 Task: Change  the formatting of the data to Which is  Less than 5, In conditional formating, put the option 'Green Fill with Dark Green Text. . 'In the sheet   Navigate Sales templetes   book
Action: Mouse moved to (181, 103)
Screenshot: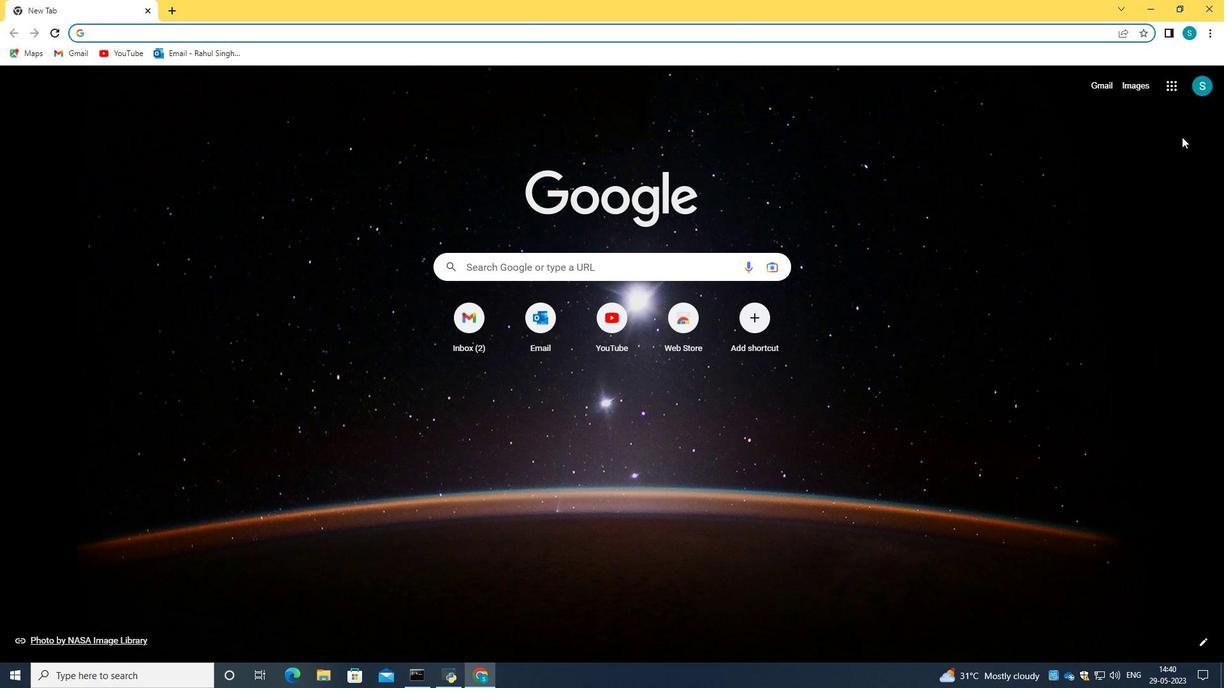
Action: Mouse pressed left at (181, 103)
Screenshot: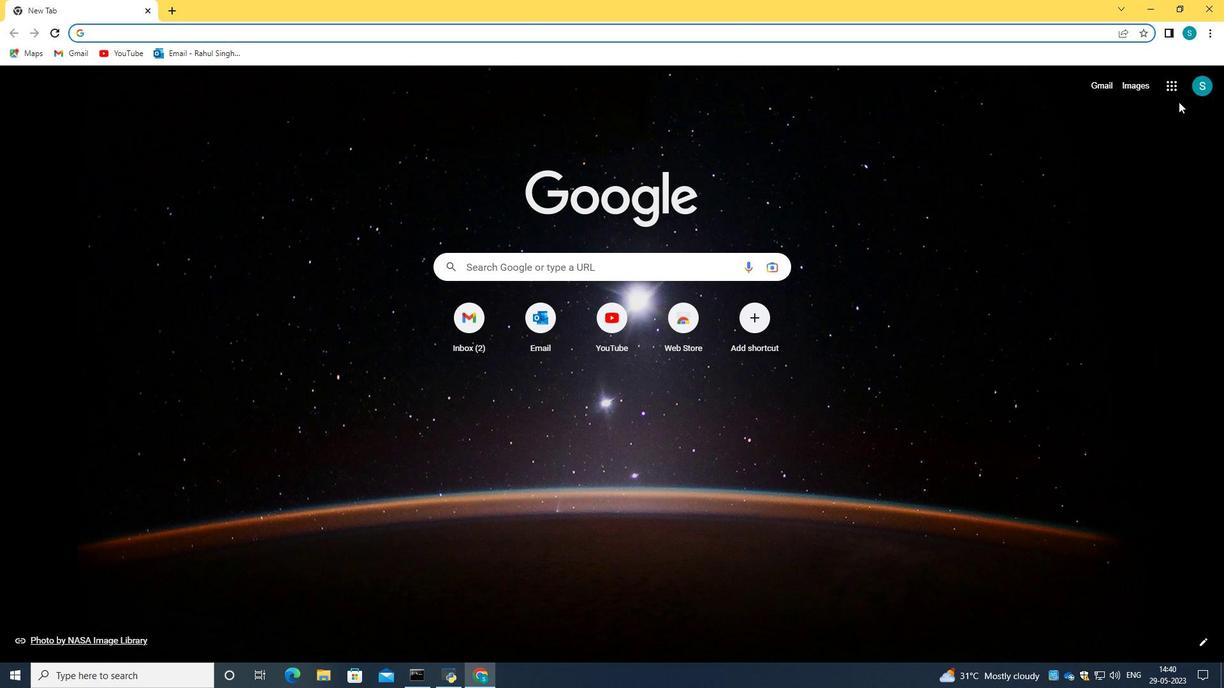 
Action: Mouse moved to (247, 323)
Screenshot: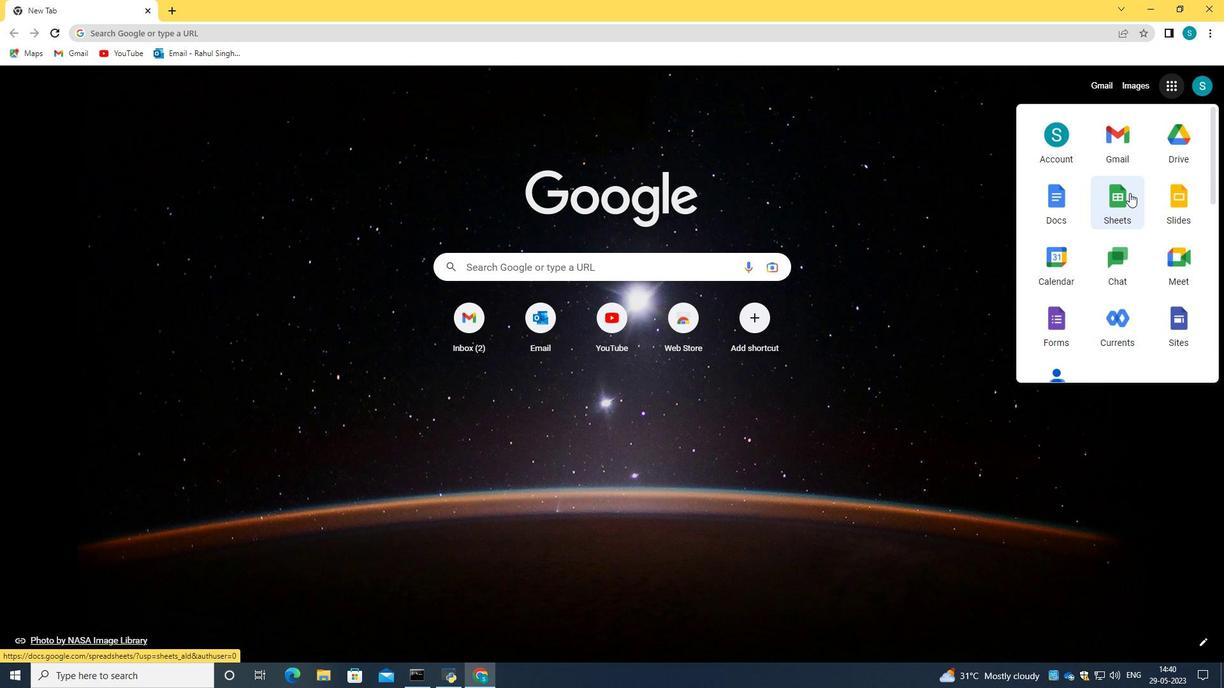 
Action: Mouse pressed left at (247, 323)
Screenshot: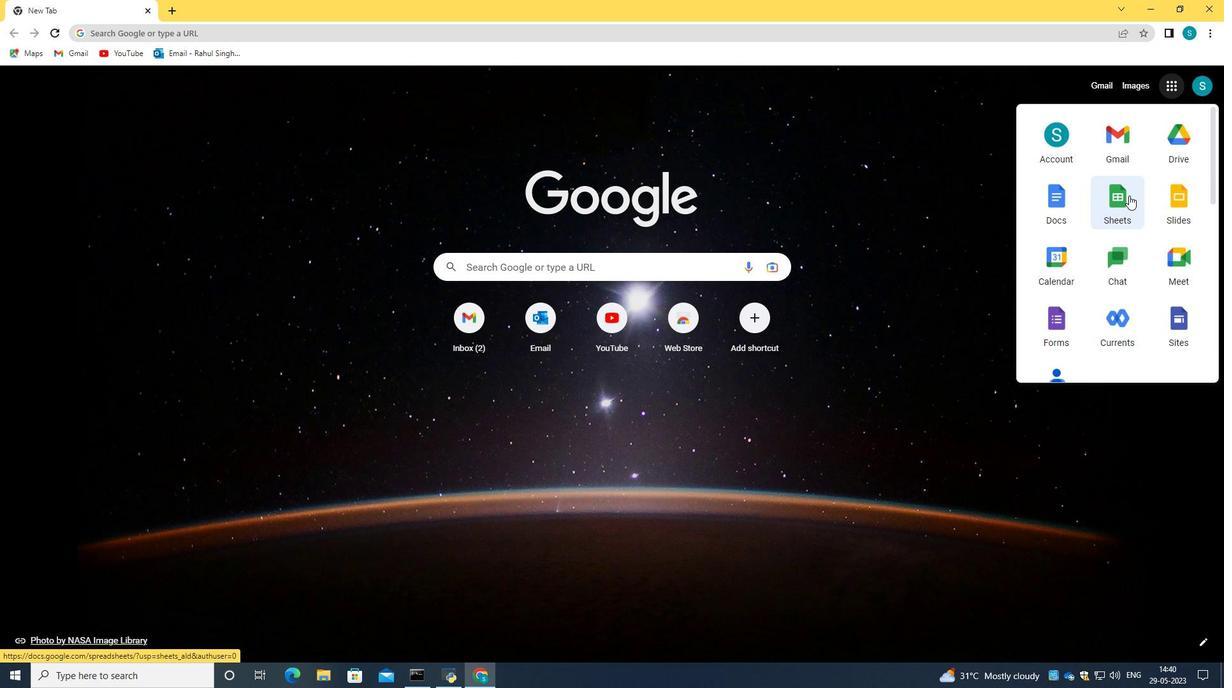 
Action: Mouse moved to (1091, 301)
Screenshot: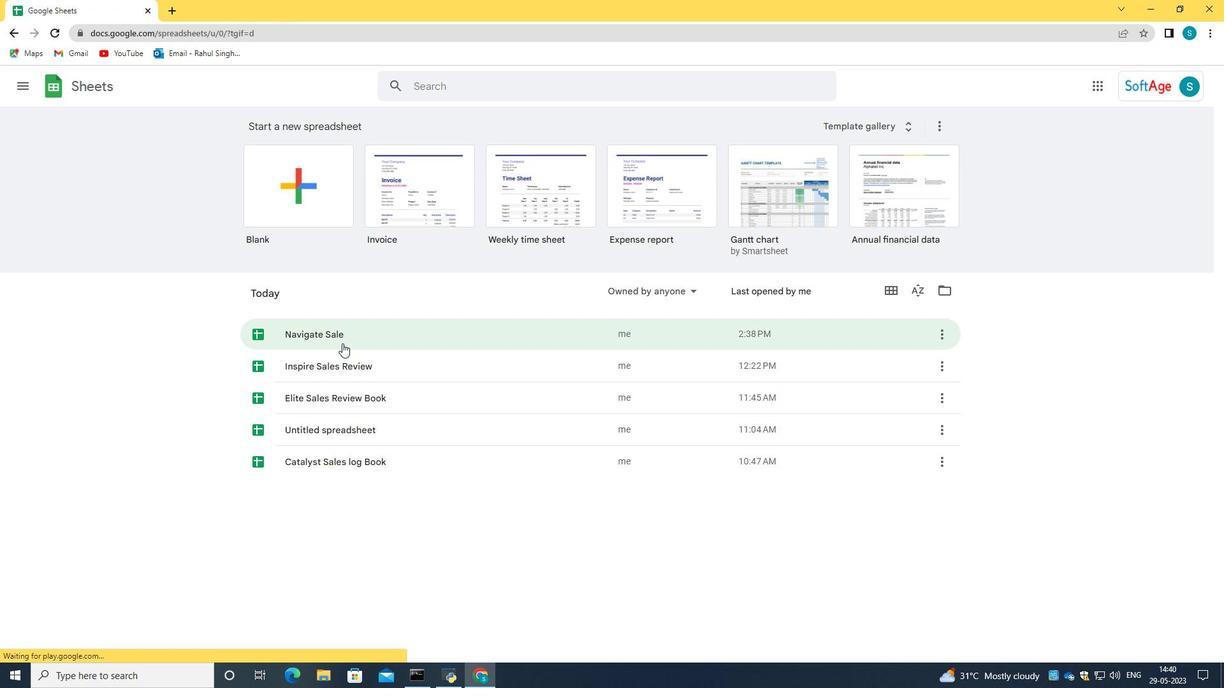 
Action: Mouse pressed left at (1091, 301)
Screenshot: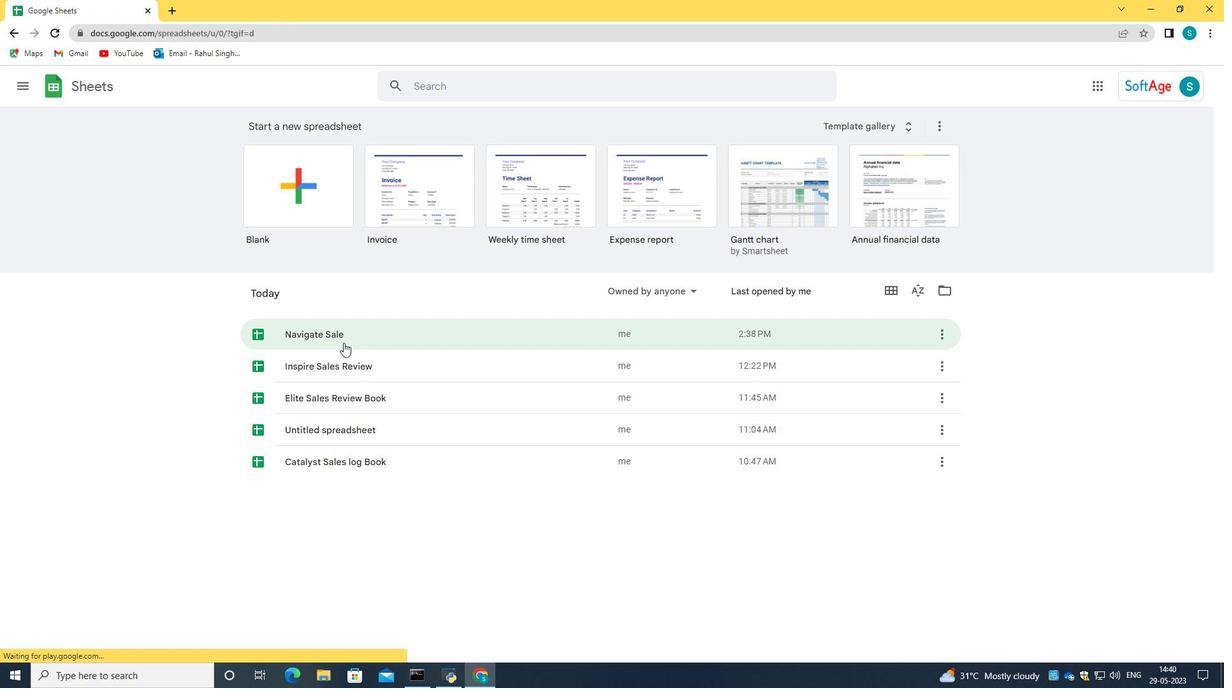 
Action: Mouse moved to (1081, 548)
Screenshot: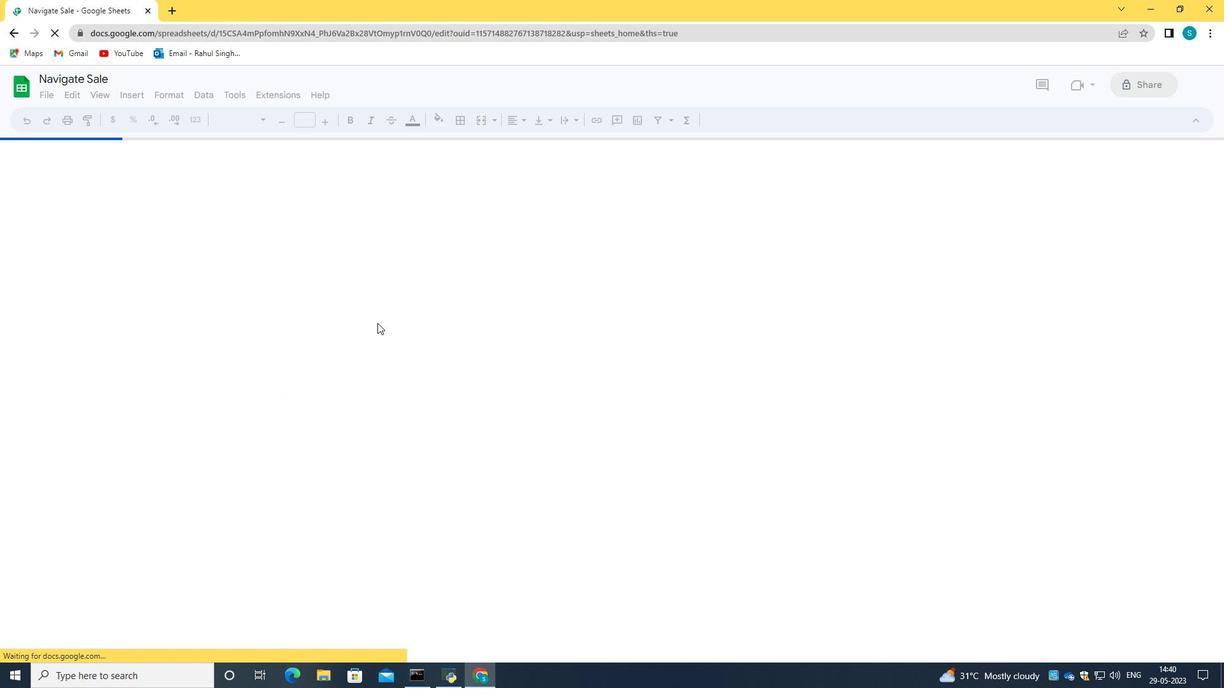 
Action: Mouse pressed left at (1081, 548)
Screenshot: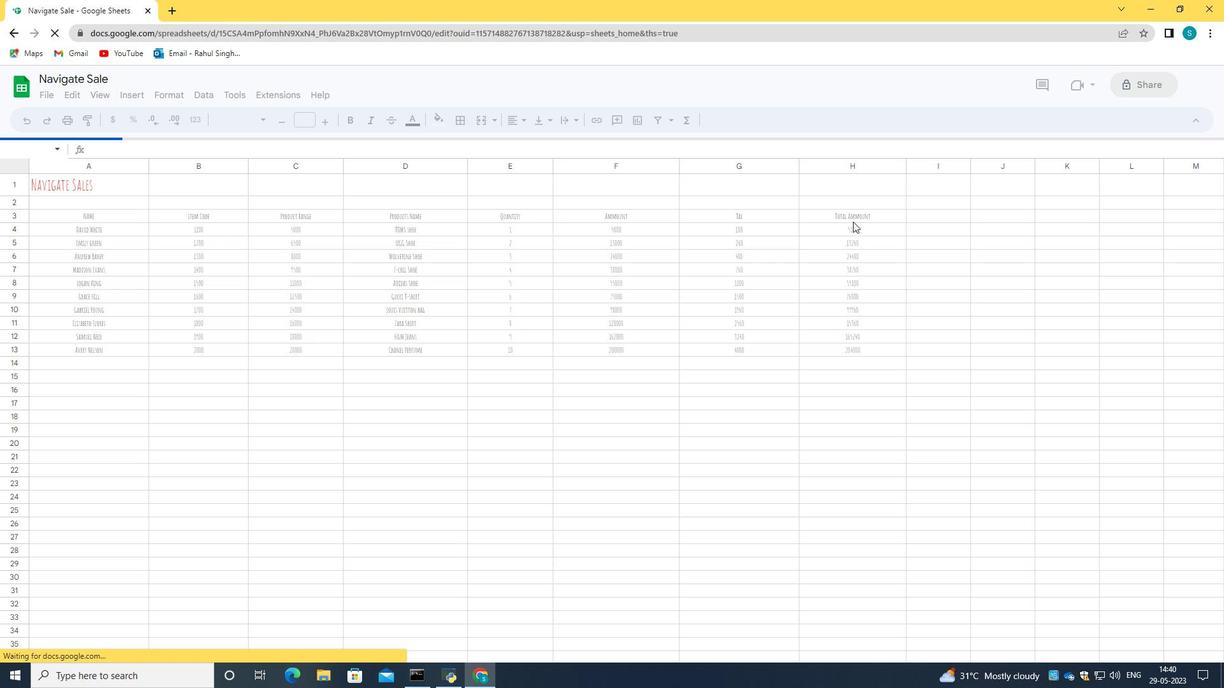 
Action: Mouse moved to (1053, 324)
Screenshot: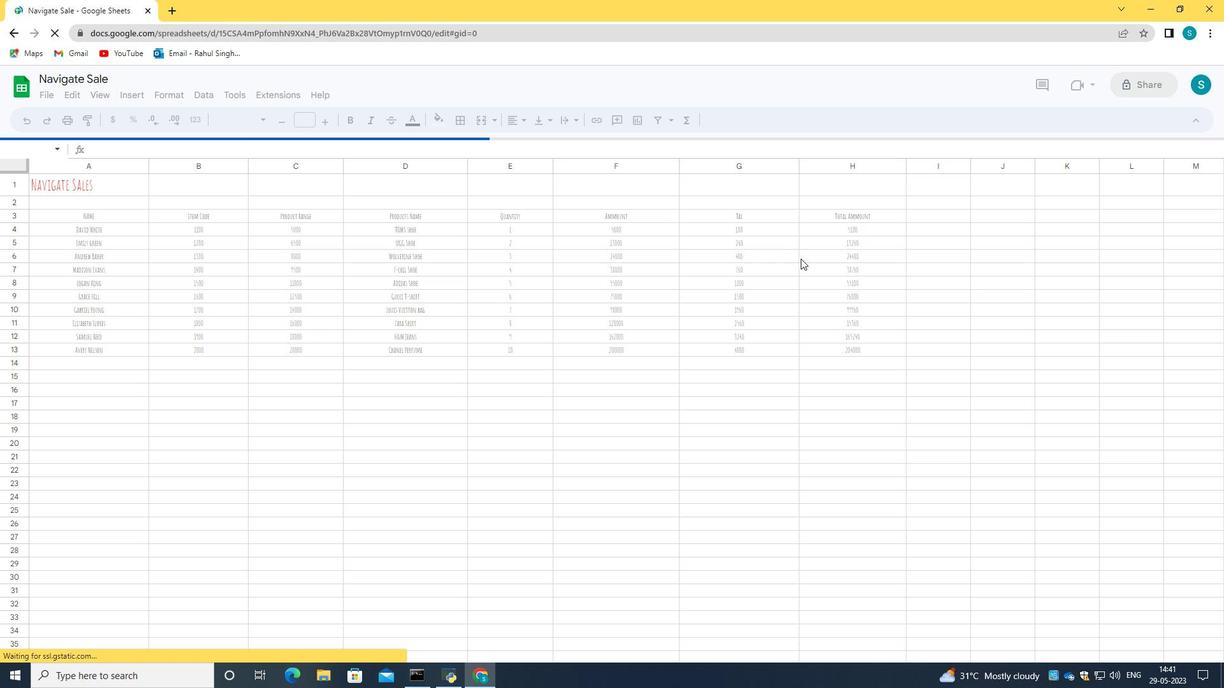 
Action: Mouse pressed left at (1053, 324)
Screenshot: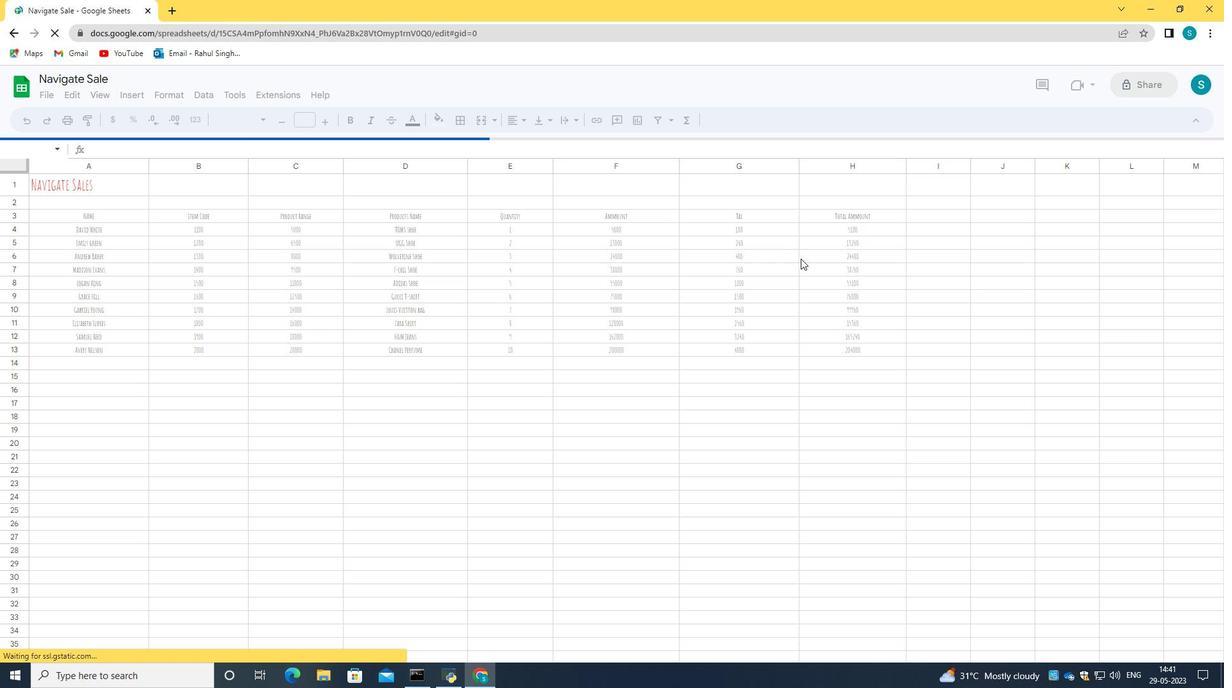 
Action: Key pressed 5
Screenshot: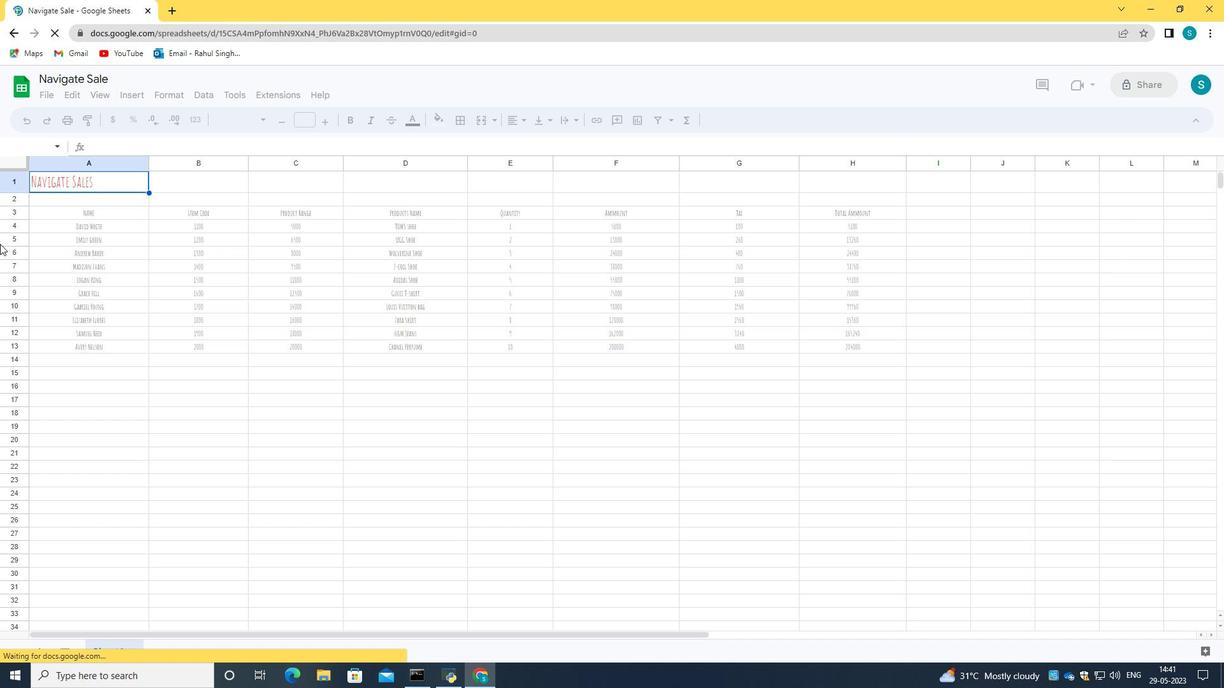 
Action: Mouse moved to (105, 193)
Screenshot: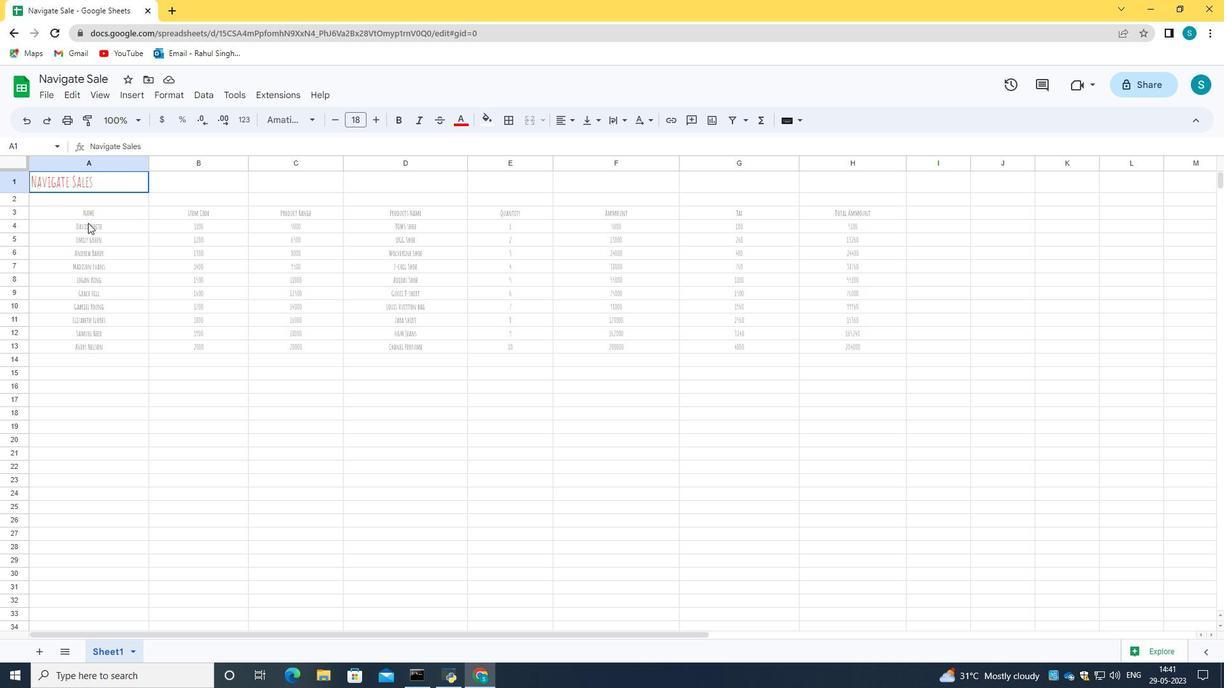 
Action: Mouse pressed left at (105, 193)
Screenshot: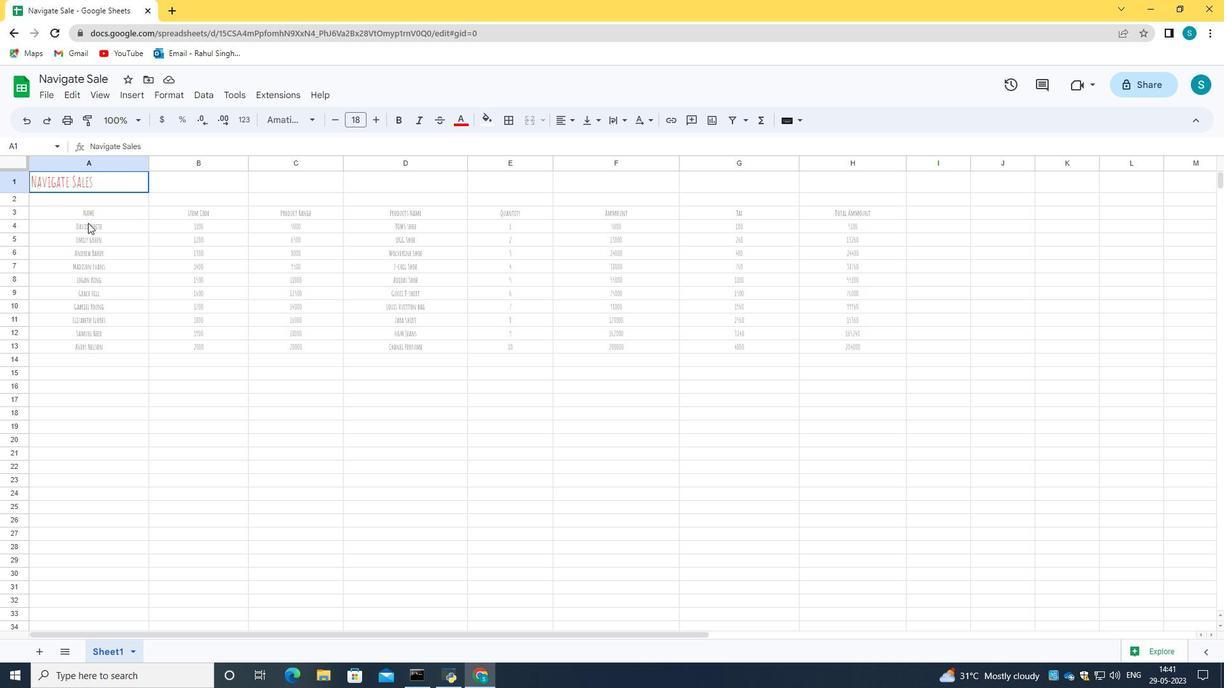 
Action: Mouse moved to (102, 187)
Screenshot: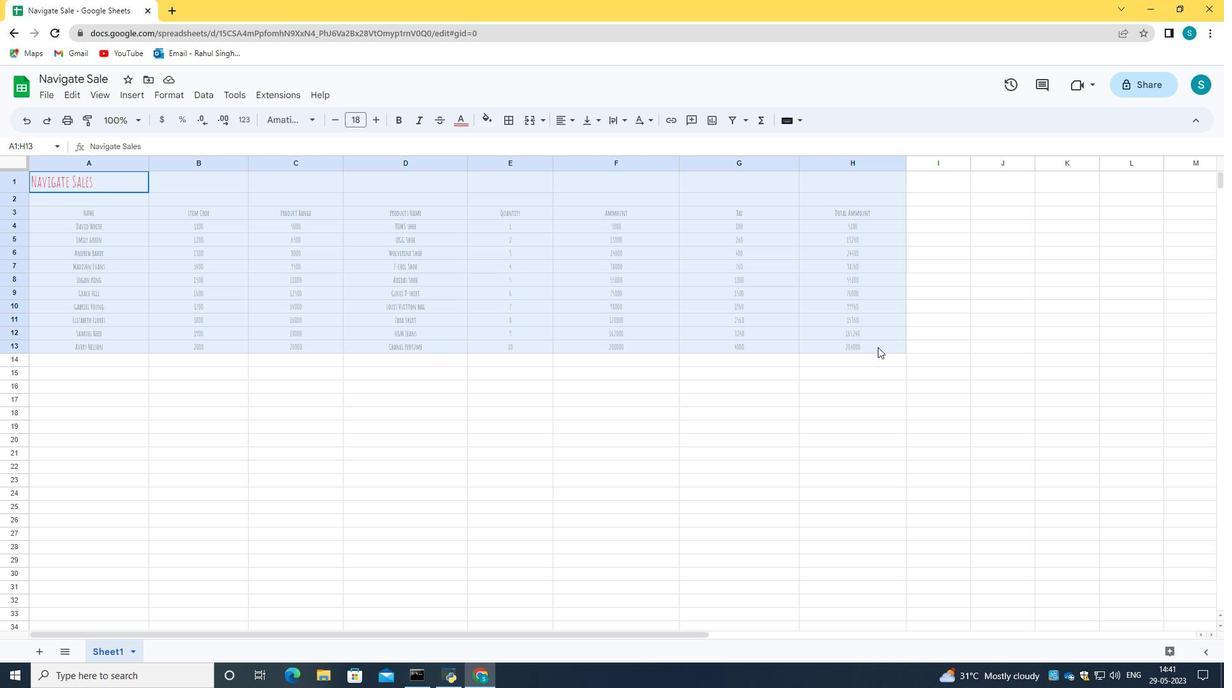 
Action: Mouse pressed left at (102, 187)
Screenshot: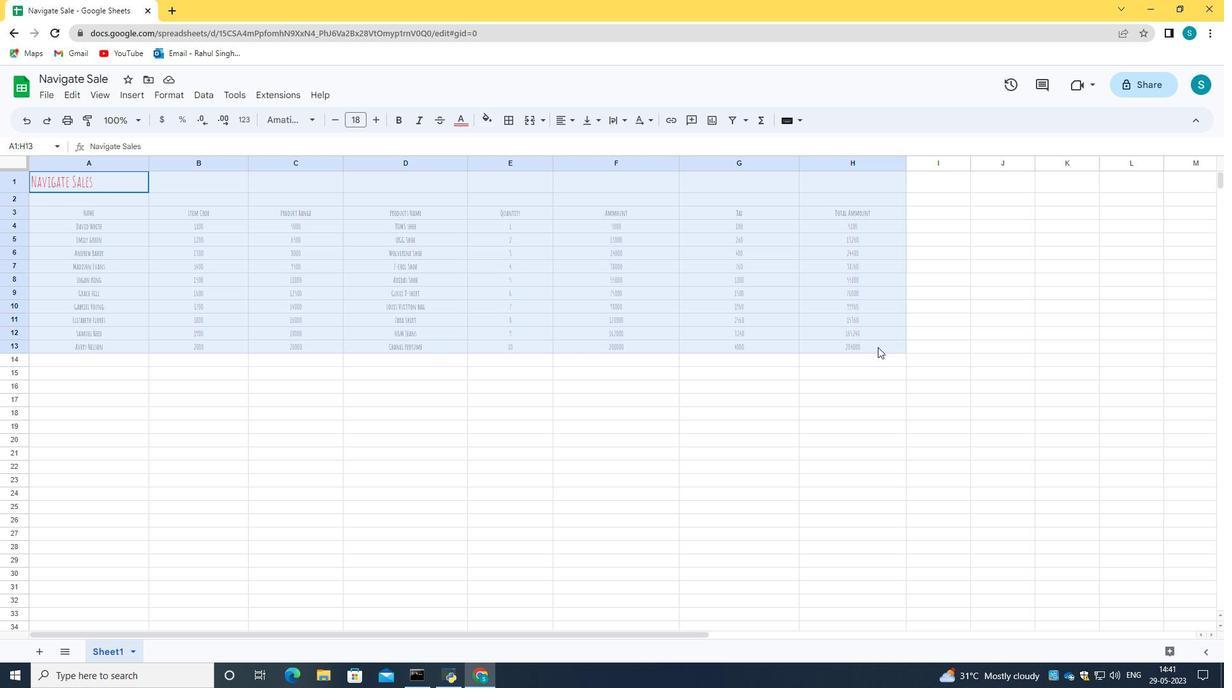 
Action: Mouse moved to (102, 188)
Screenshot: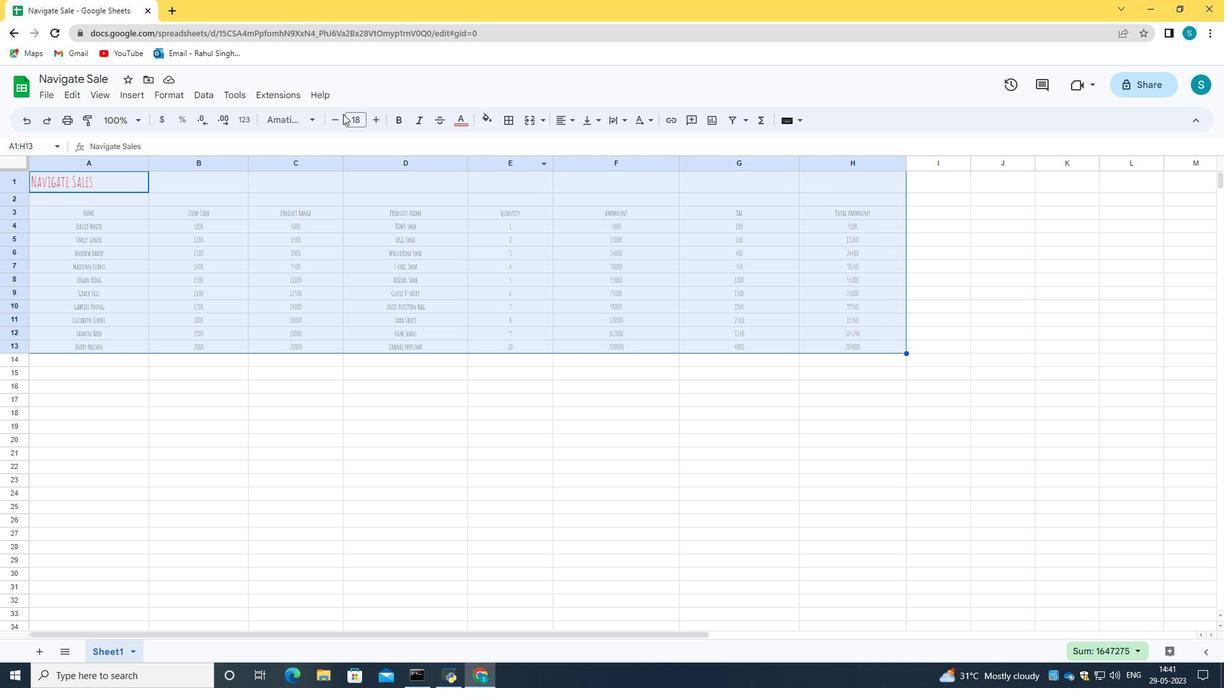 
Action: Mouse pressed left at (102, 188)
Screenshot: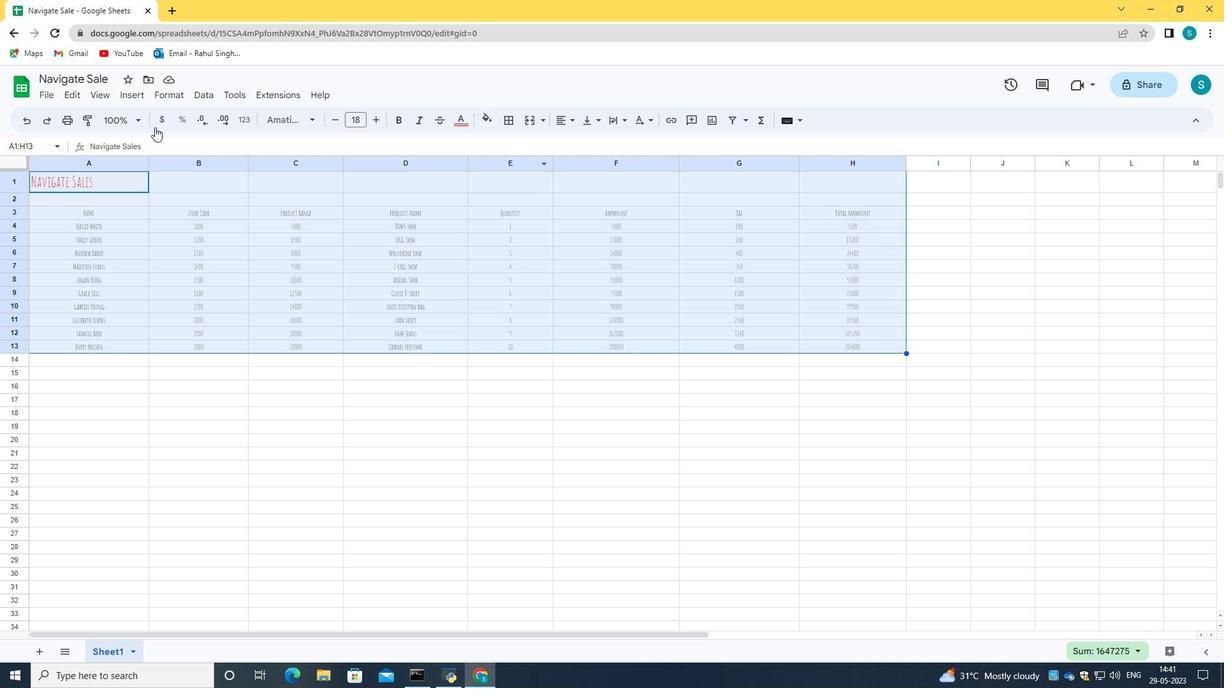 
Action: Mouse moved to (121, 181)
Screenshot: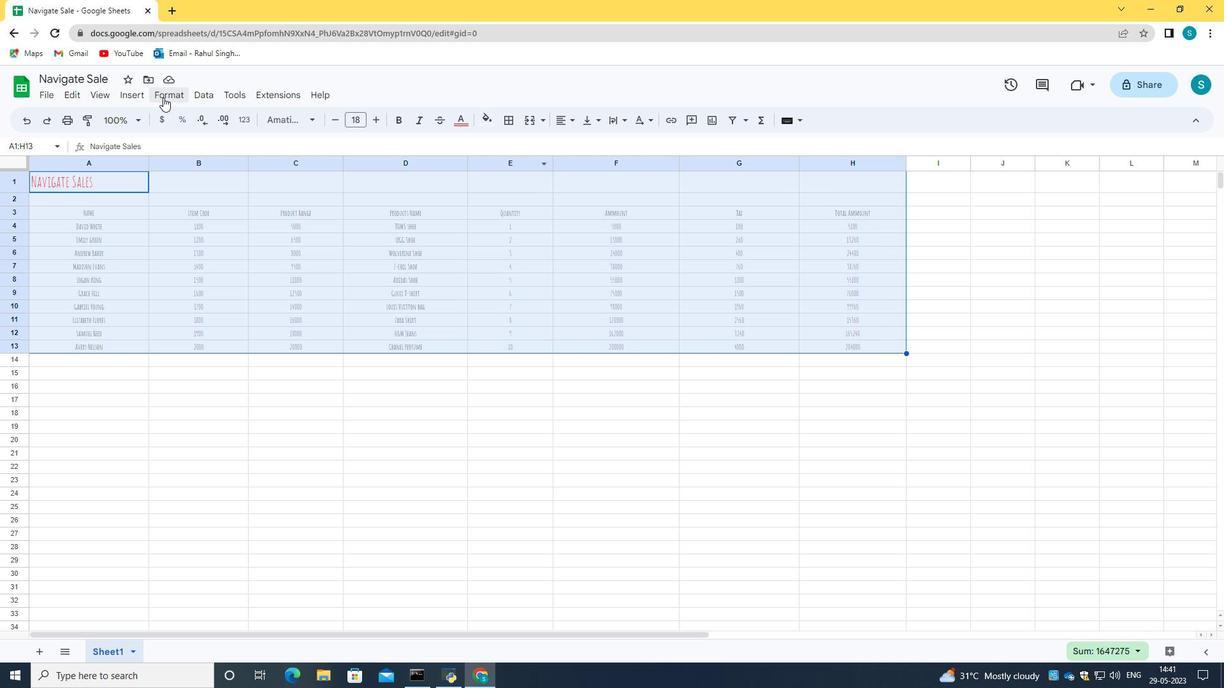 
Action: Mouse pressed left at (121, 181)
Screenshot: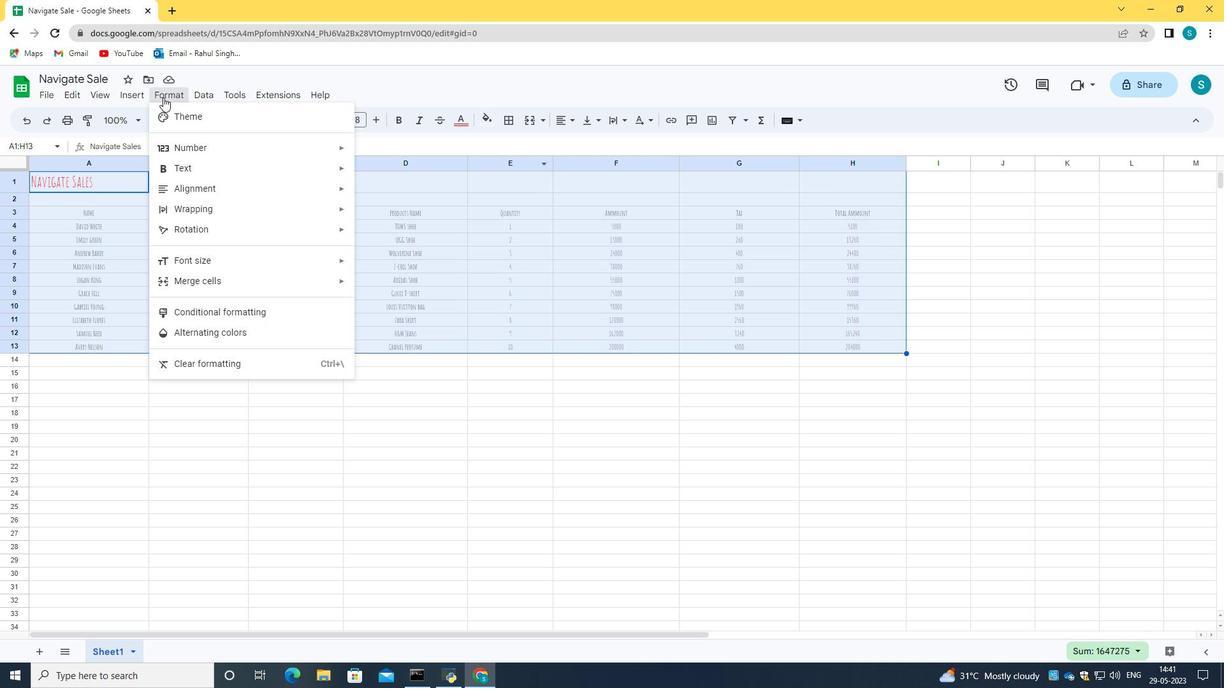
Action: Mouse pressed left at (121, 181)
Screenshot: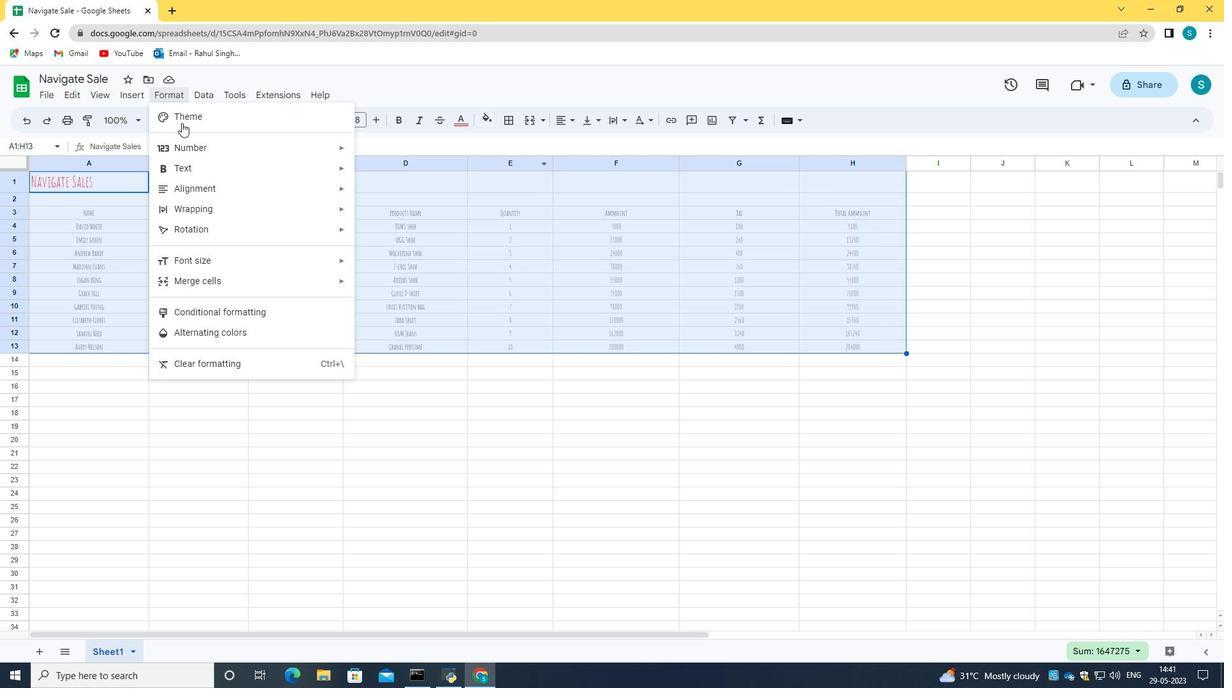 
Action: Mouse moved to (118, 186)
Screenshot: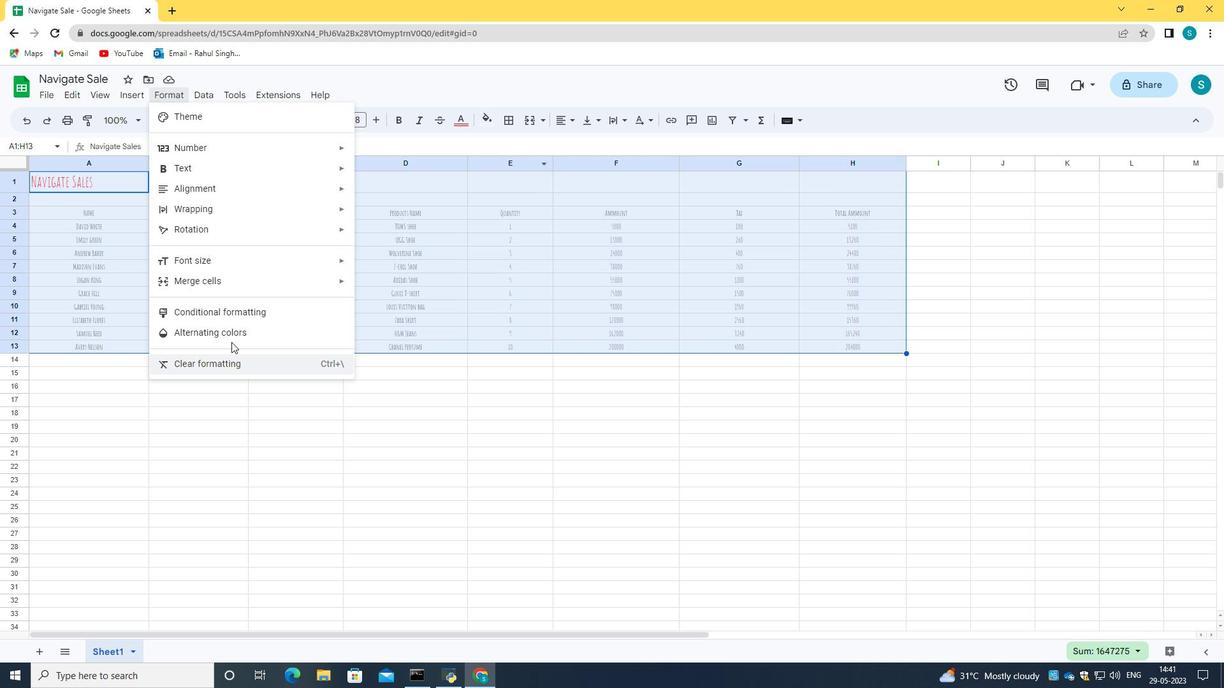 
Action: Mouse pressed left at (118, 186)
Screenshot: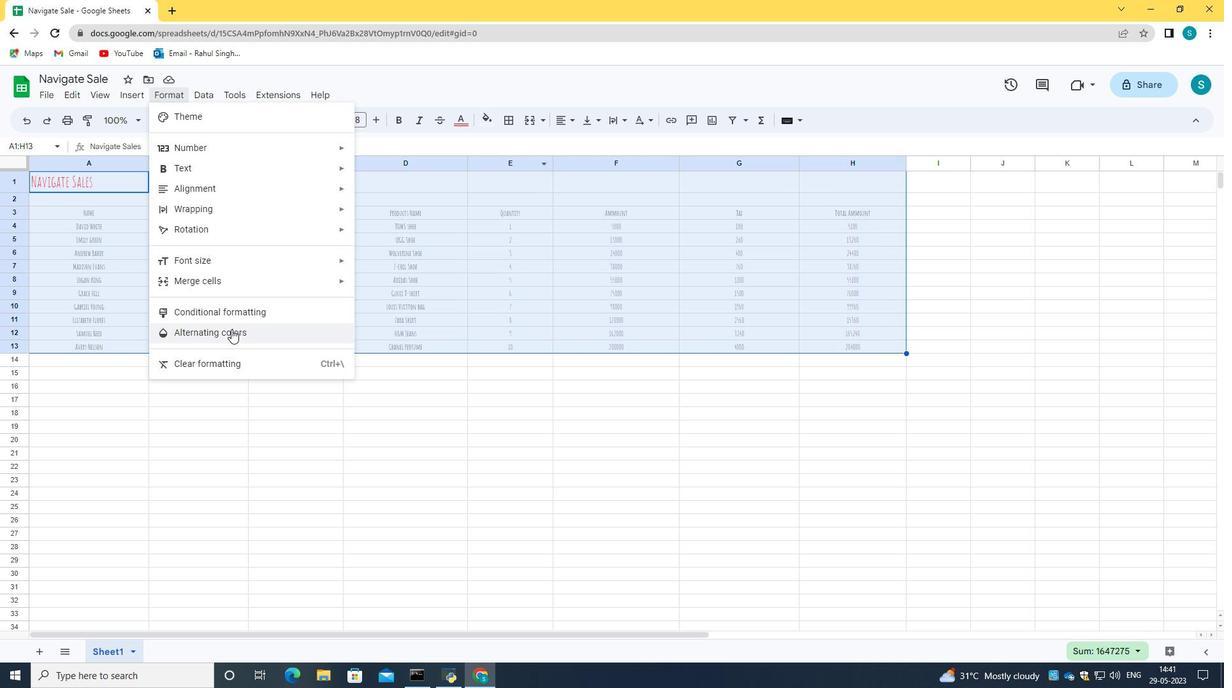 
Action: Mouse moved to (1147, 405)
Screenshot: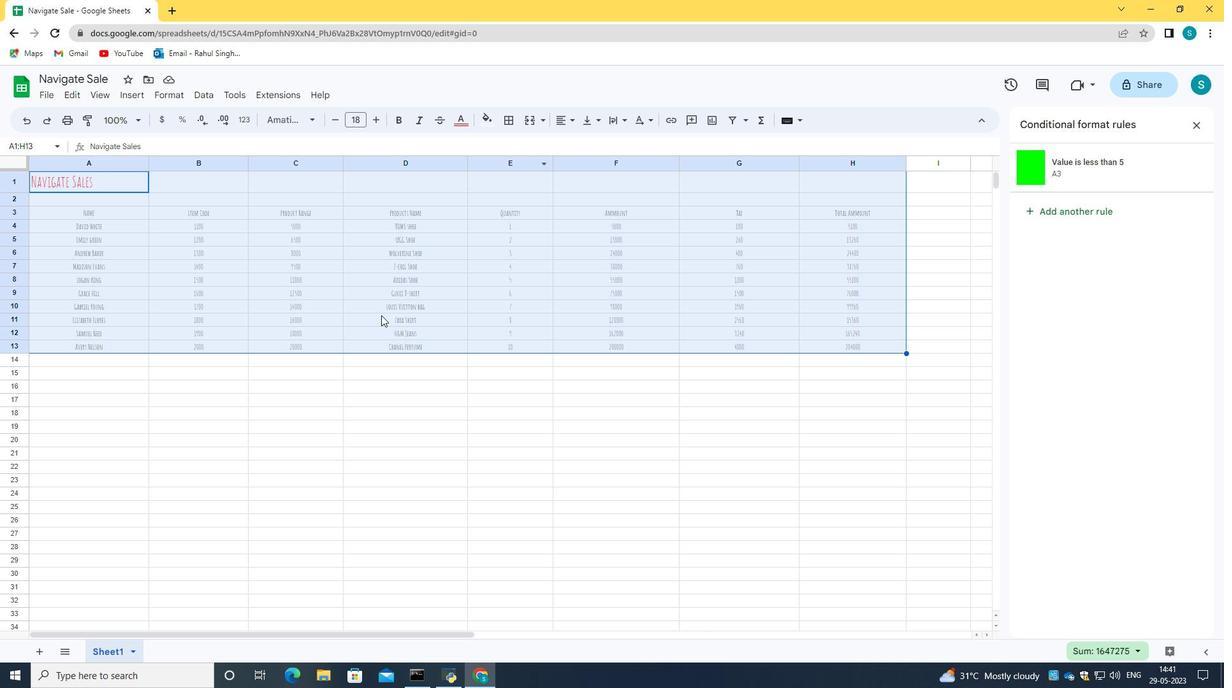 
Action: Mouse pressed left at (1147, 405)
Screenshot: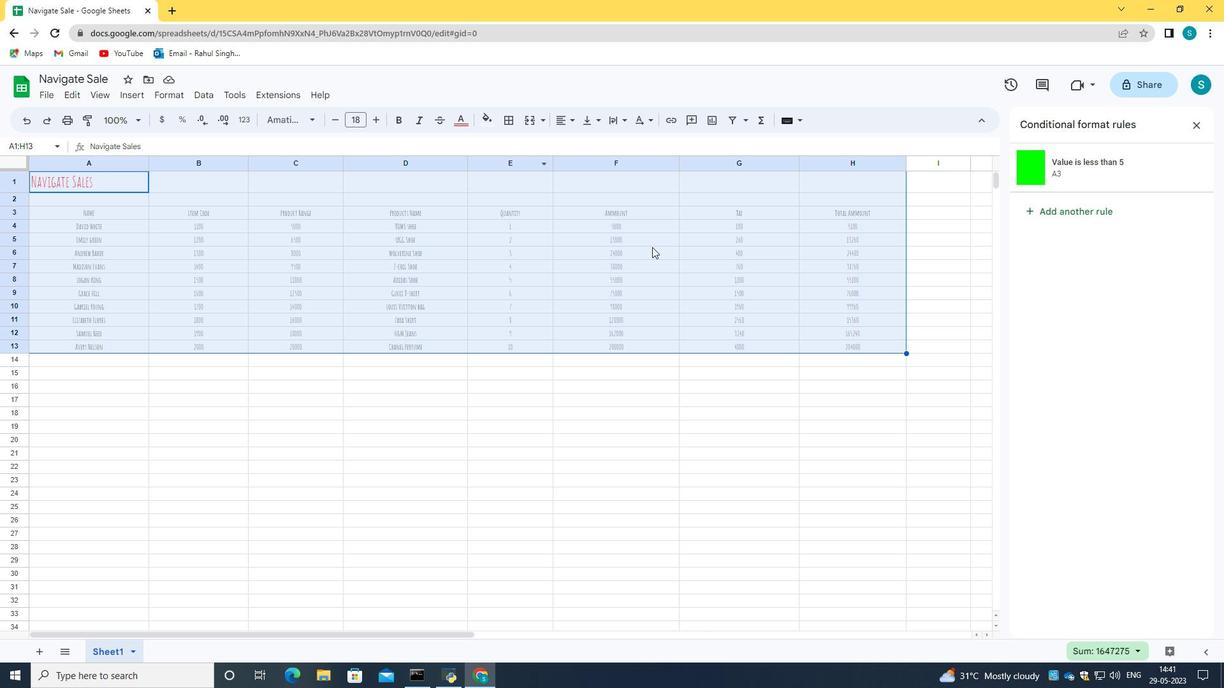 
Action: Mouse moved to (1068, 516)
Screenshot: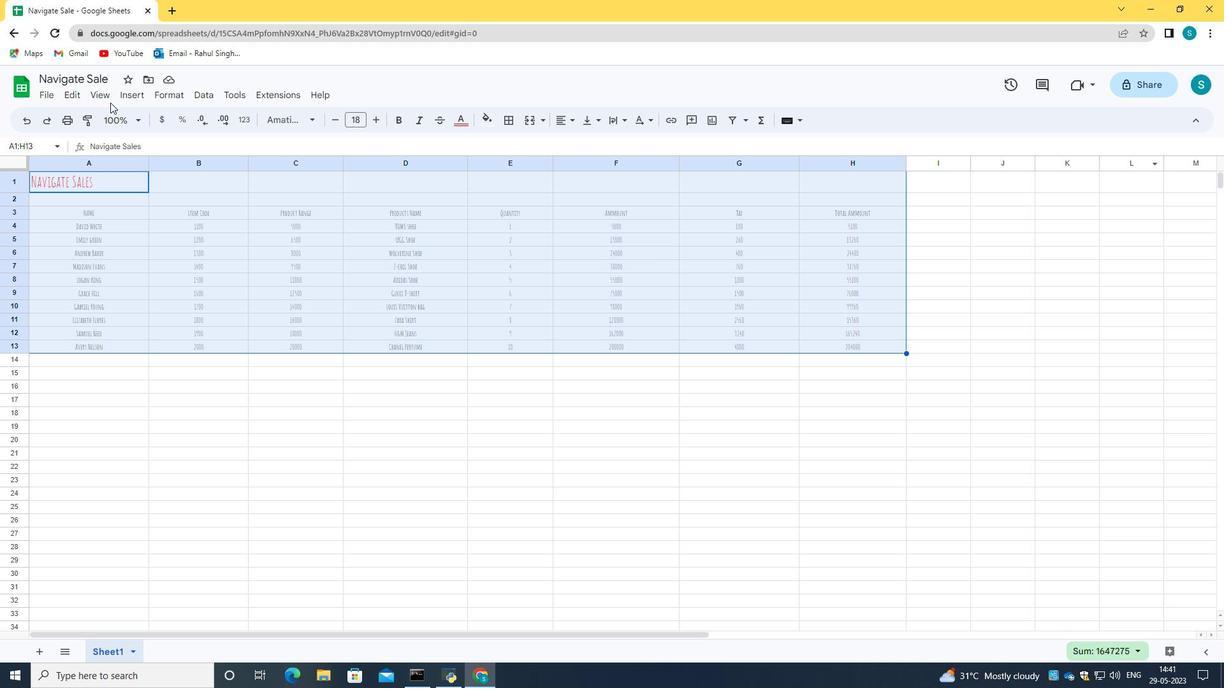 
Action: Mouse pressed left at (1068, 516)
Screenshot: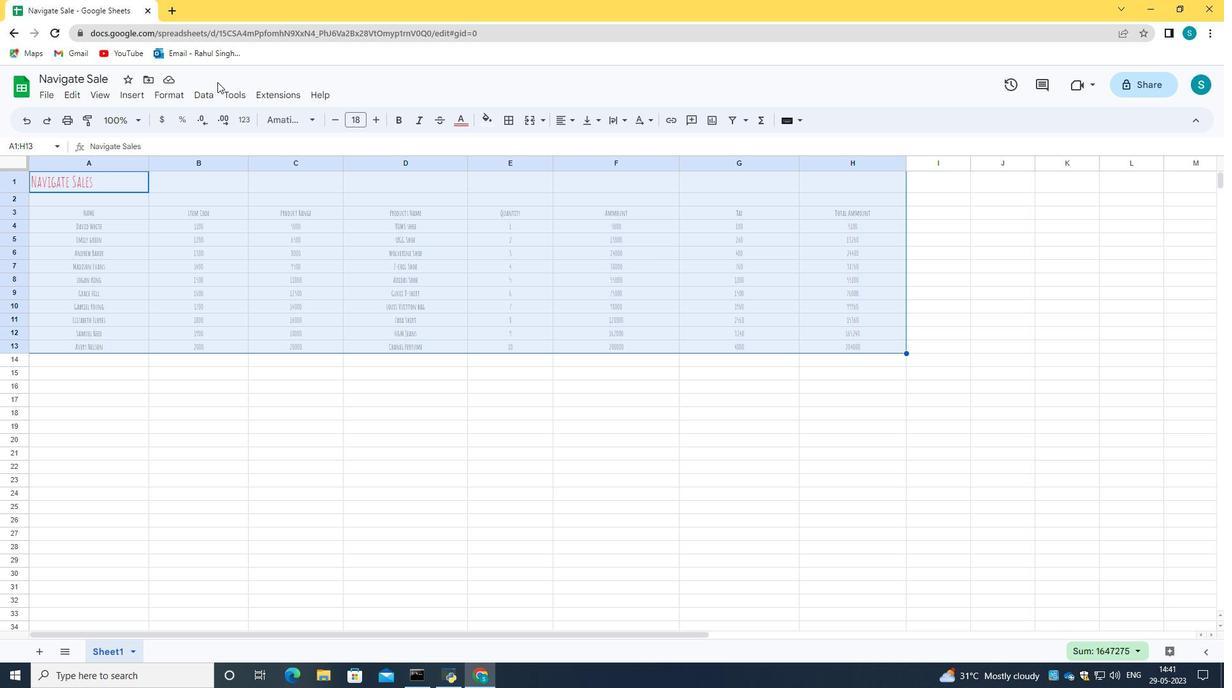 
Action: Mouse moved to (142, 184)
Screenshot: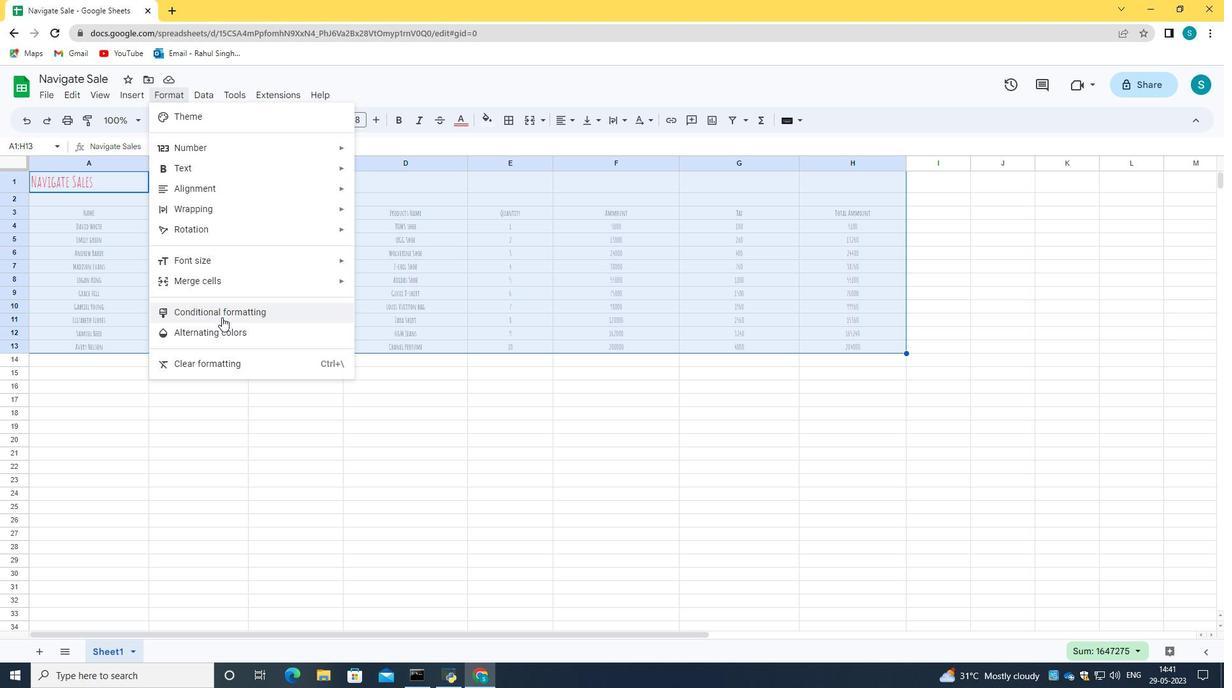 
Action: Mouse pressed left at (142, 184)
Screenshot: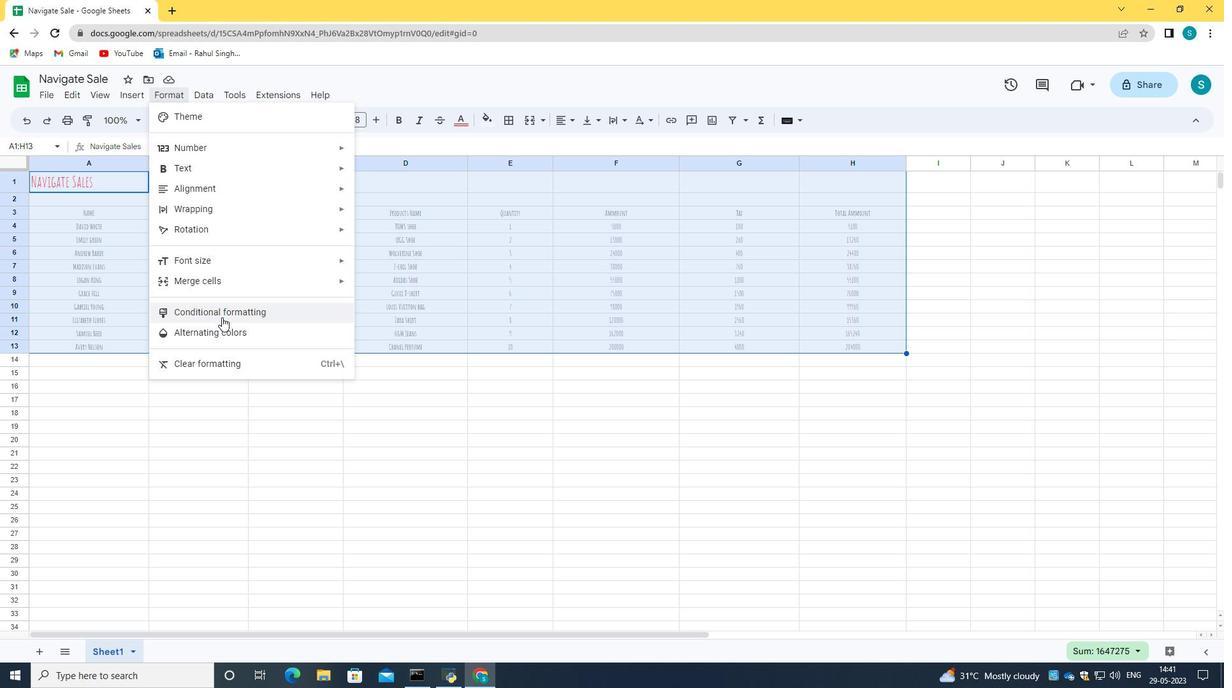 
Action: Mouse pressed left at (142, 184)
Screenshot: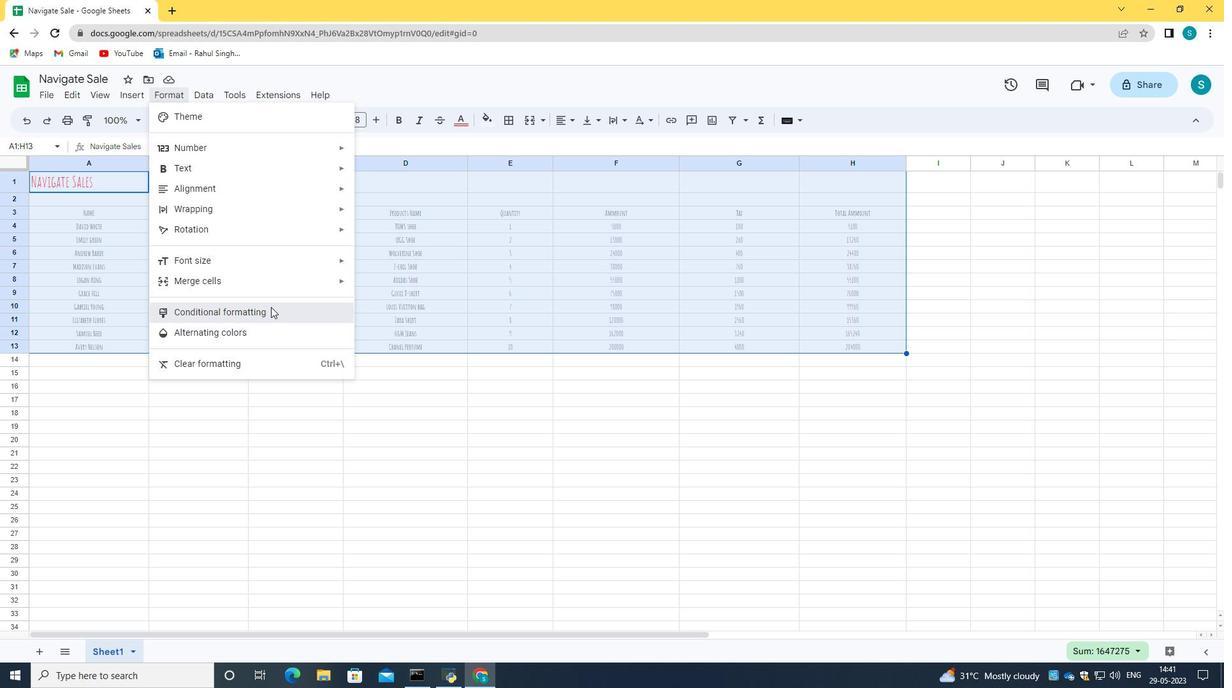 
Action: Mouse moved to (1119, 403)
Screenshot: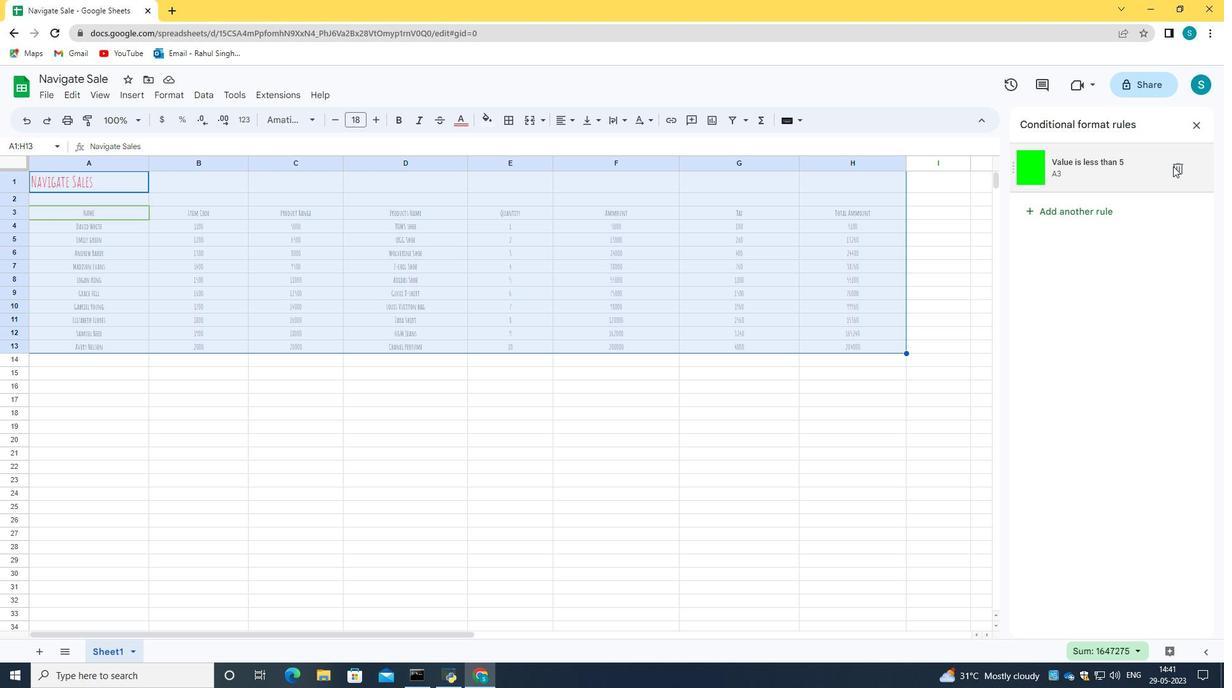 
Action: Mouse pressed left at (1119, 403)
Screenshot: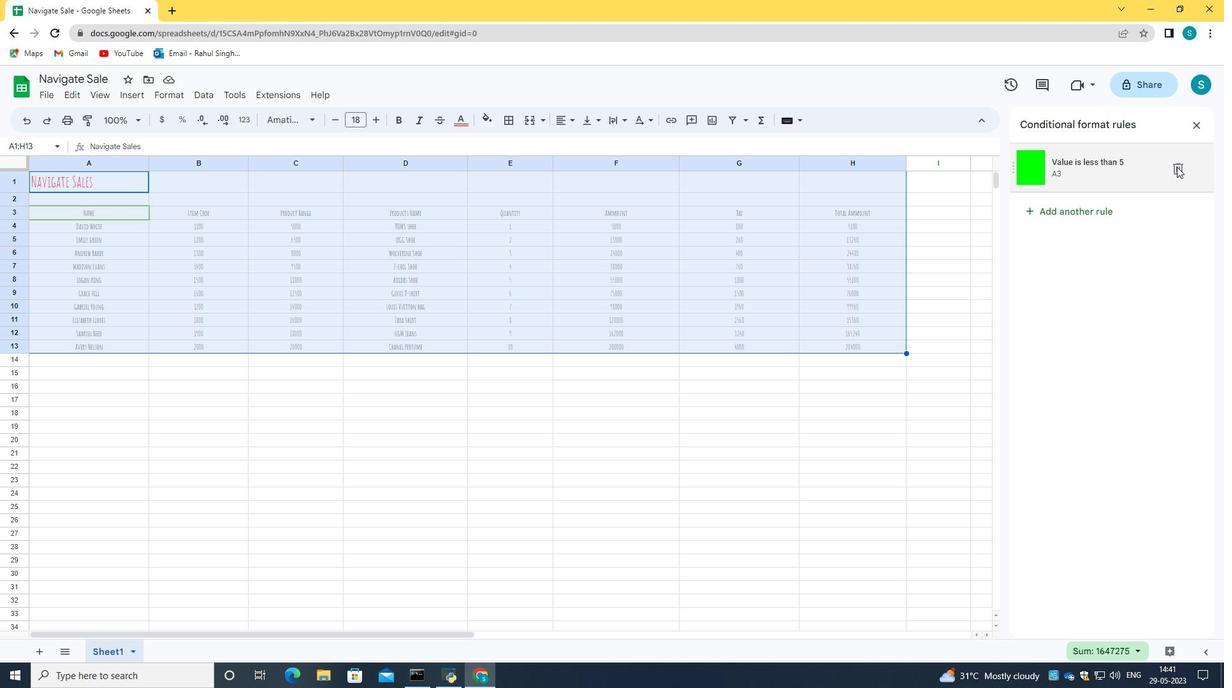 
Action: Mouse moved to (1044, 462)
Screenshot: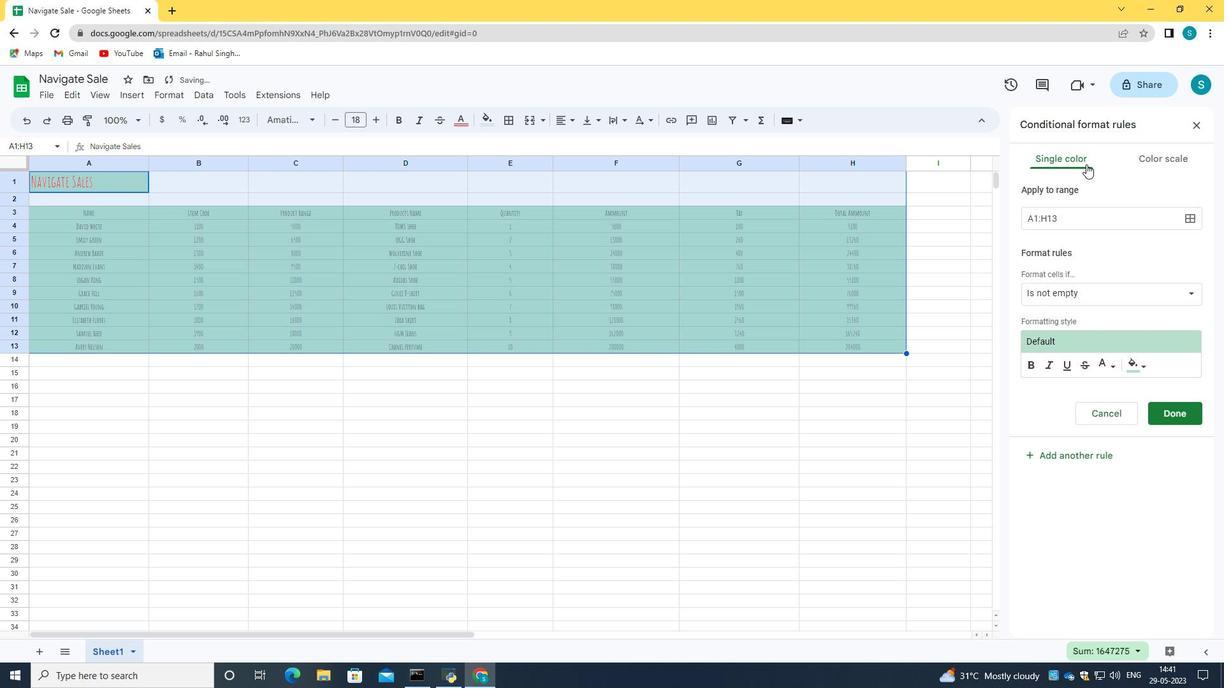 
Action: Mouse pressed left at (1044, 462)
Screenshot: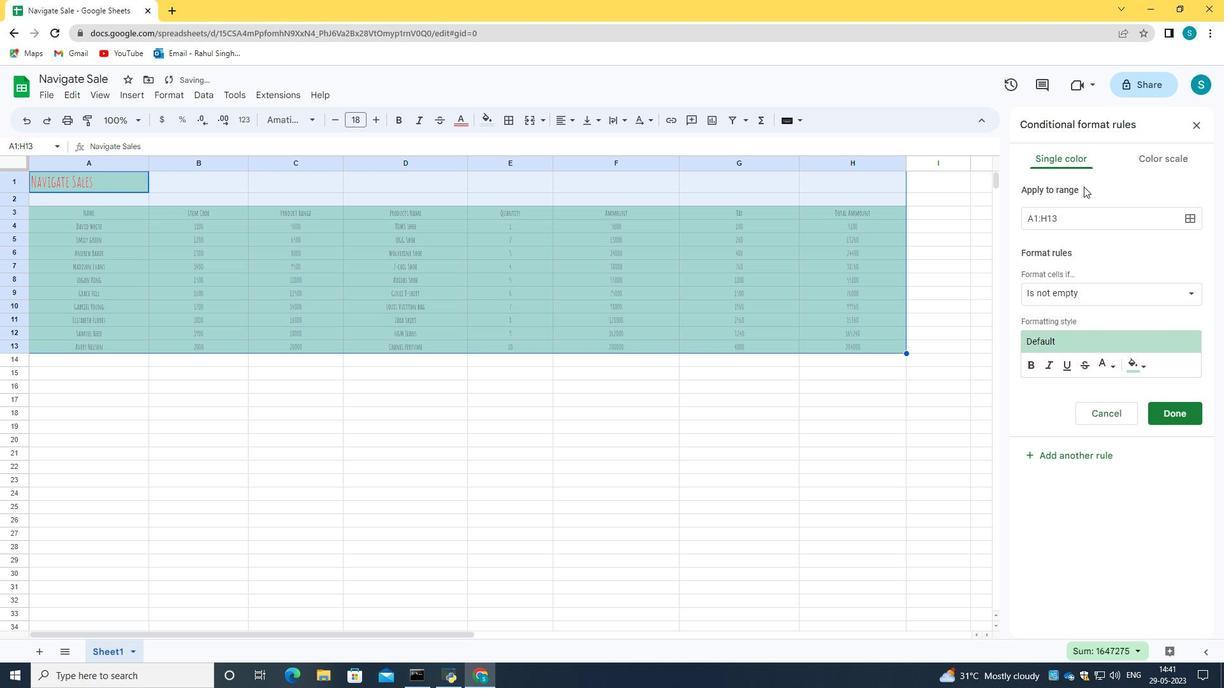 
Action: Mouse moved to (109, 183)
Screenshot: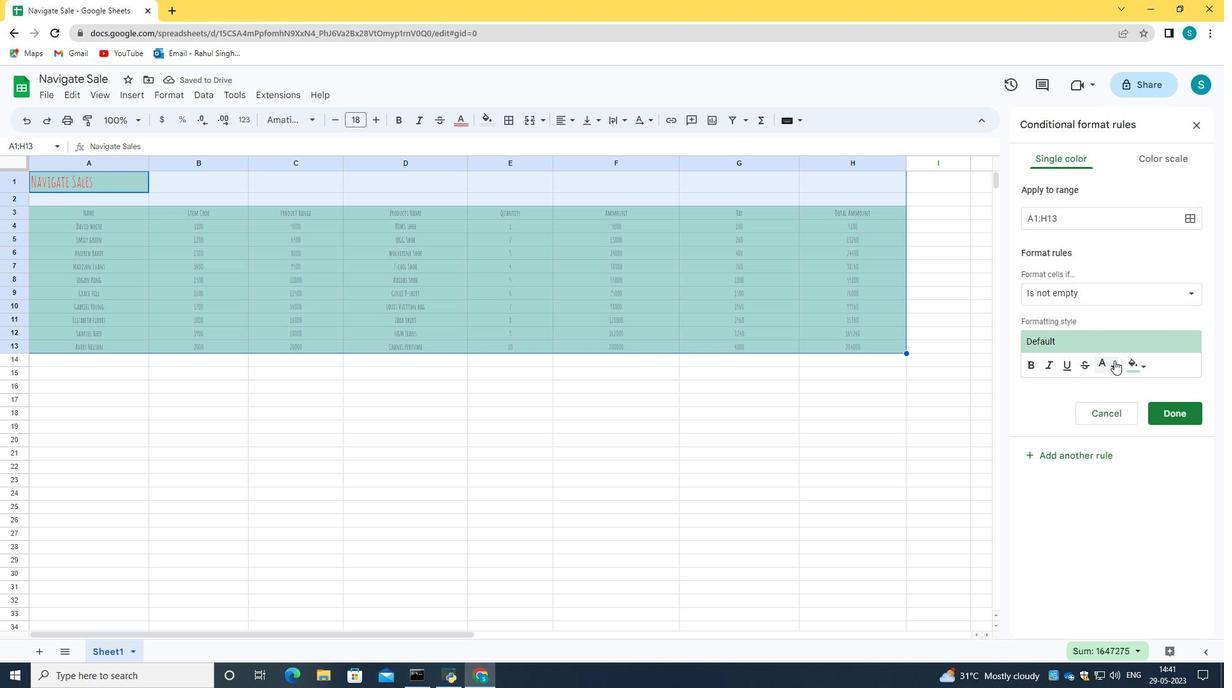 
Action: Mouse pressed left at (109, 183)
Screenshot: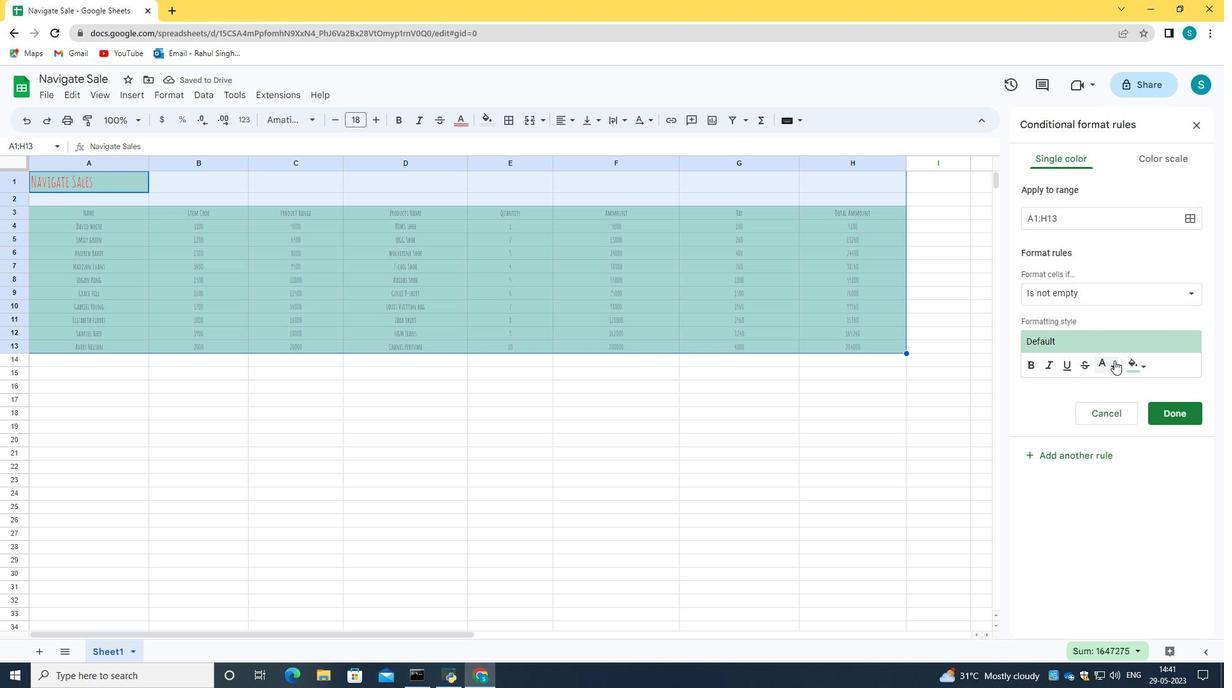 
Action: Mouse pressed left at (109, 183)
Screenshot: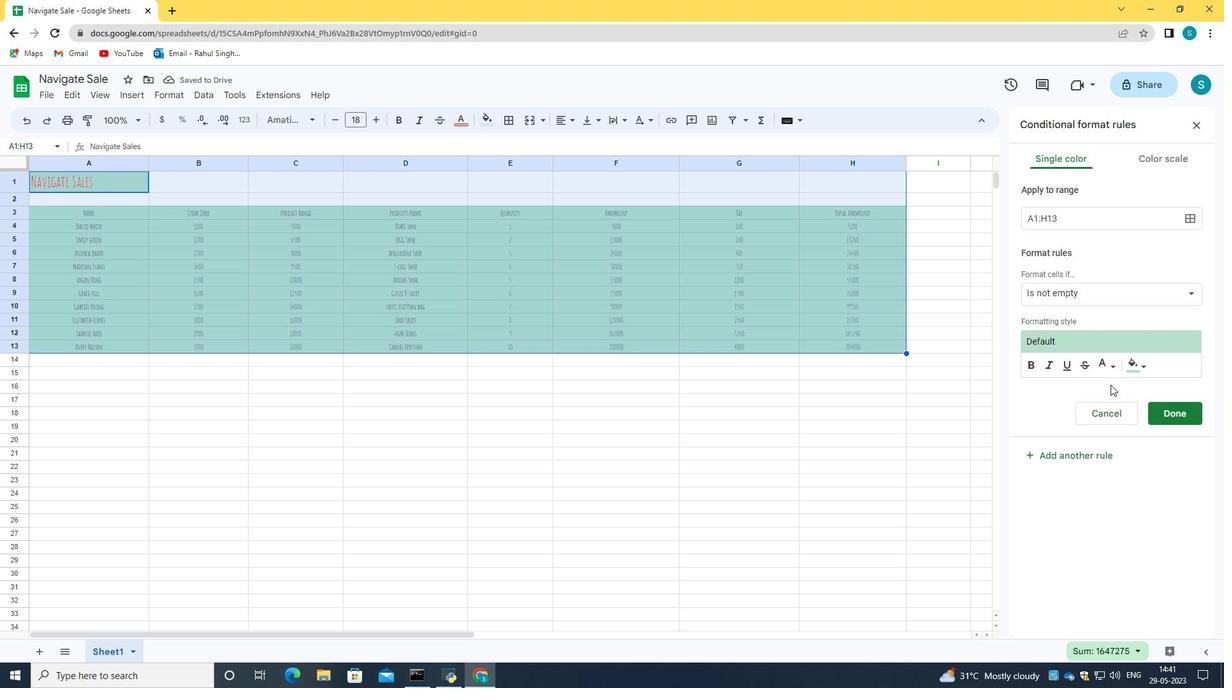 
Action: Mouse moved to (1112, 405)
Screenshot: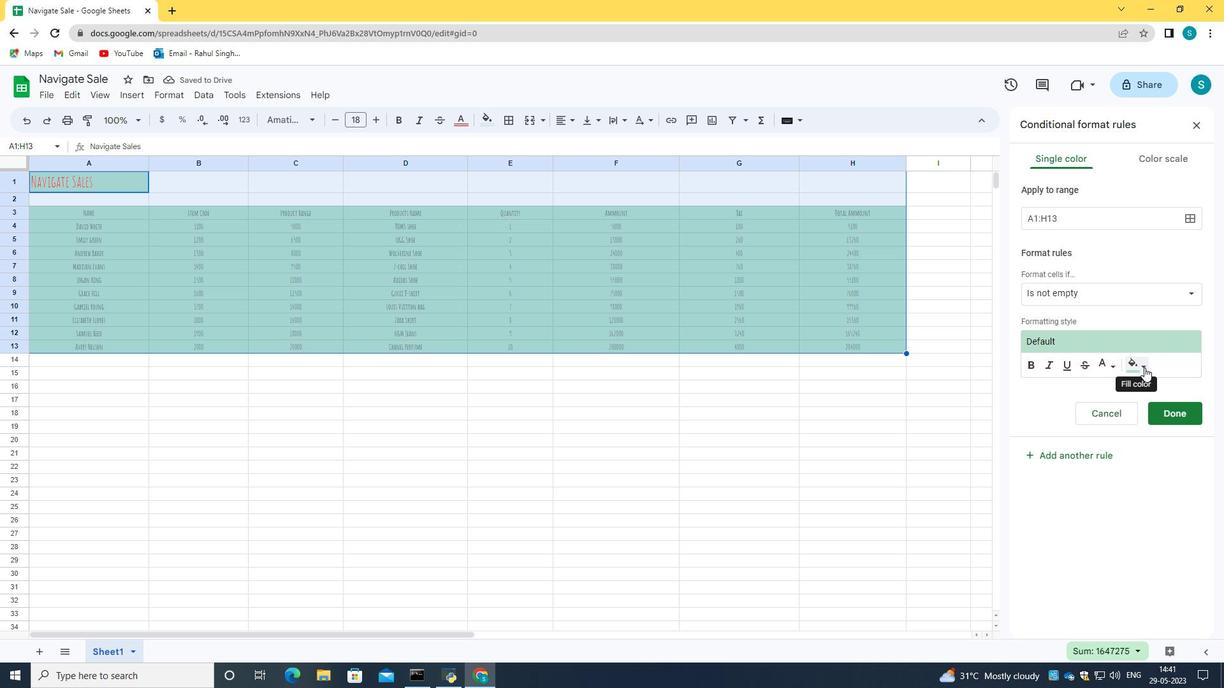 
Action: Mouse pressed left at (1112, 405)
Screenshot: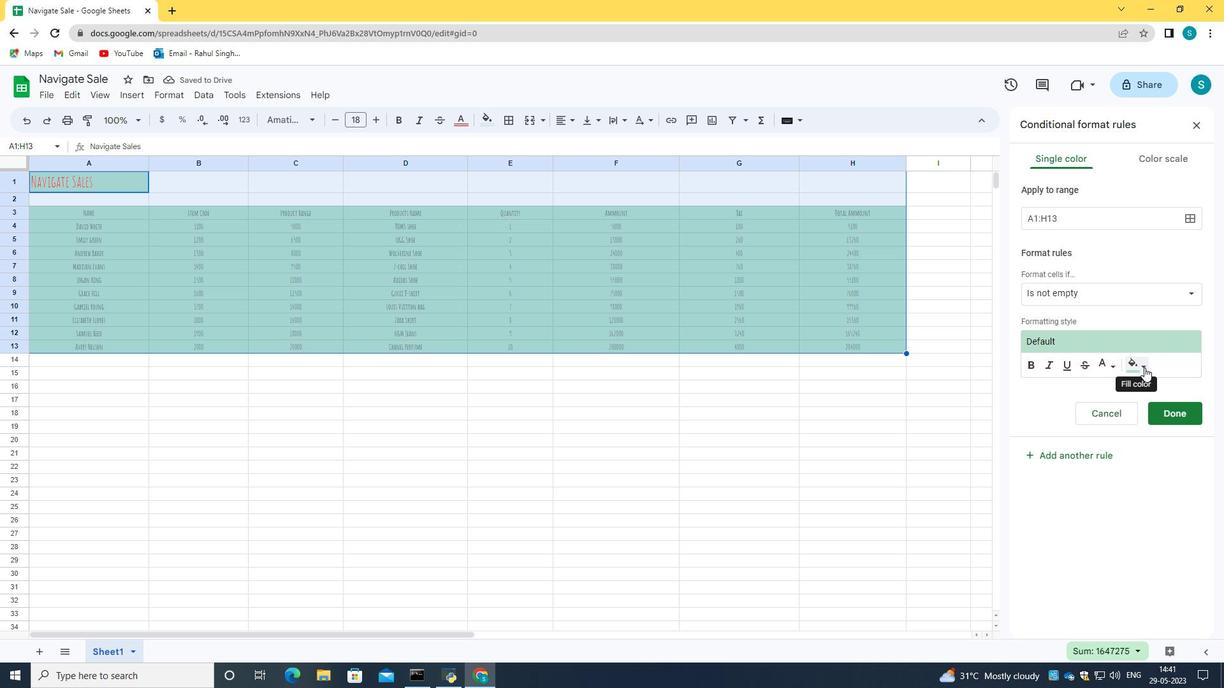 
Action: Mouse moved to (1039, 461)
Screenshot: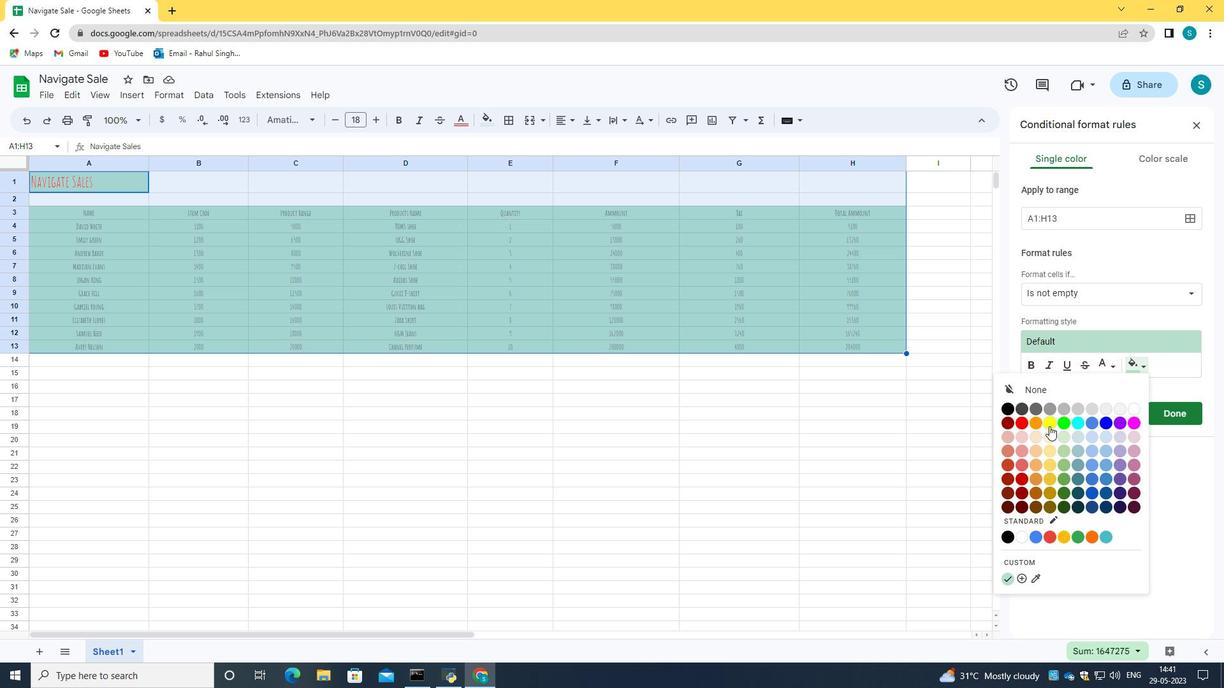 
Action: Mouse pressed left at (1039, 461)
Screenshot: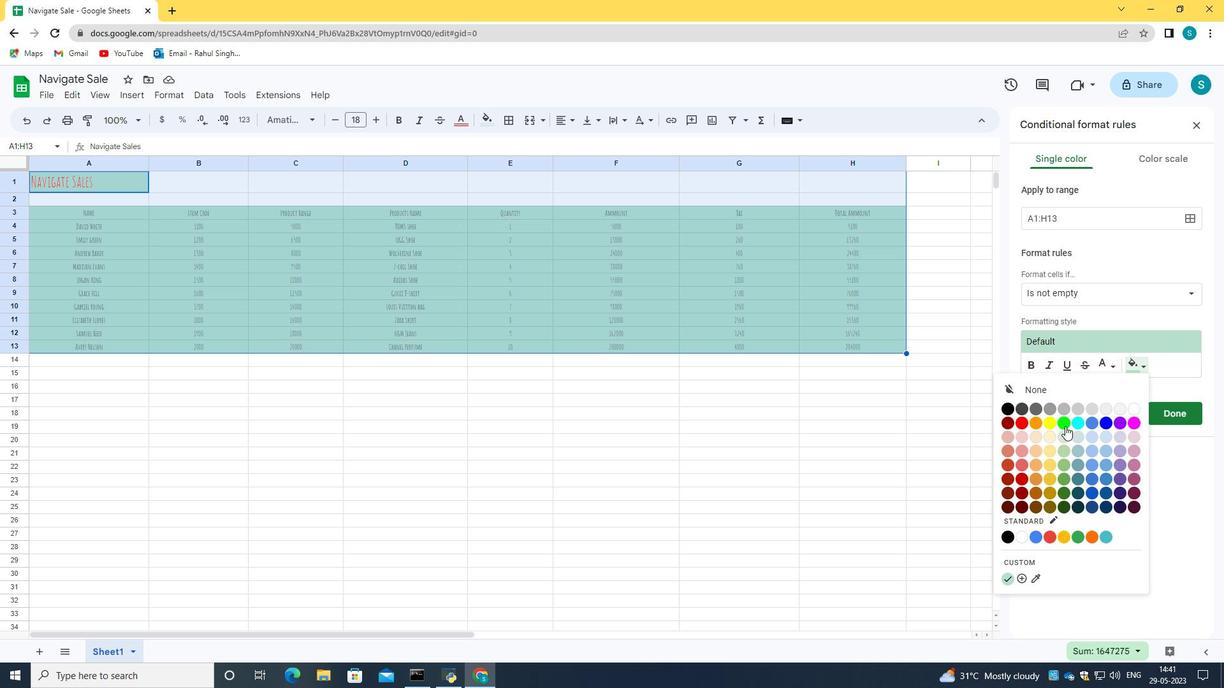 
Action: Mouse moved to (221, 209)
Screenshot: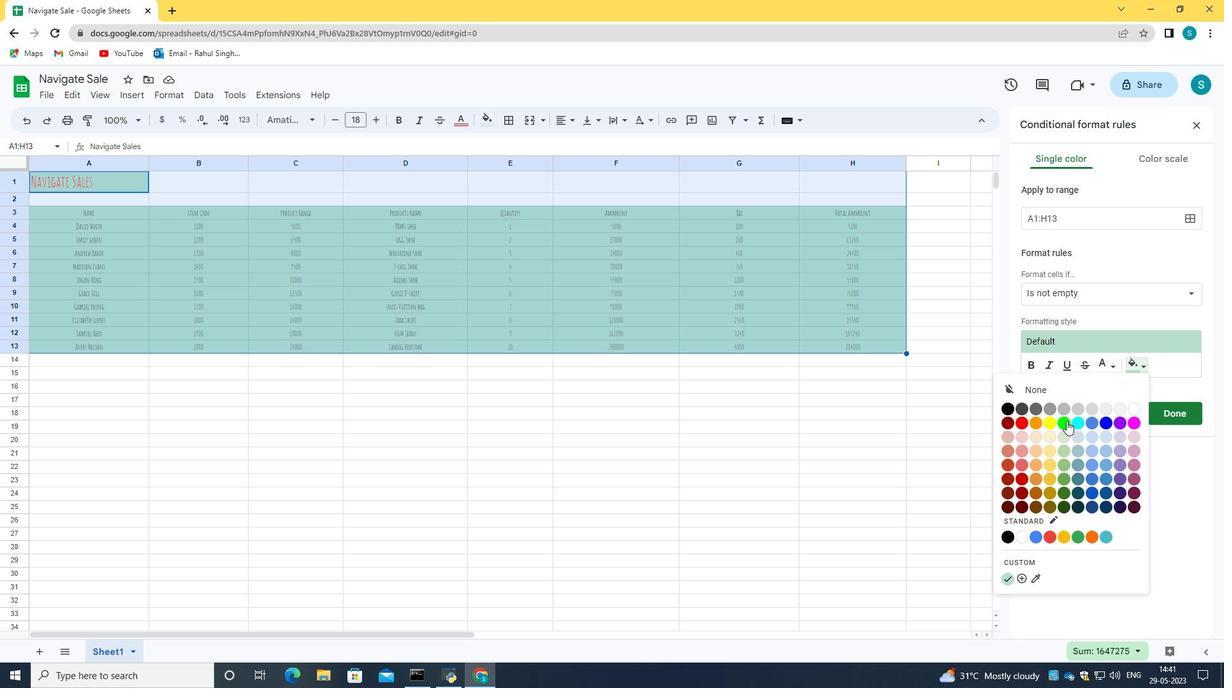 
Action: Mouse pressed left at (221, 209)
Screenshot: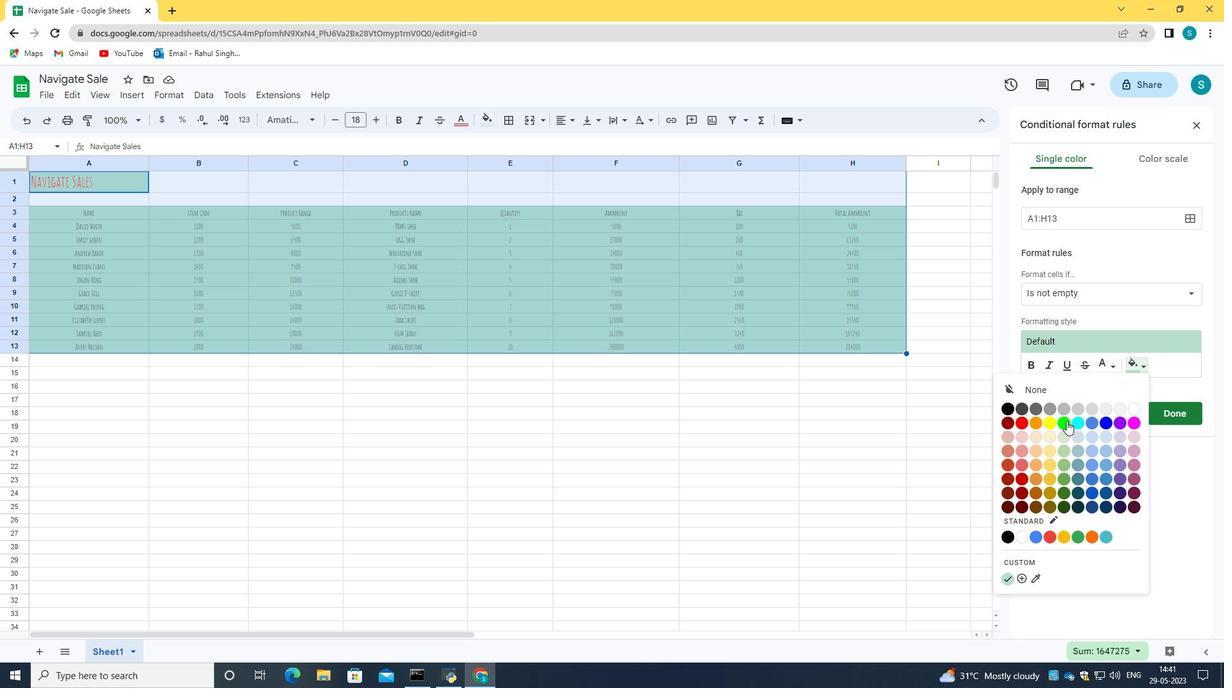 
Action: Mouse moved to (98, 174)
Screenshot: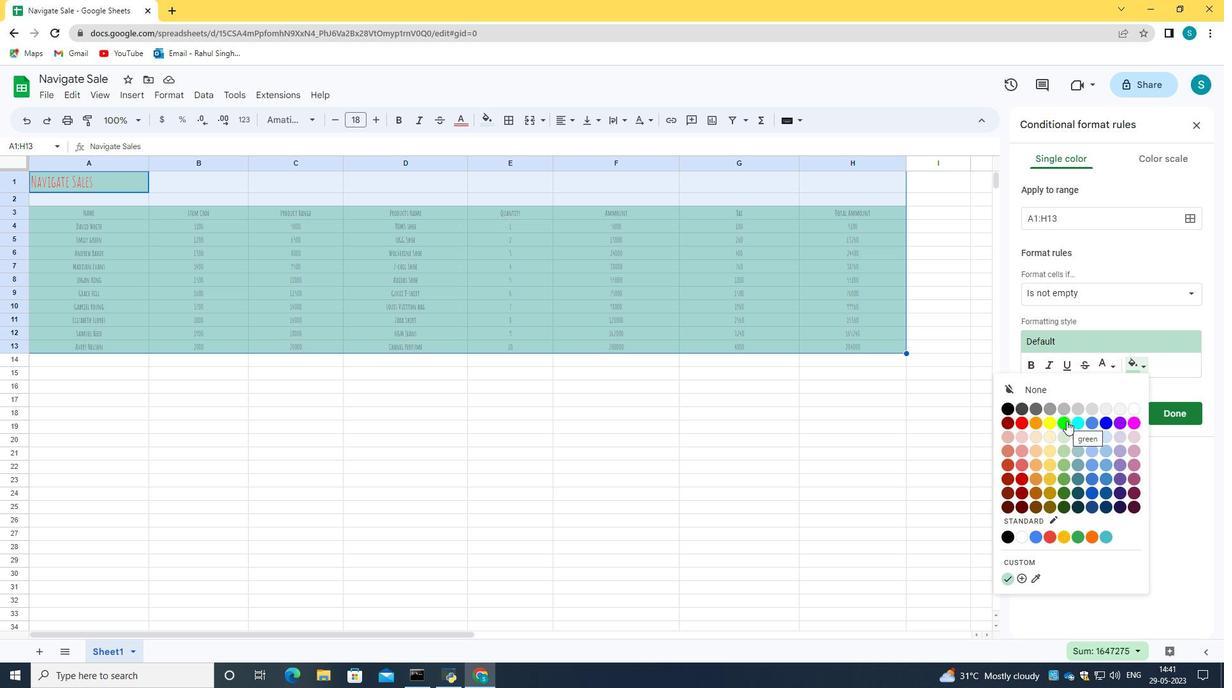 
Action: Mouse pressed left at (98, 174)
Screenshot: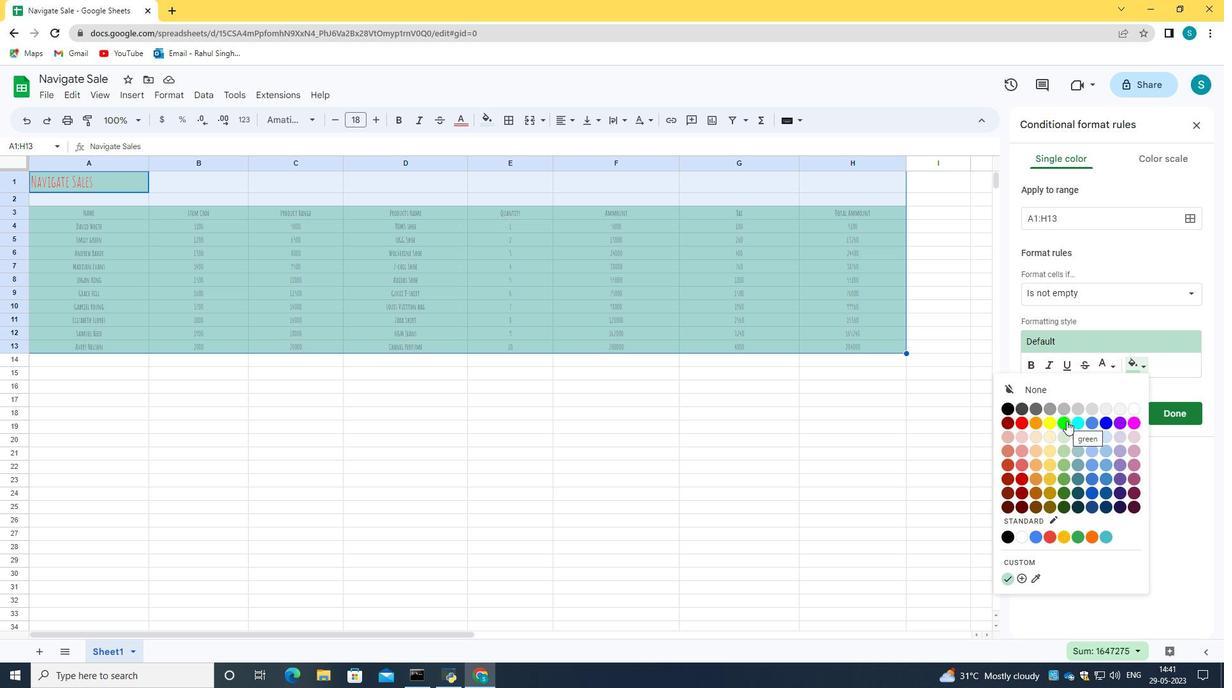 
Action: Mouse moved to (98, 184)
Screenshot: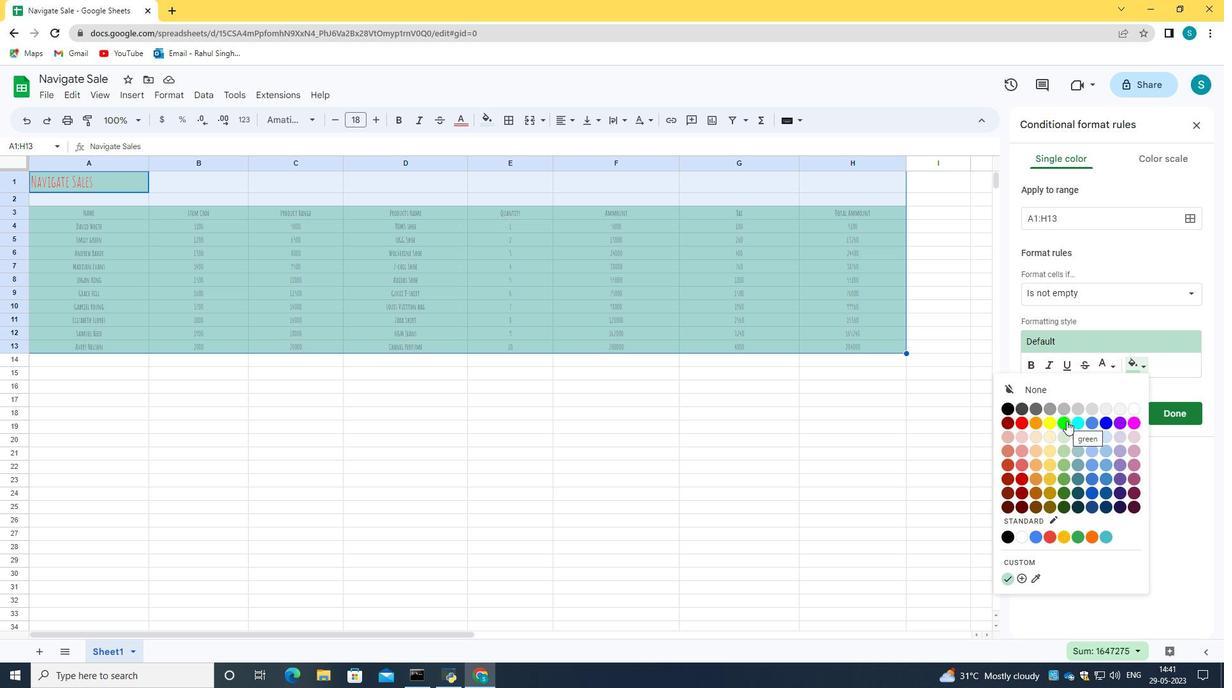 
Action: Mouse pressed left at (98, 184)
Screenshot: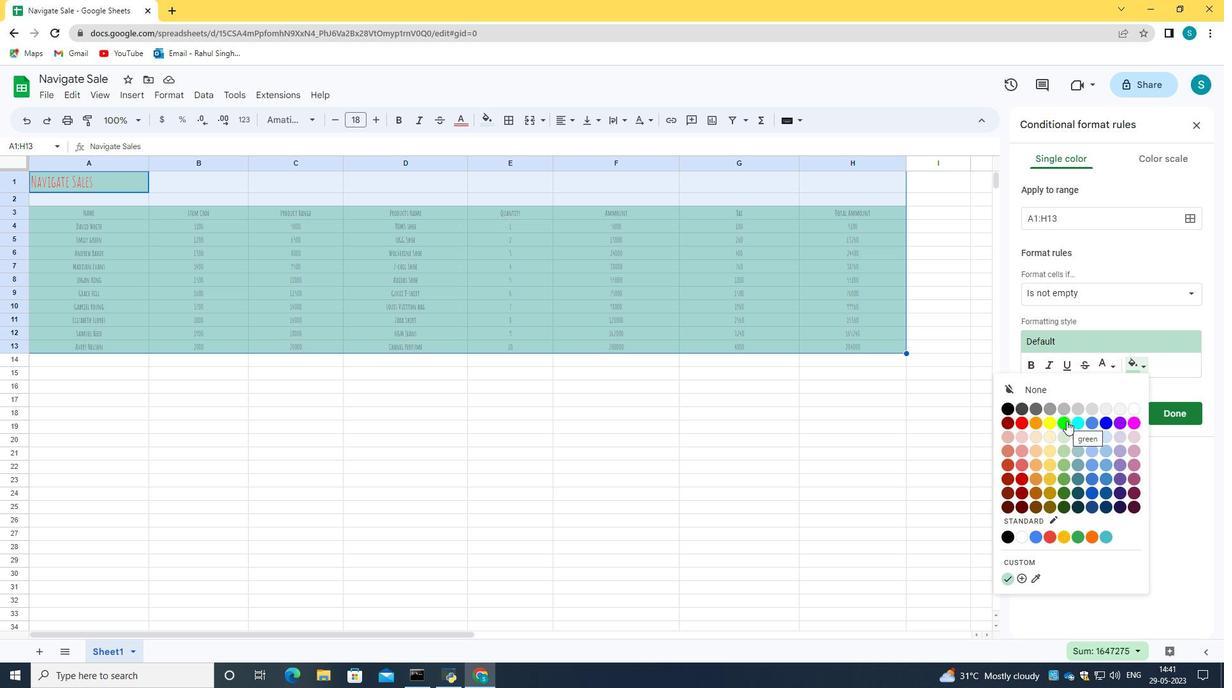 
Action: Mouse pressed left at (98, 184)
Screenshot: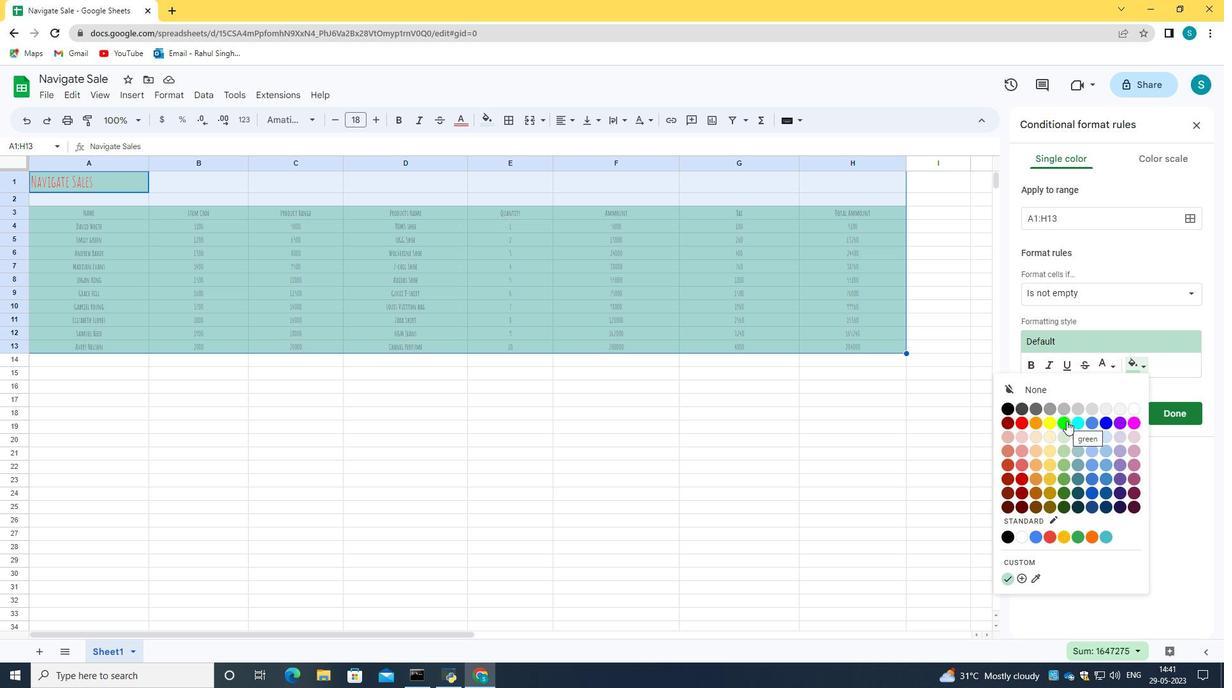 
Action: Mouse moved to (102, 186)
Screenshot: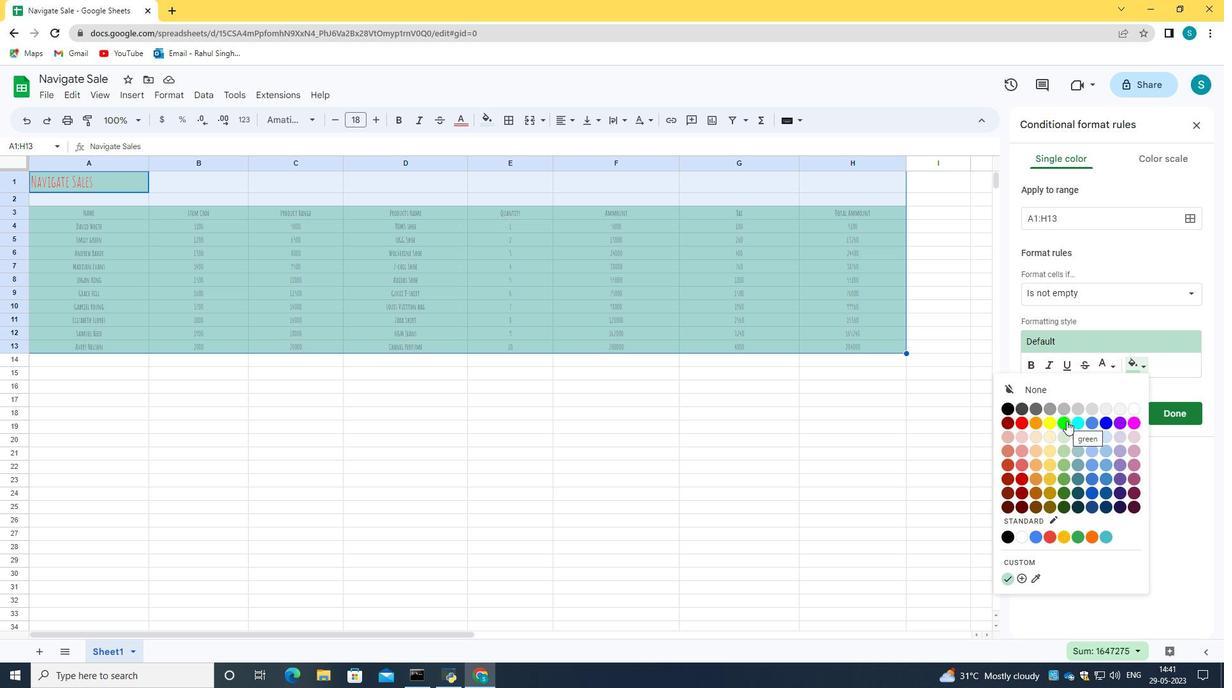 
Action: Mouse pressed left at (102, 186)
Screenshot: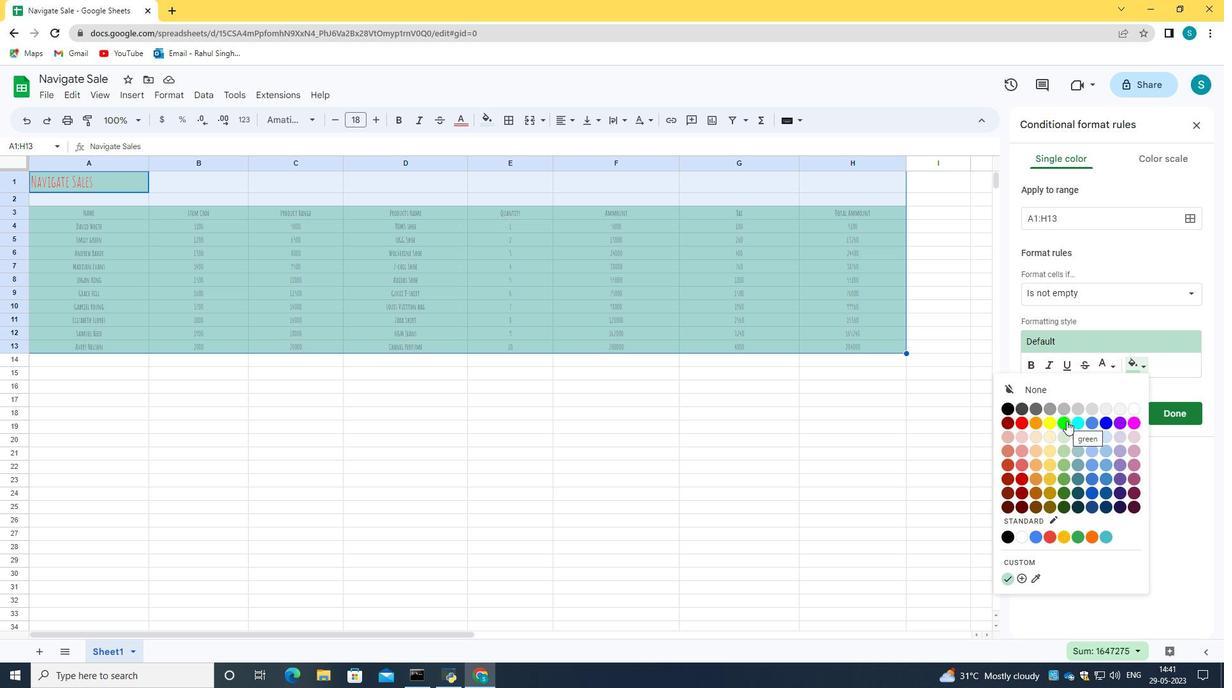 
Action: Mouse moved to (1089, 341)
Screenshot: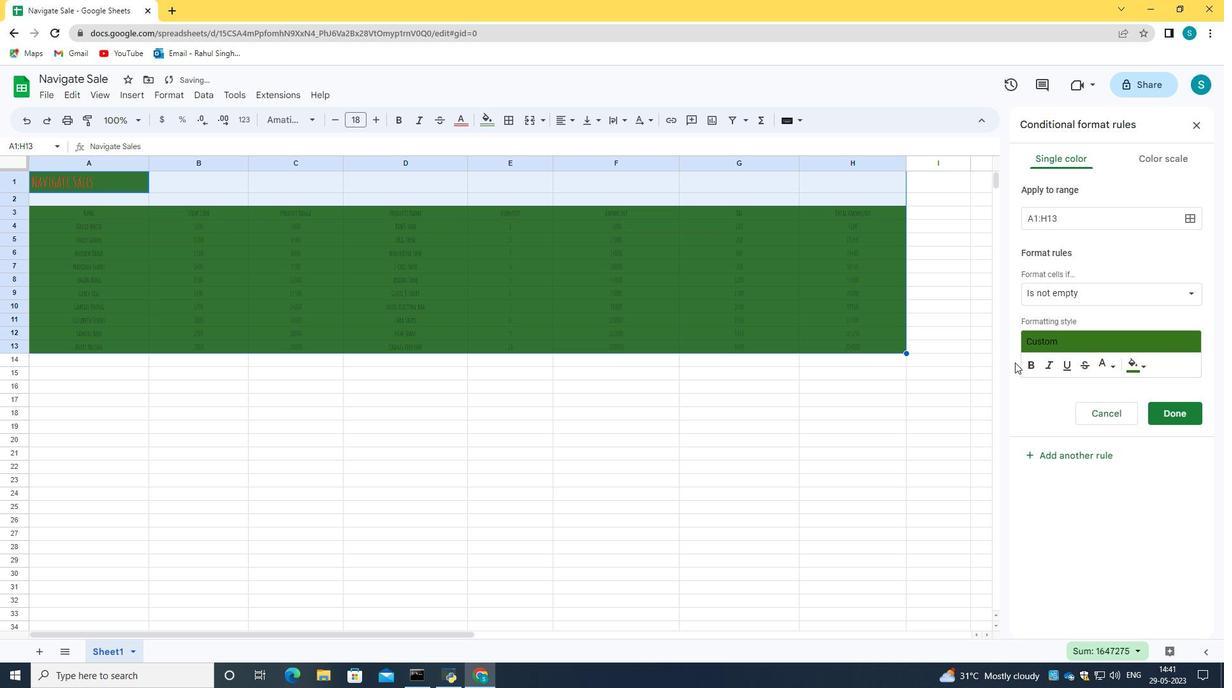 
Action: Mouse pressed left at (1089, 341)
Screenshot: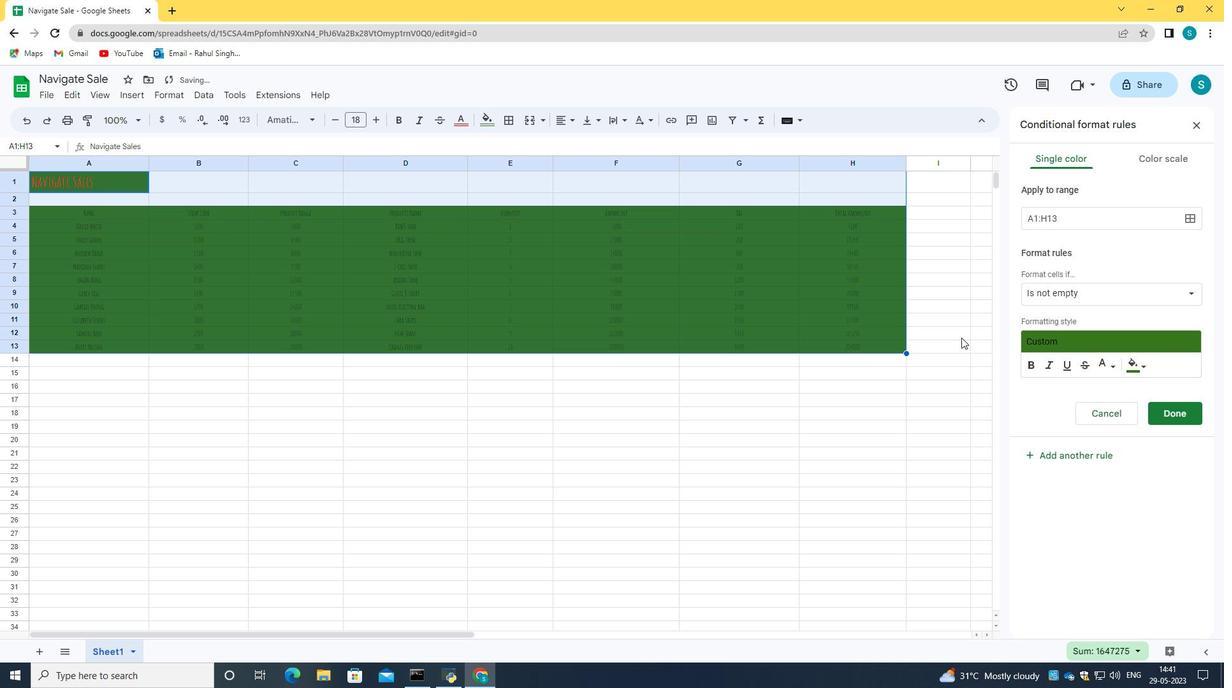 
Action: Mouse moved to (1065, 379)
Screenshot: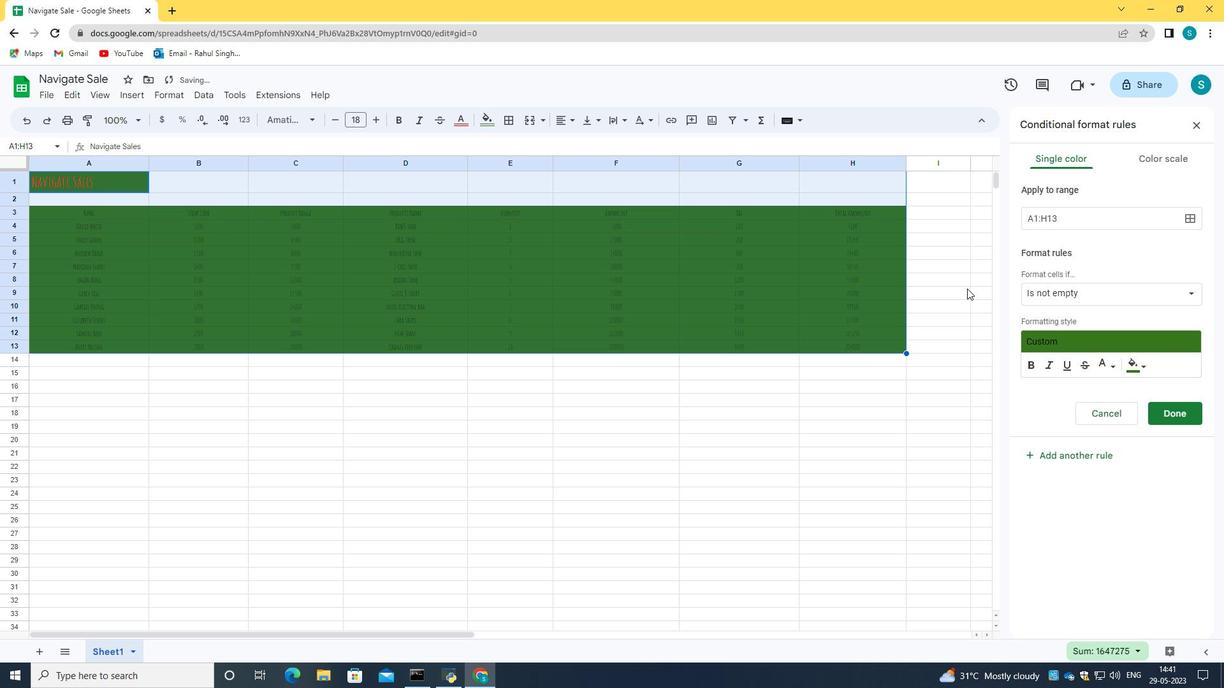 
Action: Mouse pressed left at (1065, 379)
Screenshot: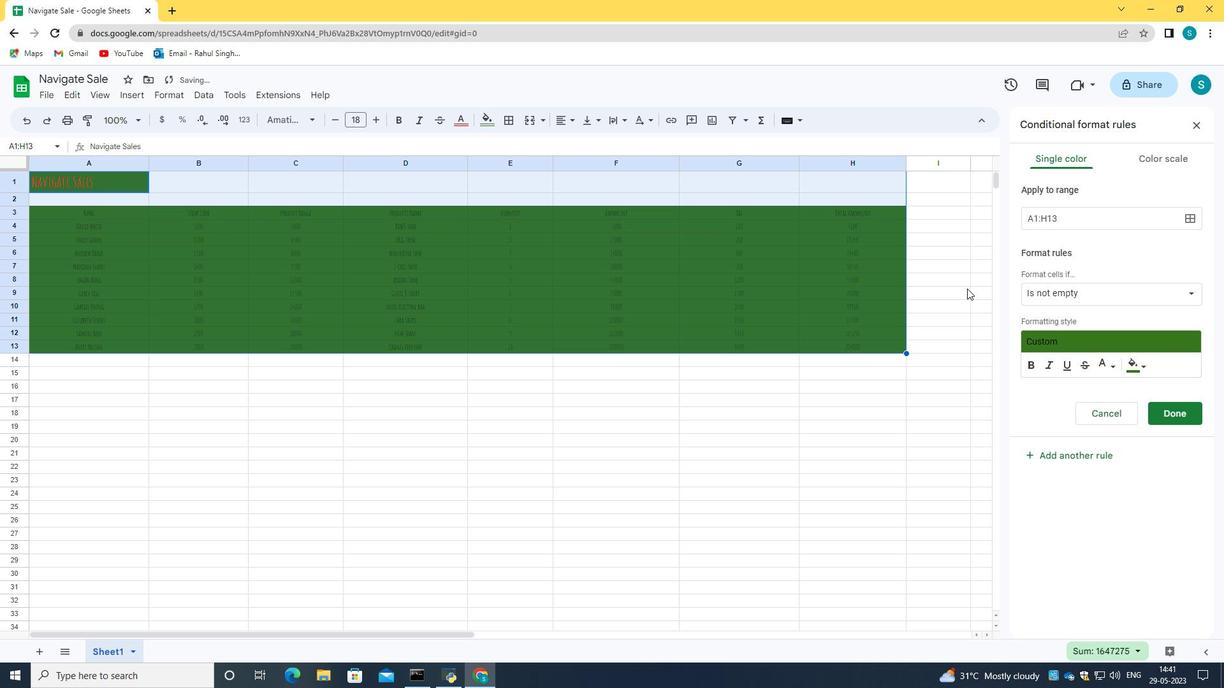 
Action: Mouse moved to (1078, 498)
Screenshot: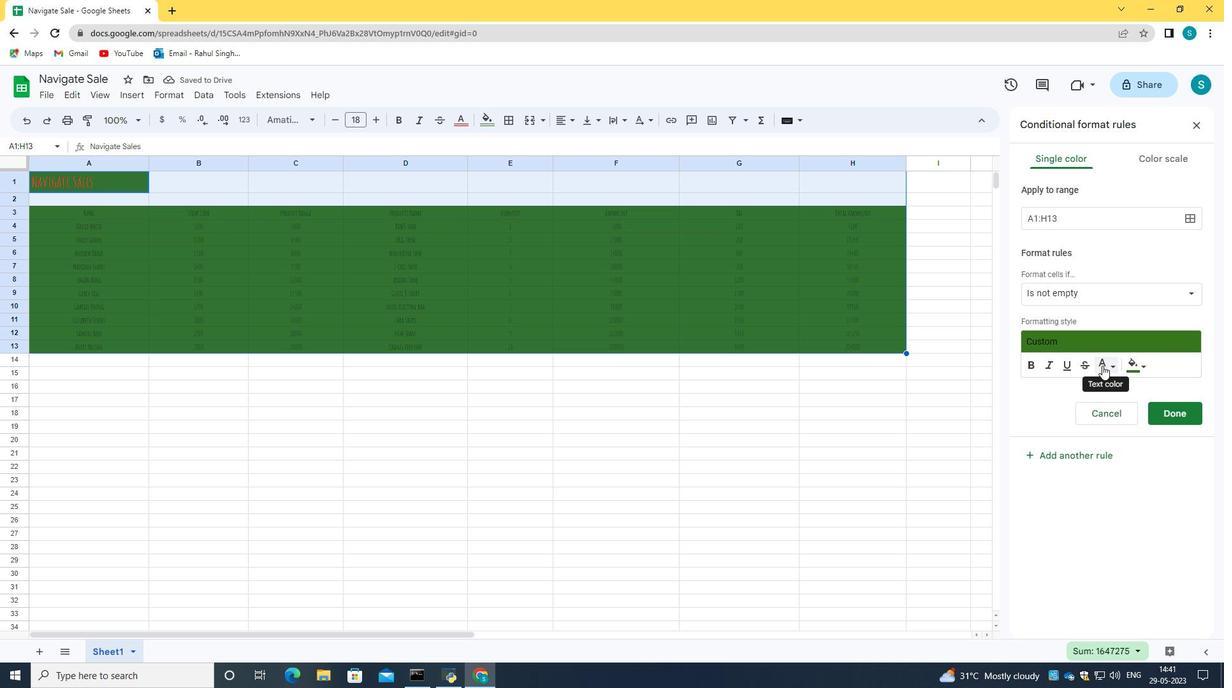
Action: Mouse pressed left at (1078, 498)
Screenshot: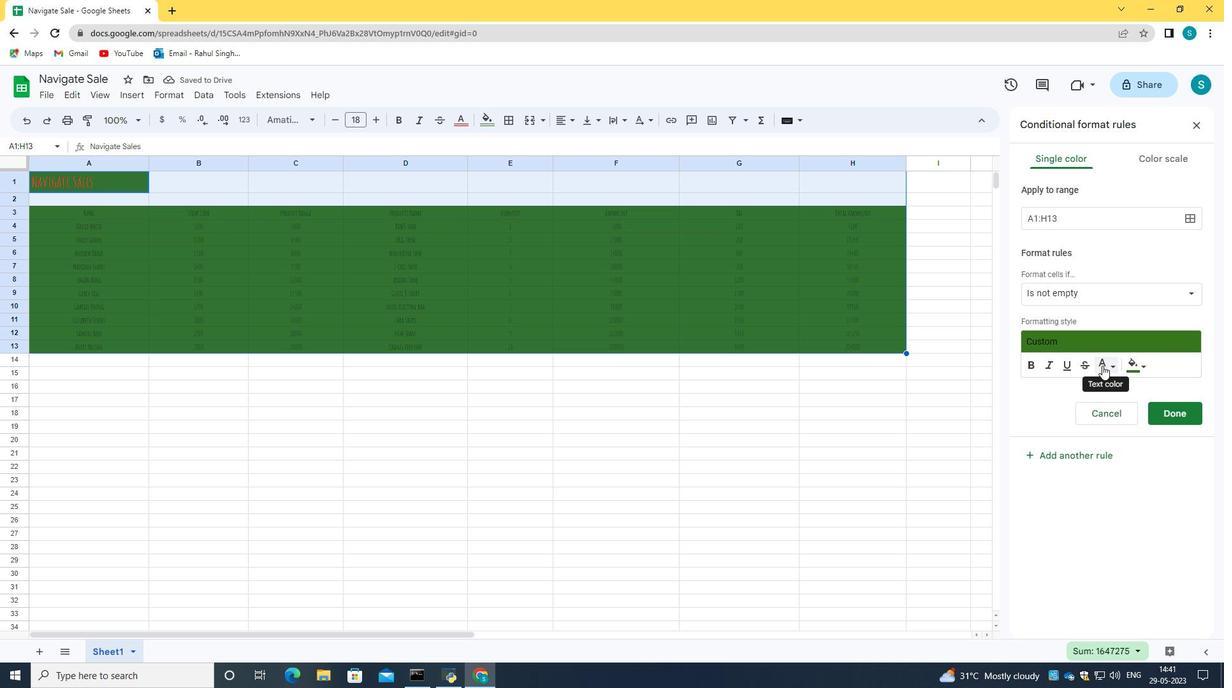 
Action: Mouse moved to (108, 187)
Screenshot: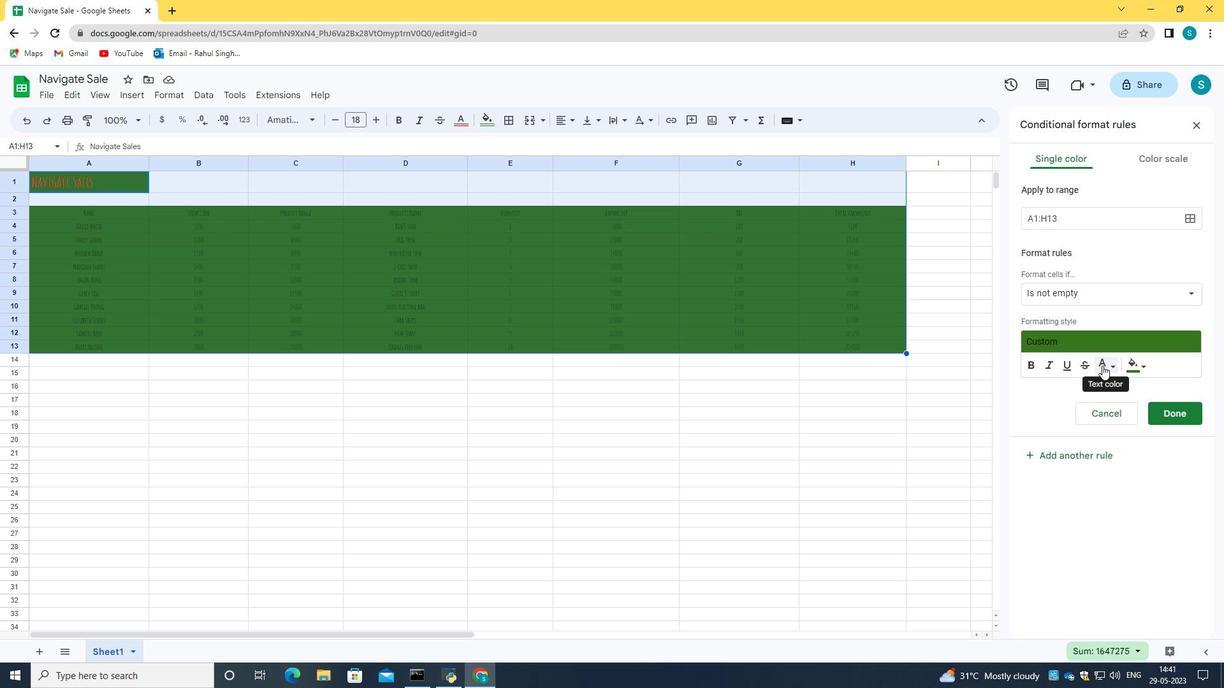 
Action: Mouse pressed left at (108, 187)
Screenshot: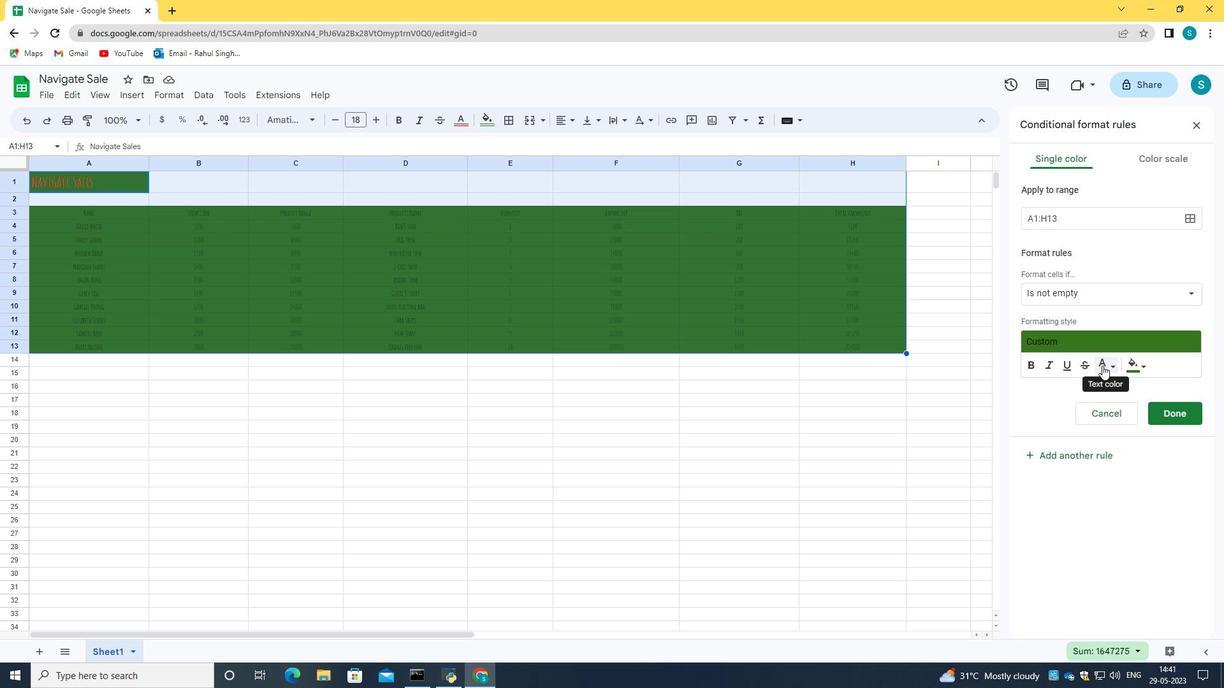 
Action: Mouse pressed left at (108, 187)
Screenshot: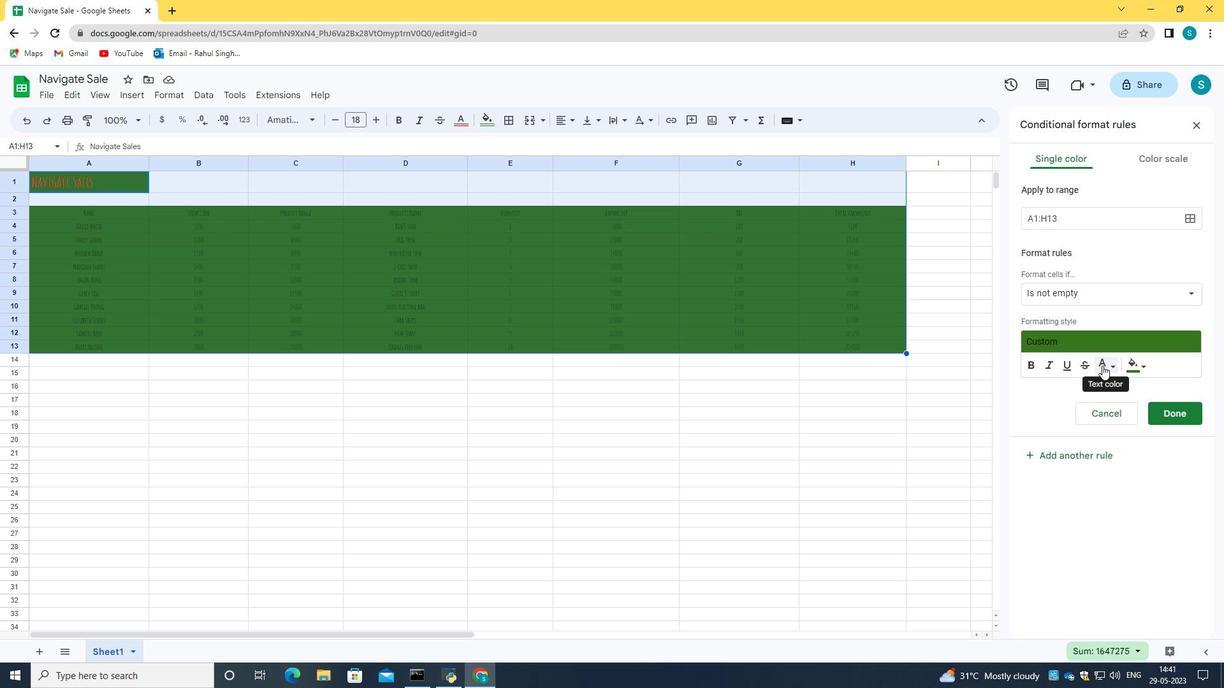 
Action: Mouse moved to (1136, 403)
Screenshot: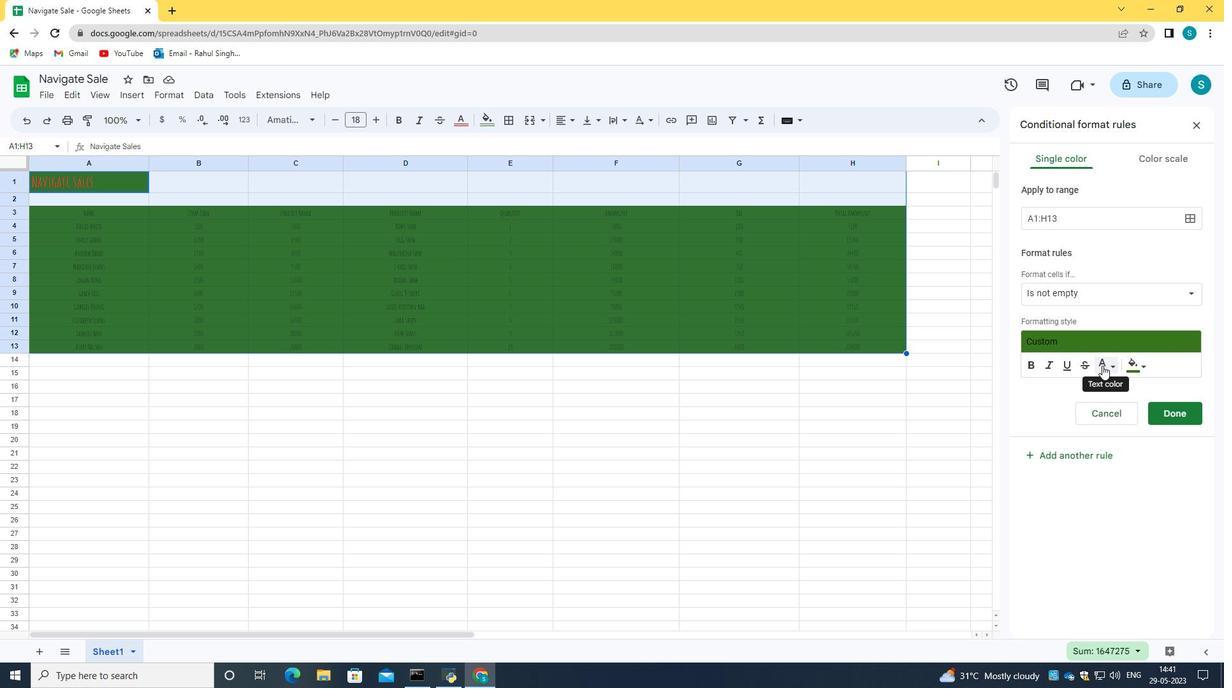 
Action: Mouse pressed left at (1136, 403)
Screenshot: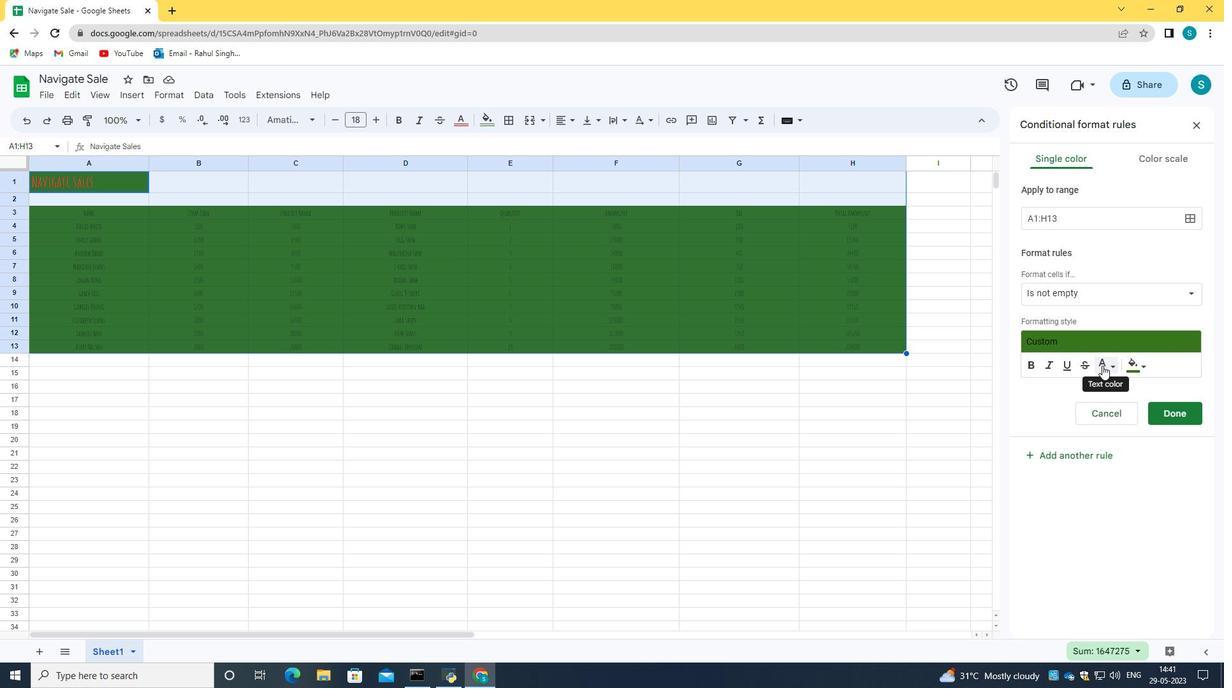 
Action: Mouse moved to (1065, 455)
Screenshot: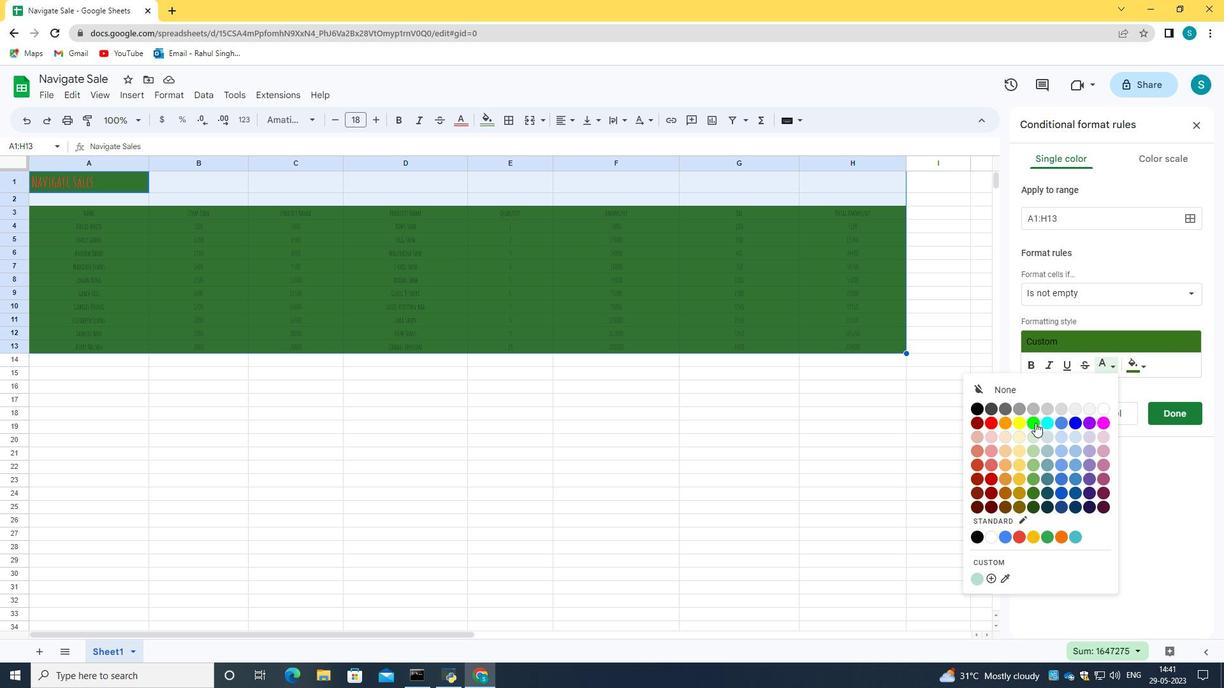 
Action: Mouse pressed left at (1065, 455)
Screenshot: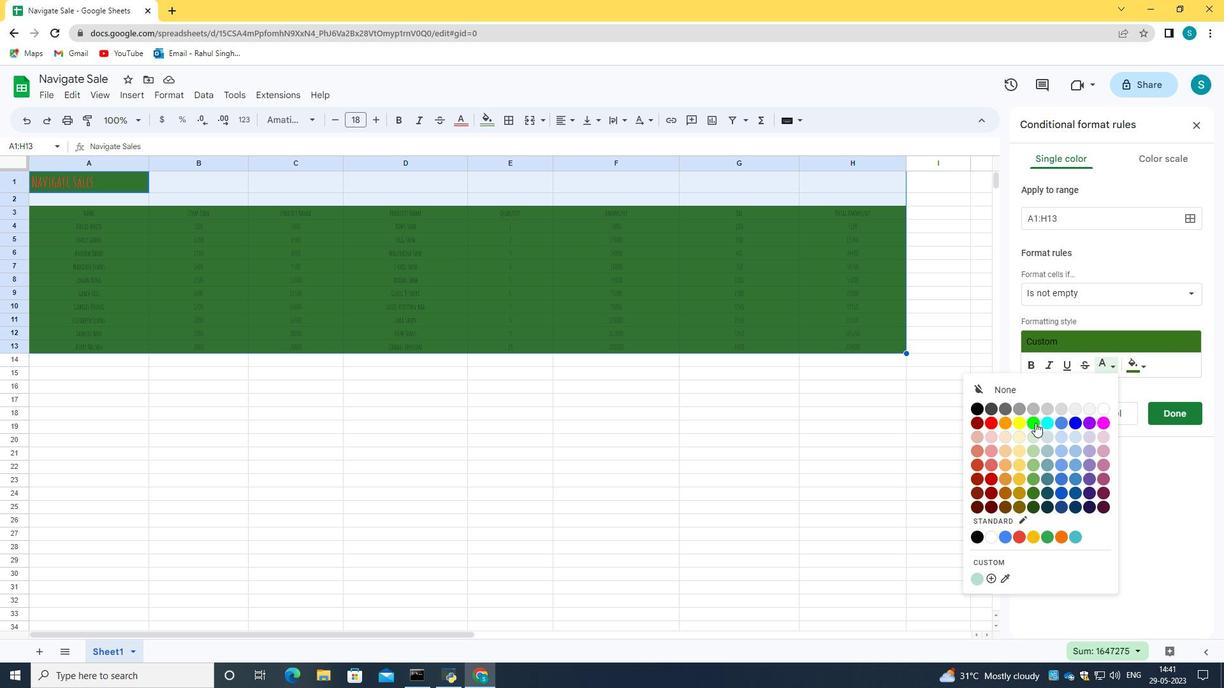 
Action: Mouse moved to (1161, 445)
Screenshot: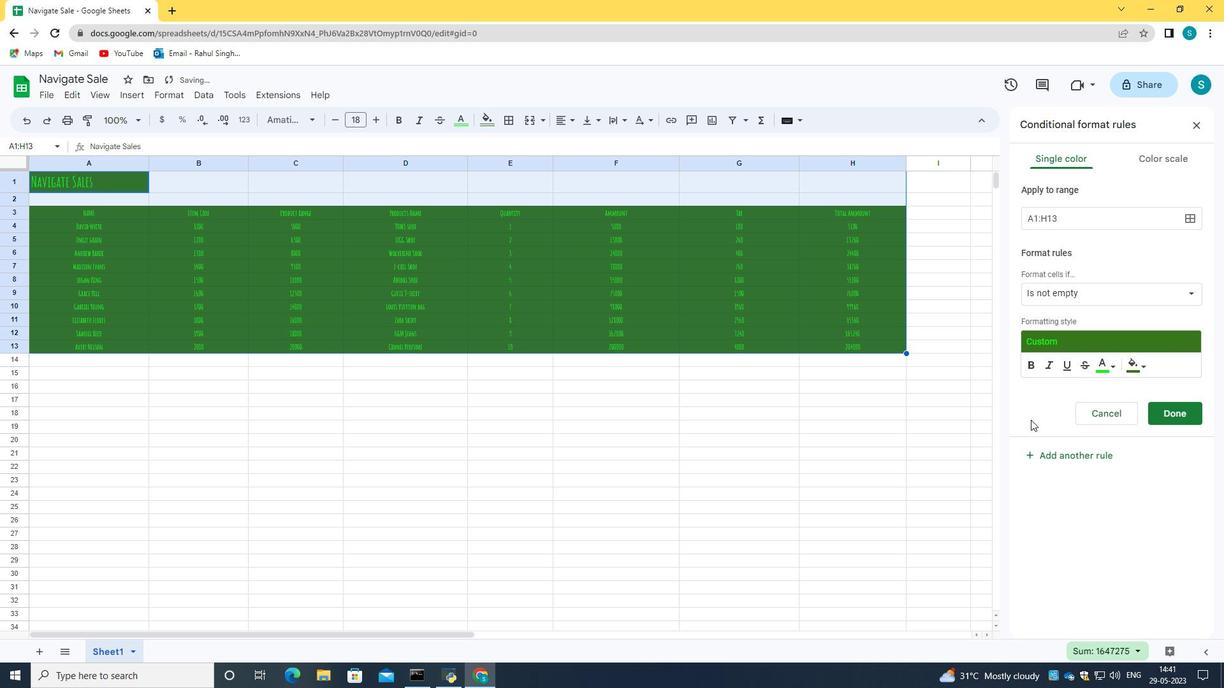 
Action: Mouse pressed left at (1161, 445)
Screenshot: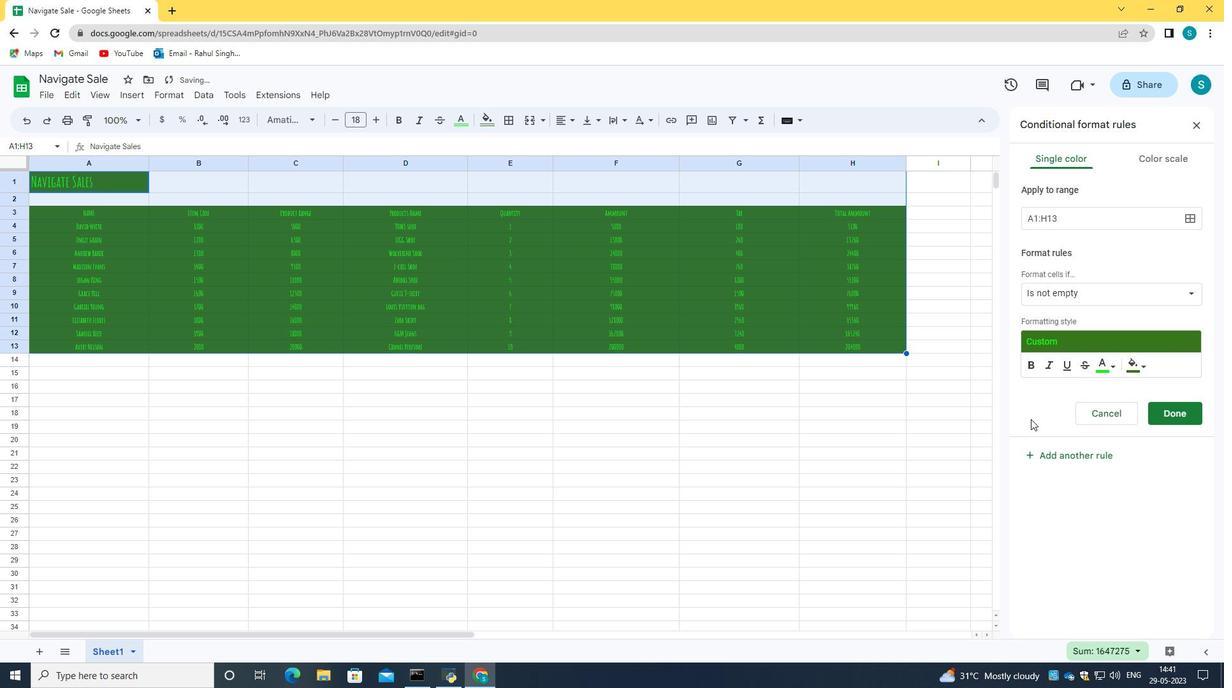 
Action: Mouse moved to (123, 183)
Screenshot: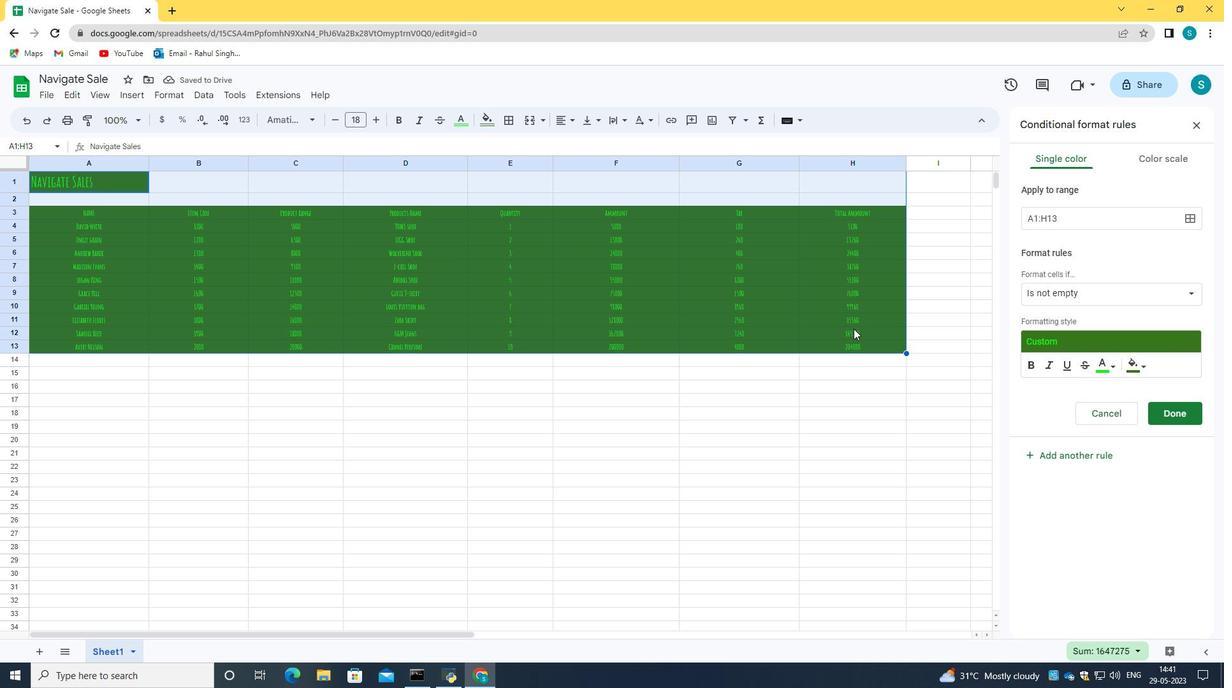 
Action: Mouse pressed left at (123, 183)
Screenshot: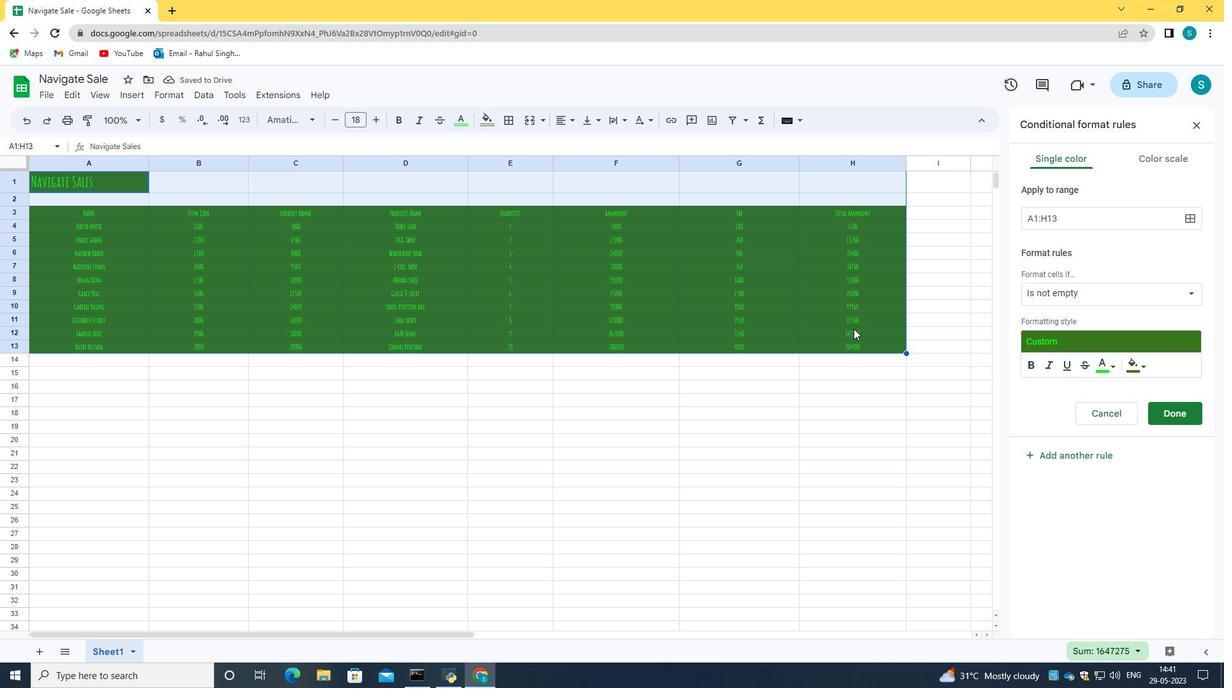 
Action: Mouse moved to (1195, 137)
Screenshot: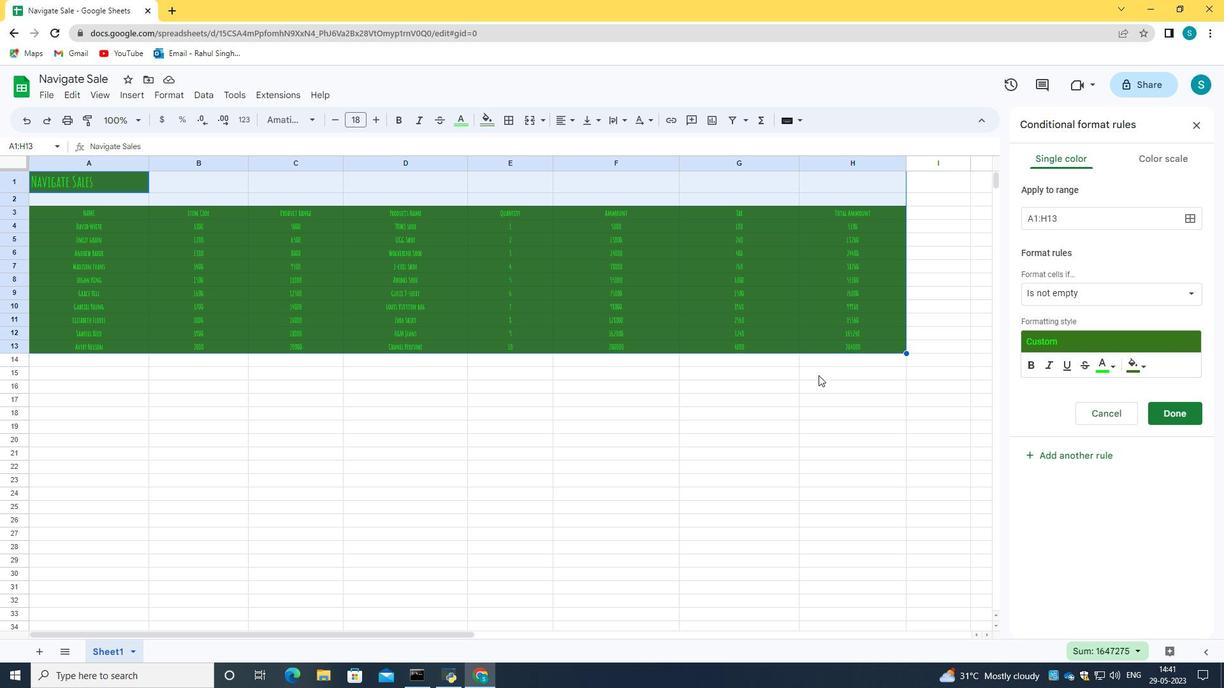 
Action: Mouse pressed left at (1195, 137)
Screenshot: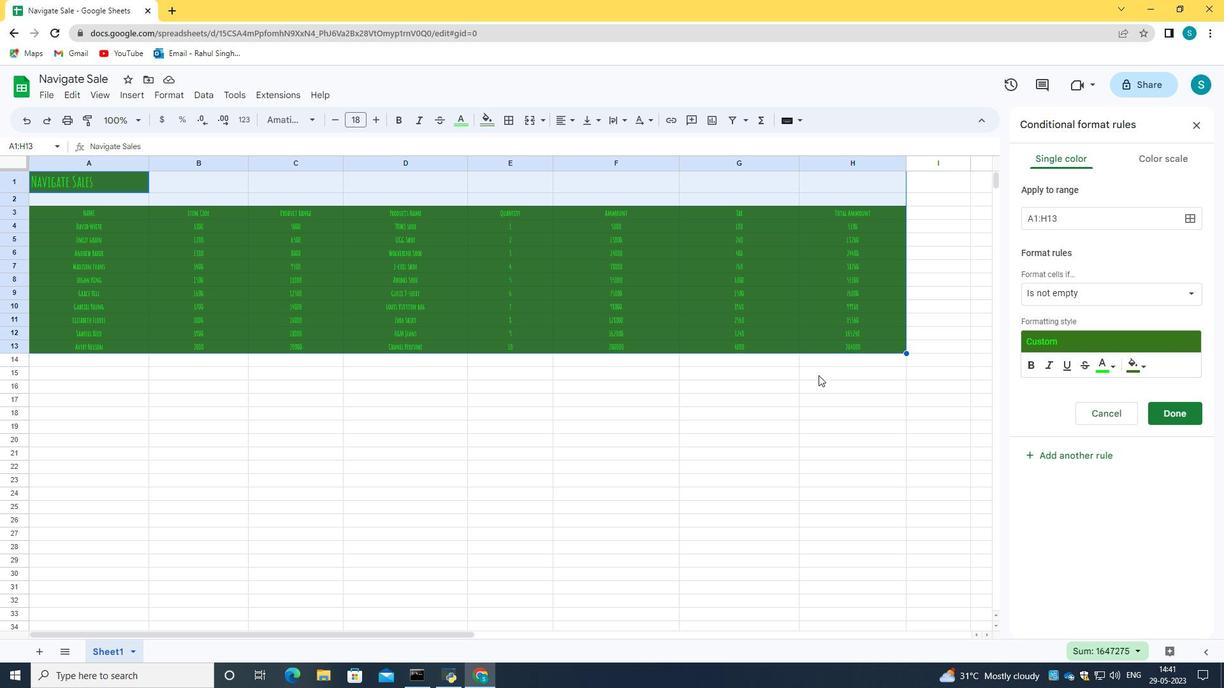 
Action: Mouse moved to (1178, 95)
Screenshot: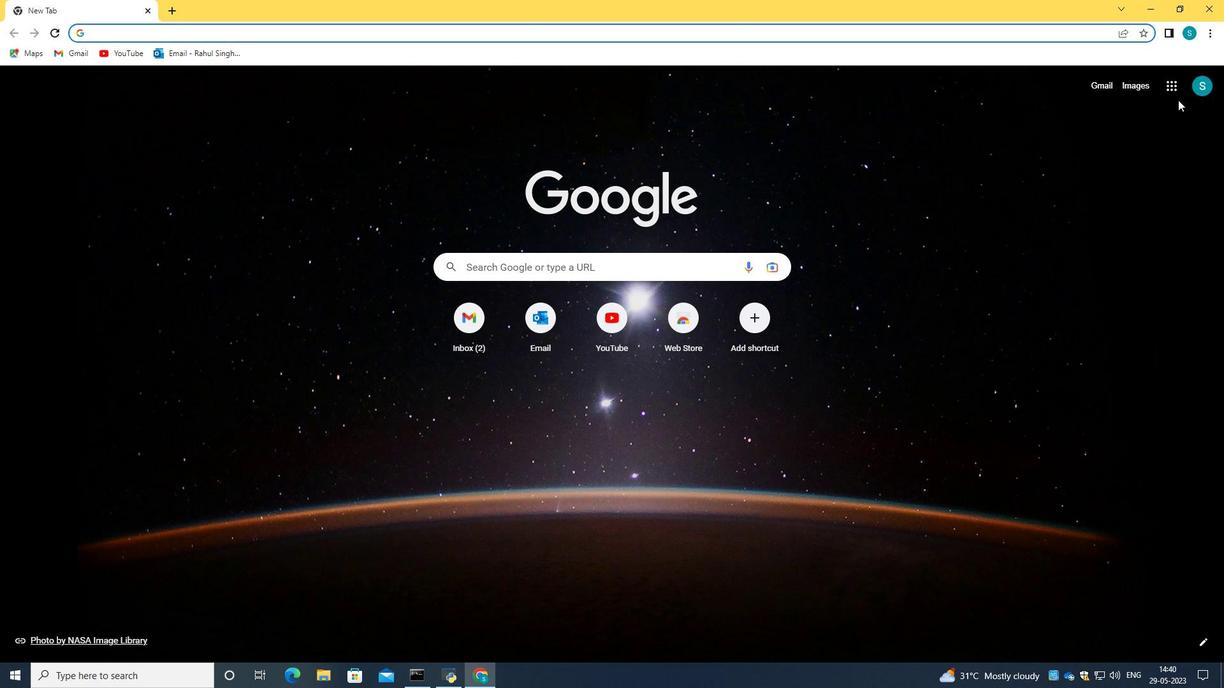 
Action: Mouse pressed left at (1178, 95)
Screenshot: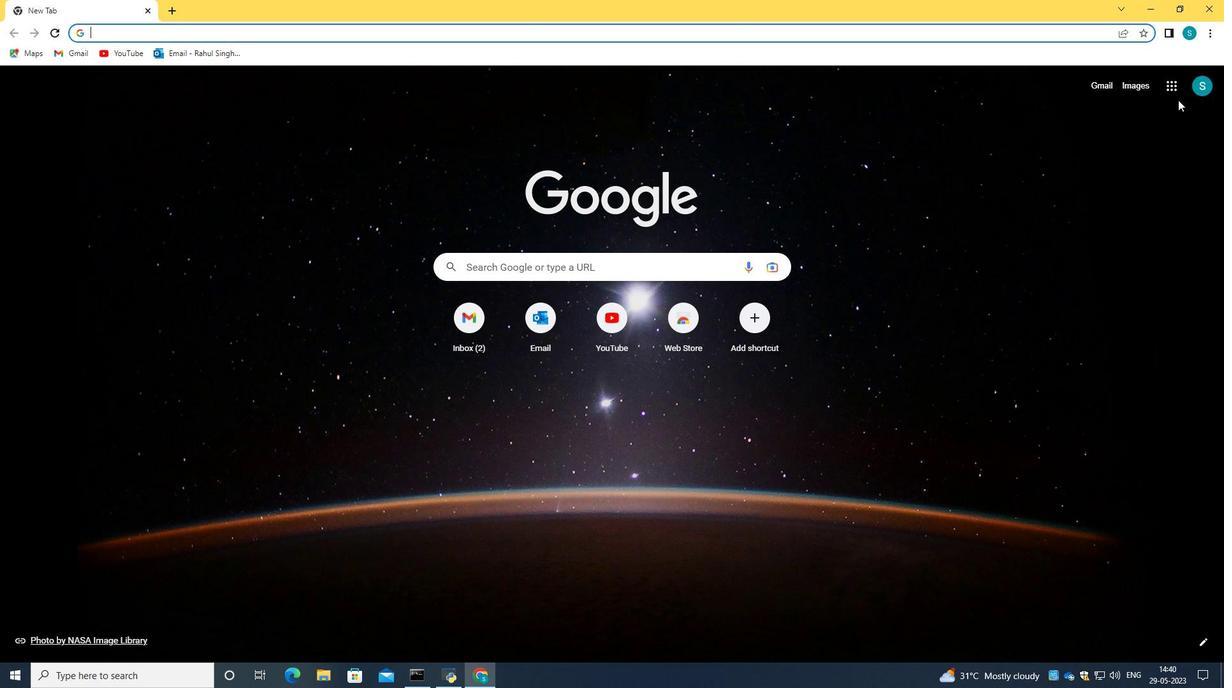 
Action: Mouse moved to (1134, 200)
Screenshot: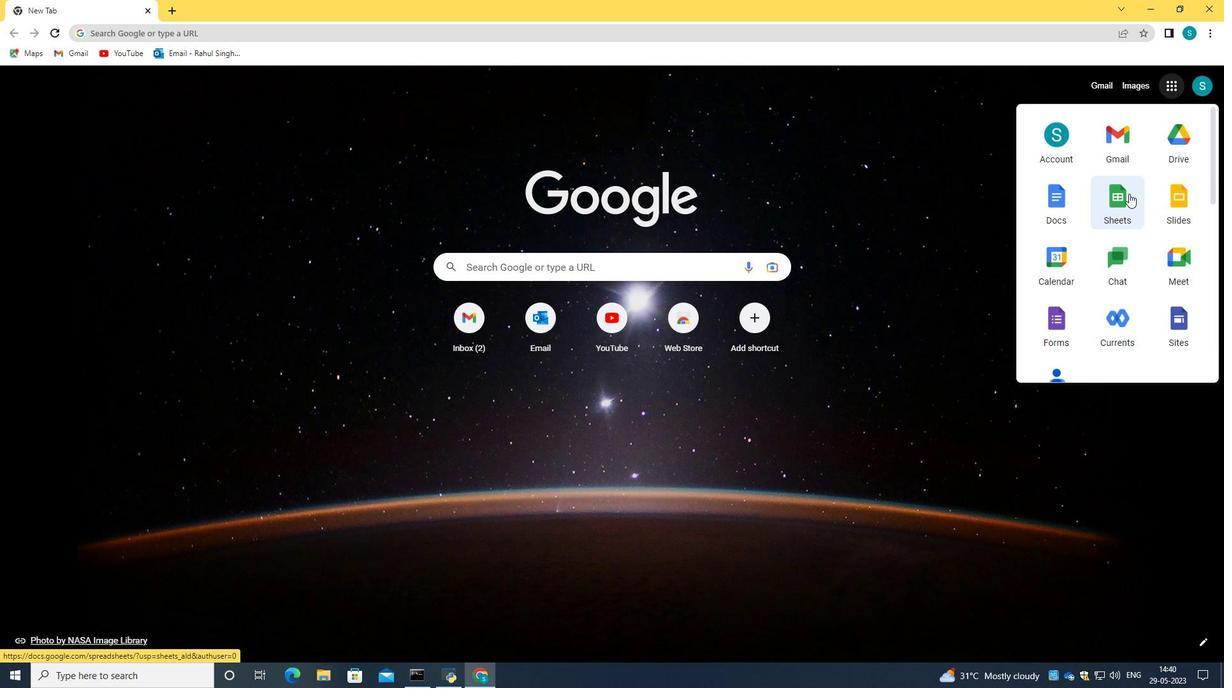 
Action: Mouse pressed left at (1134, 200)
Screenshot: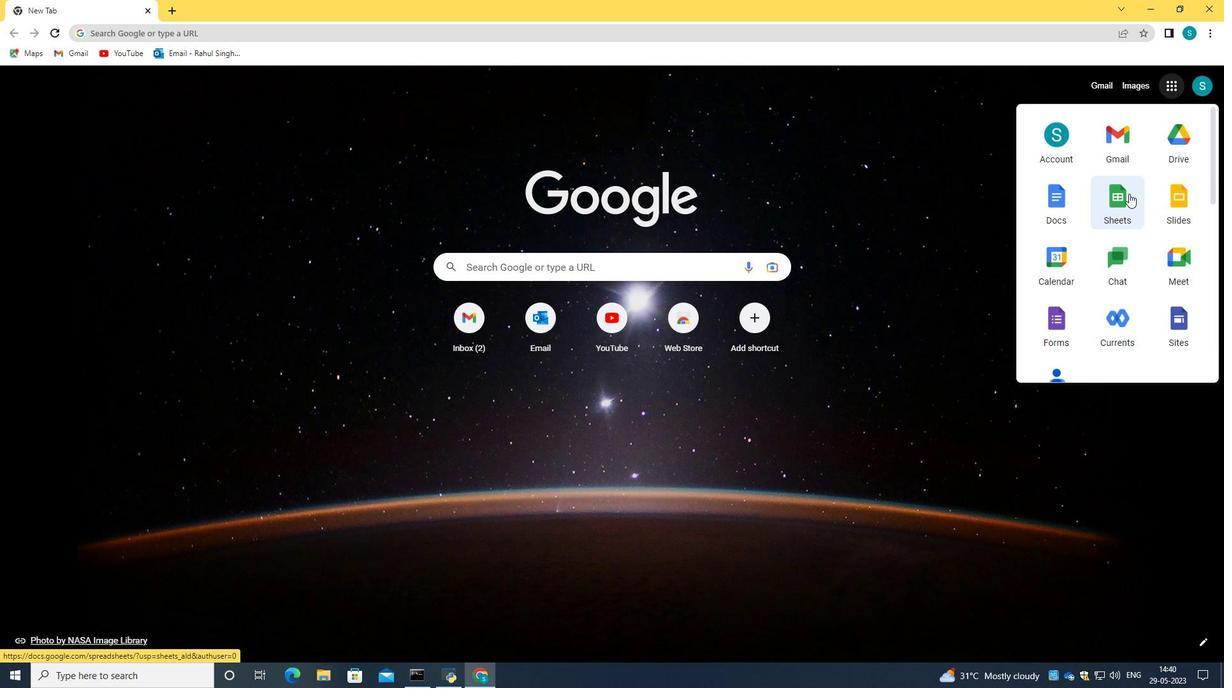 
Action: Mouse moved to (348, 347)
Screenshot: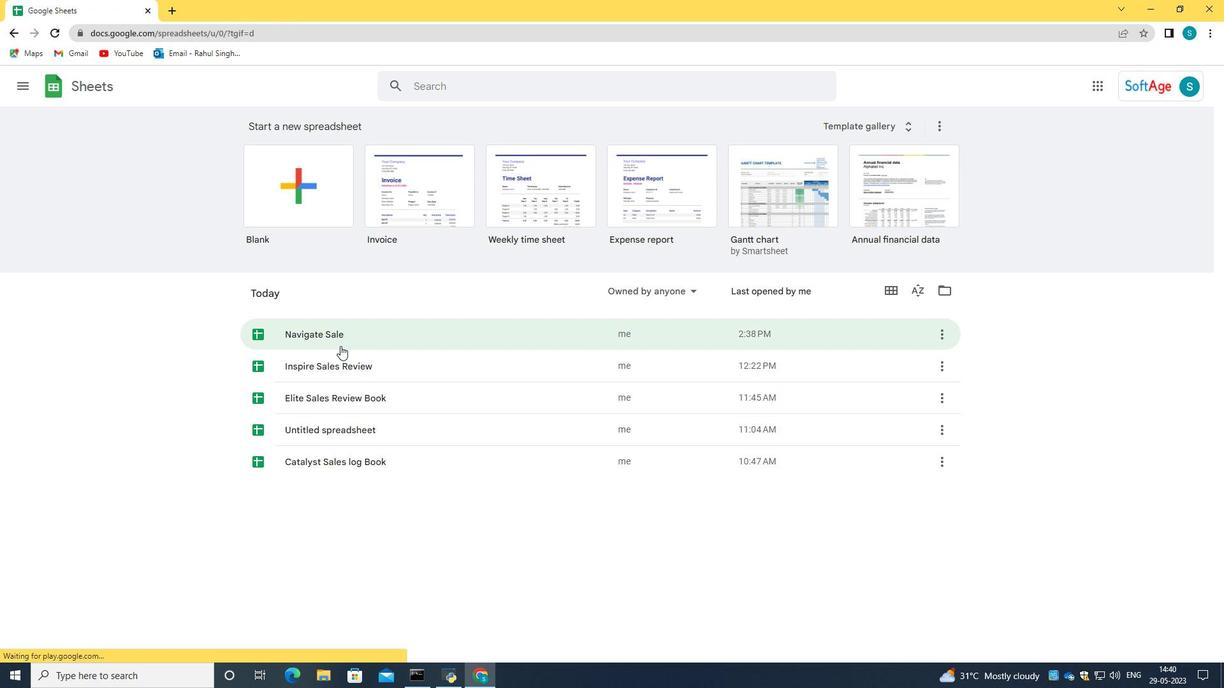 
Action: Mouse pressed left at (348, 347)
Screenshot: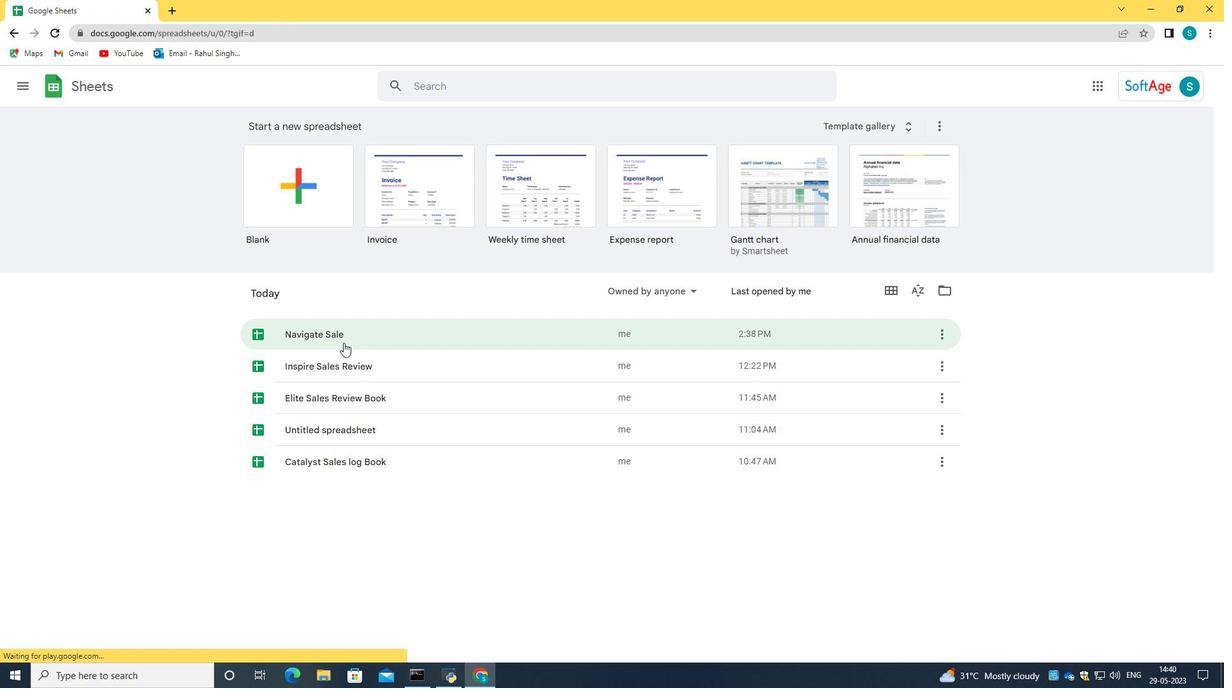 
Action: Mouse moved to (46, 218)
Screenshot: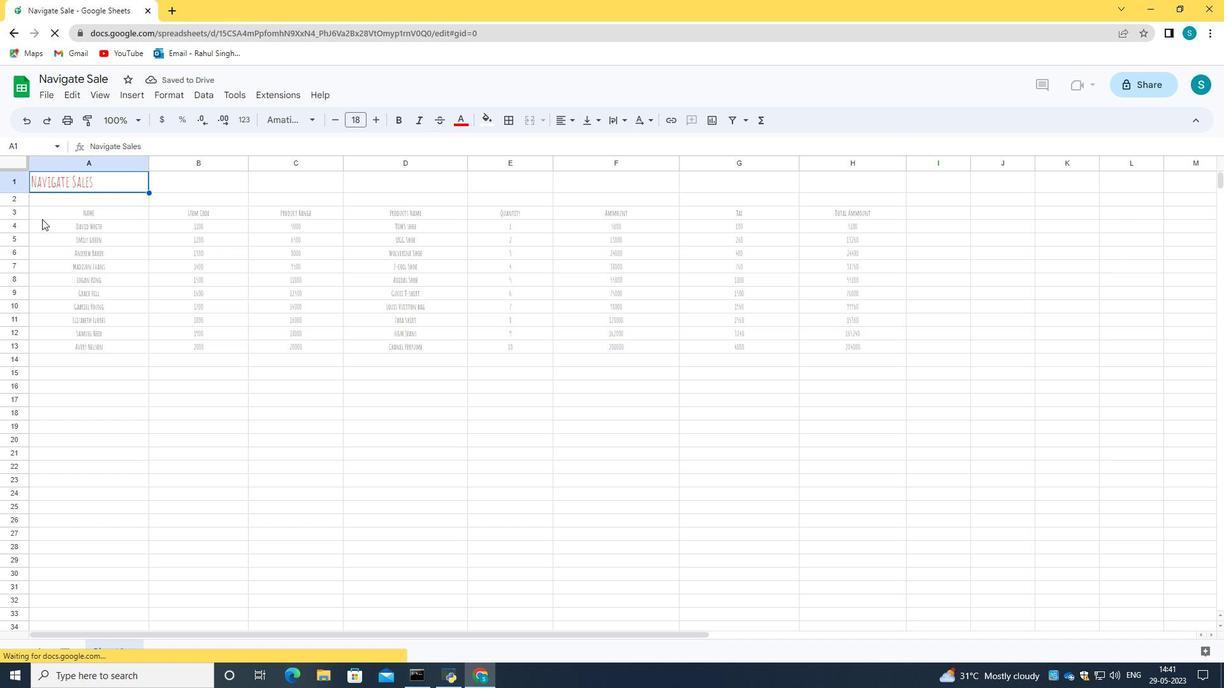 
Action: Mouse pressed left at (46, 218)
Screenshot: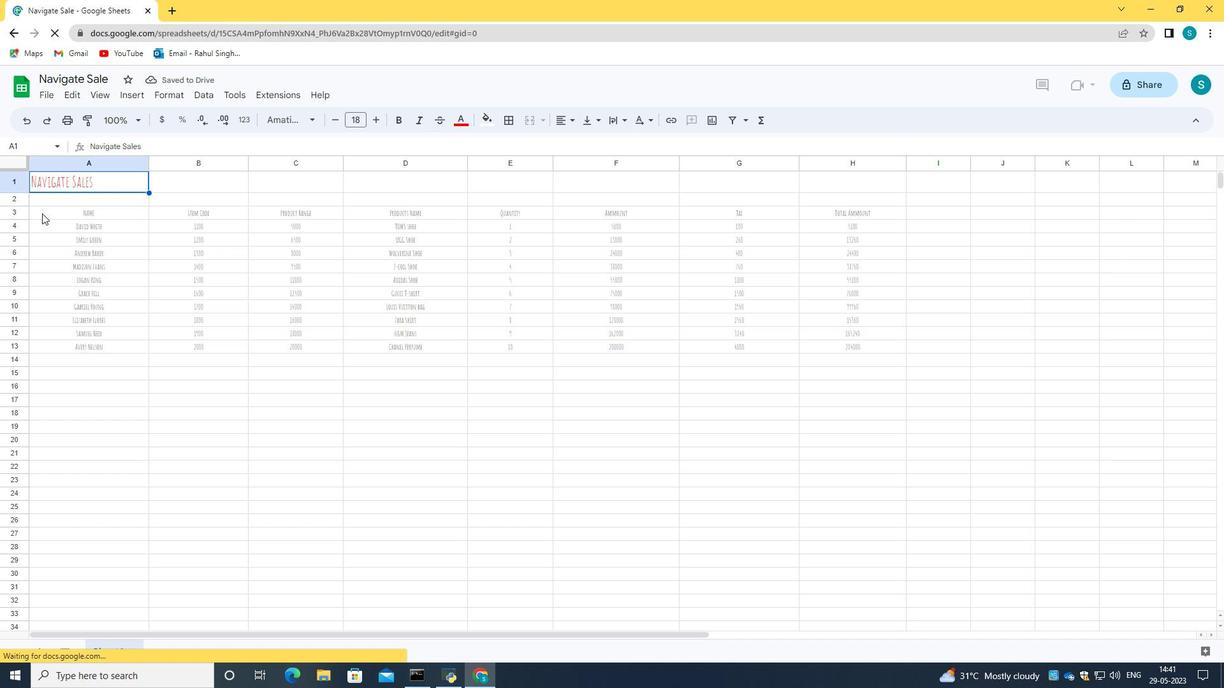 
Action: Mouse moved to (34, 184)
Screenshot: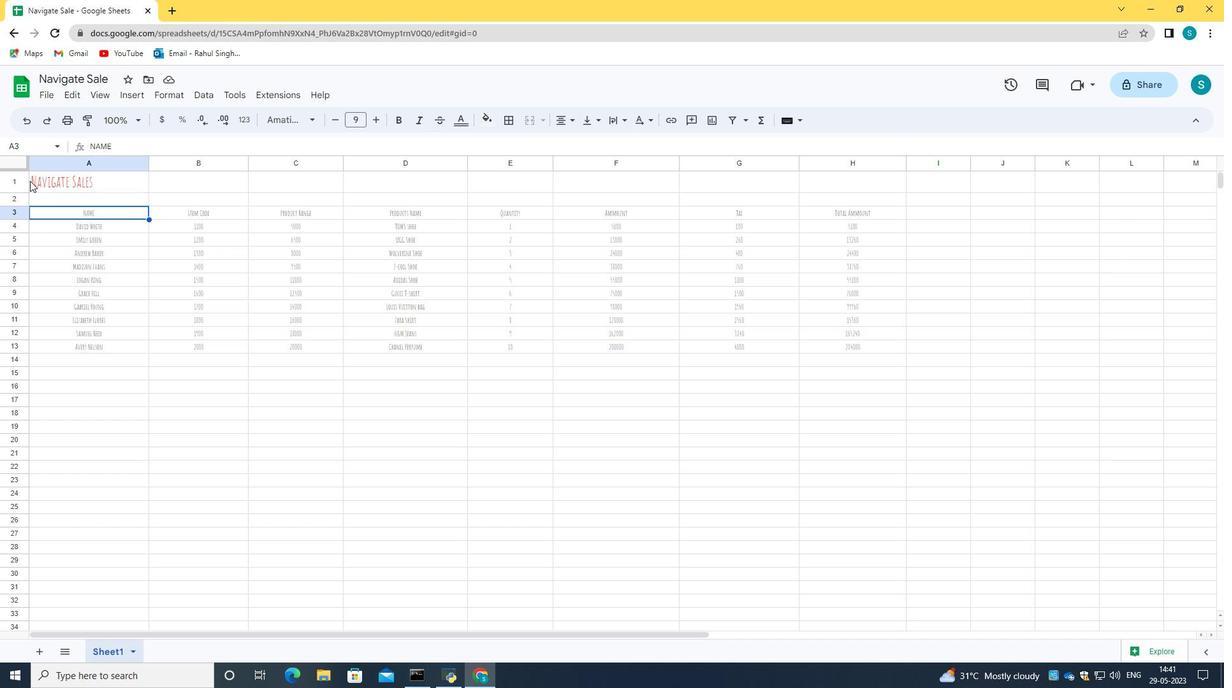 
Action: Mouse pressed left at (34, 184)
Screenshot: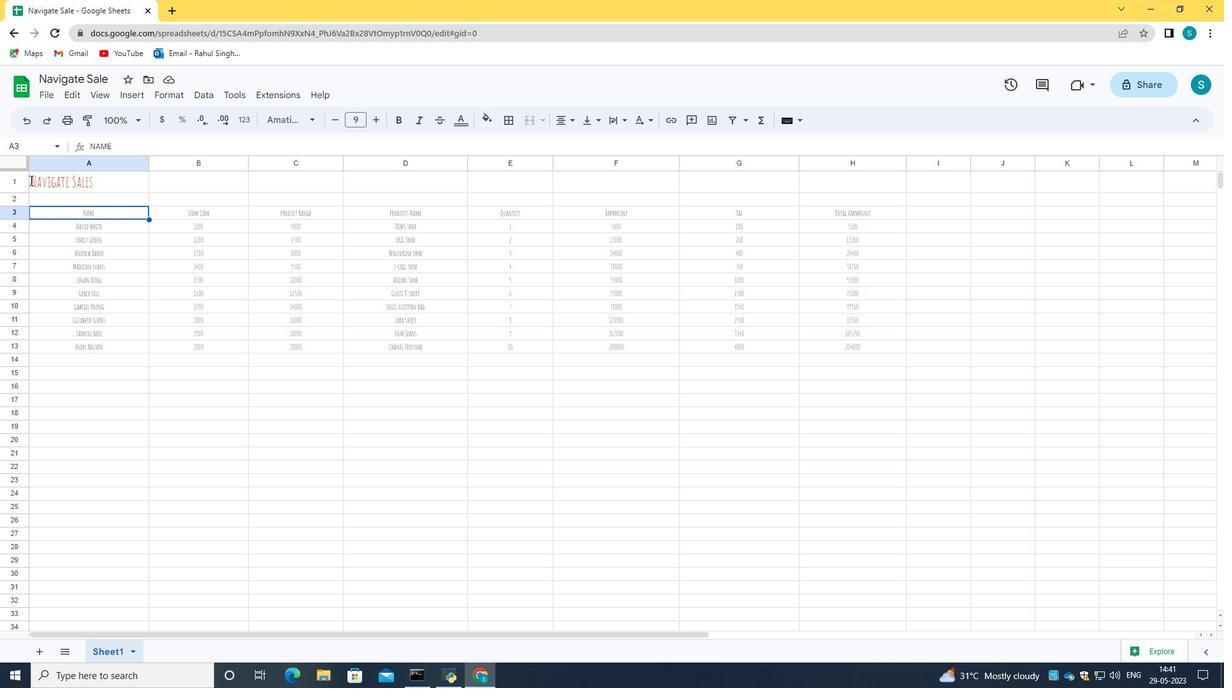 
Action: Mouse moved to (37, 183)
Screenshot: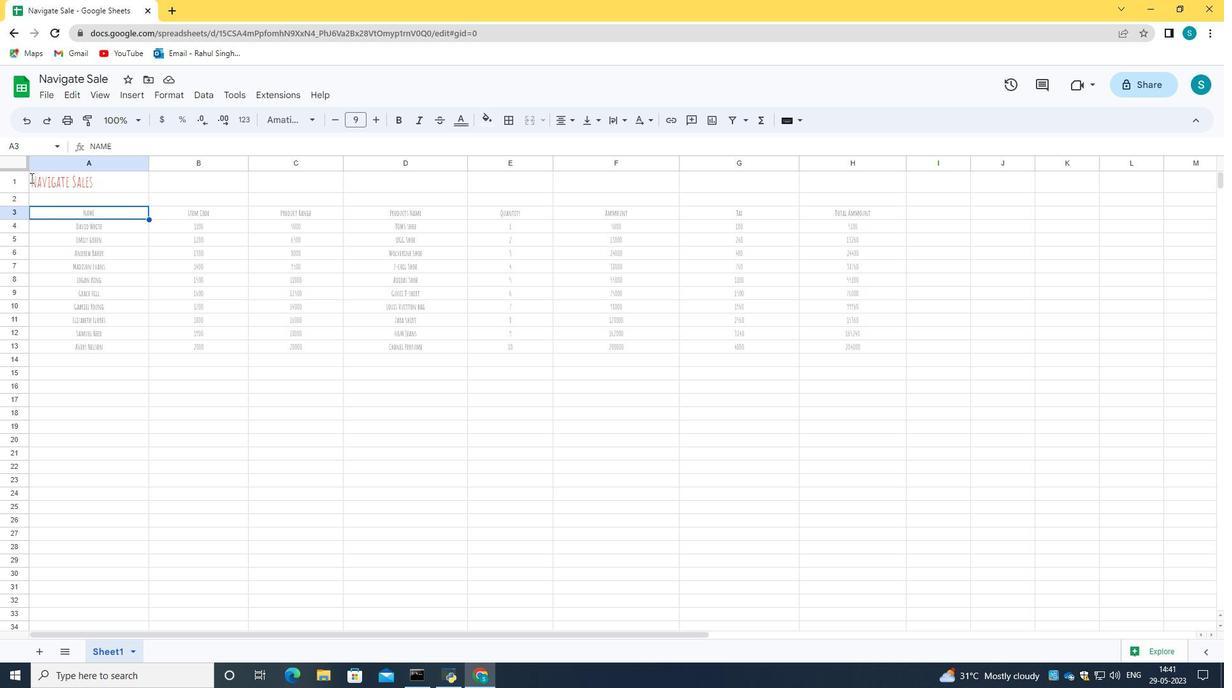 
Action: Mouse pressed left at (37, 183)
Screenshot: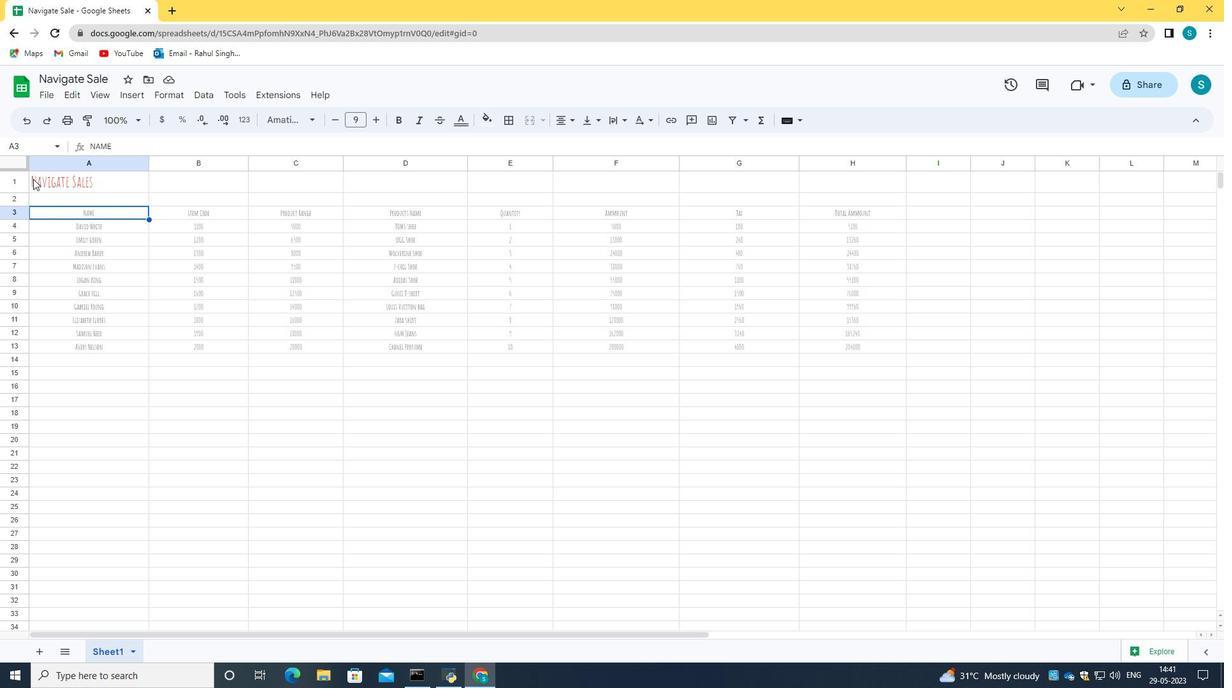 
Action: Mouse moved to (167, 102)
Screenshot: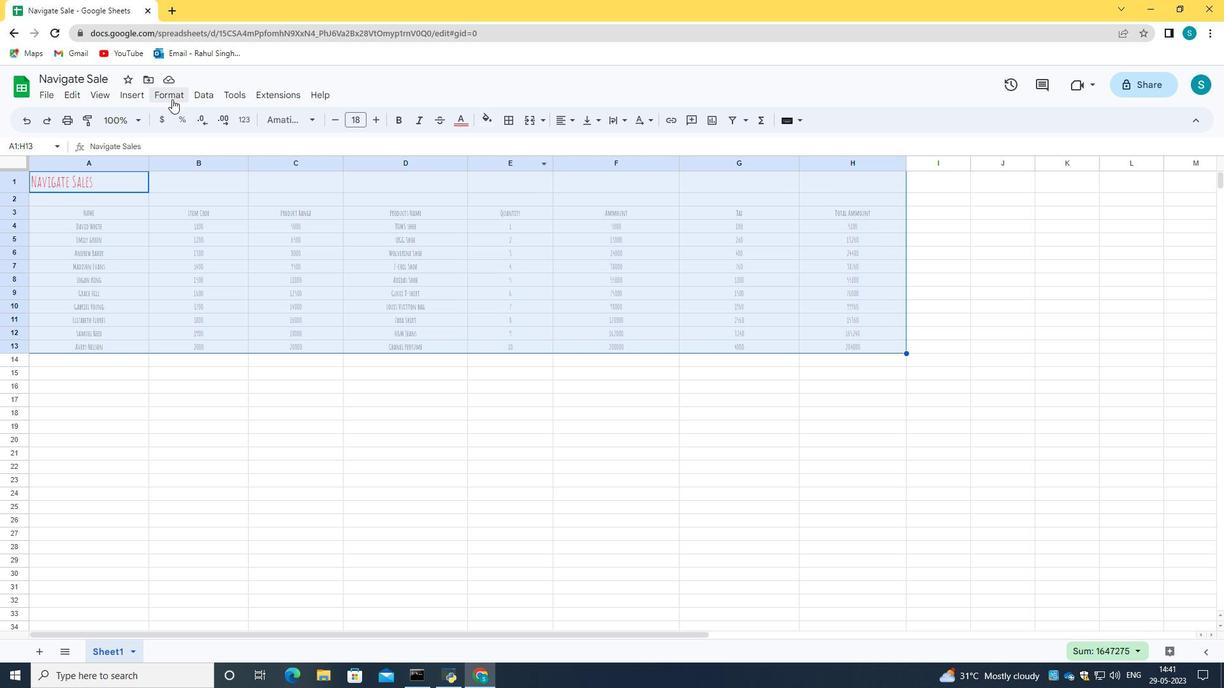 
Action: Mouse pressed left at (167, 102)
Screenshot: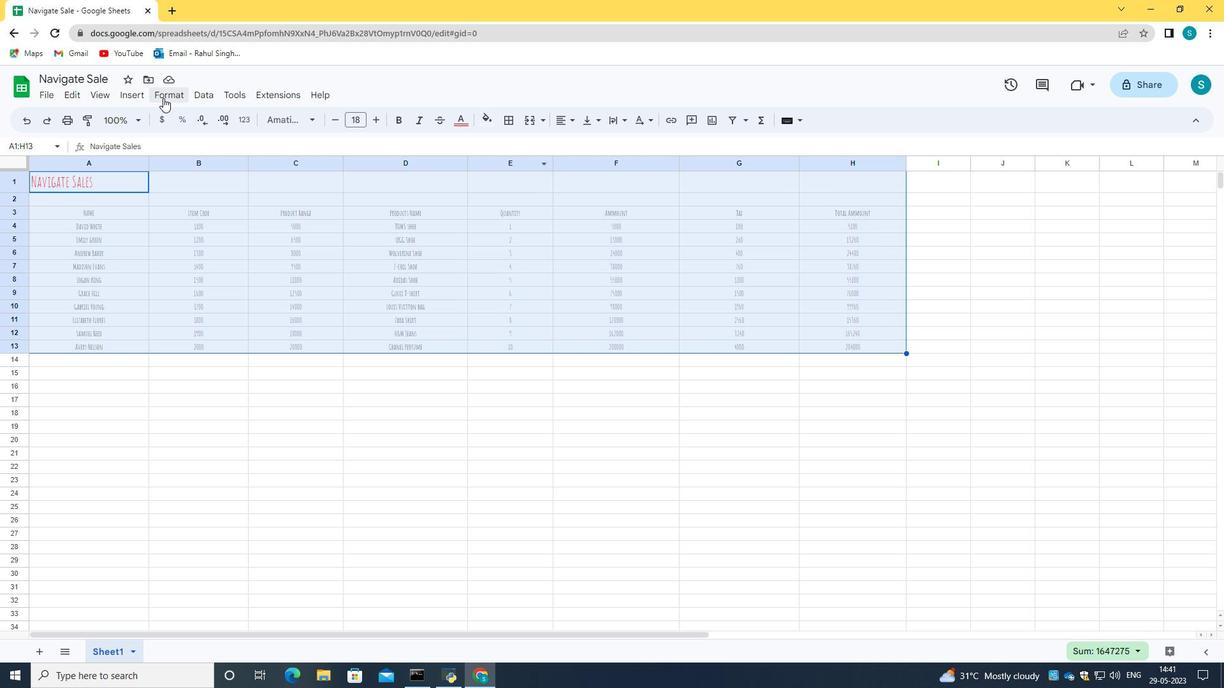 
Action: Mouse moved to (241, 323)
Screenshot: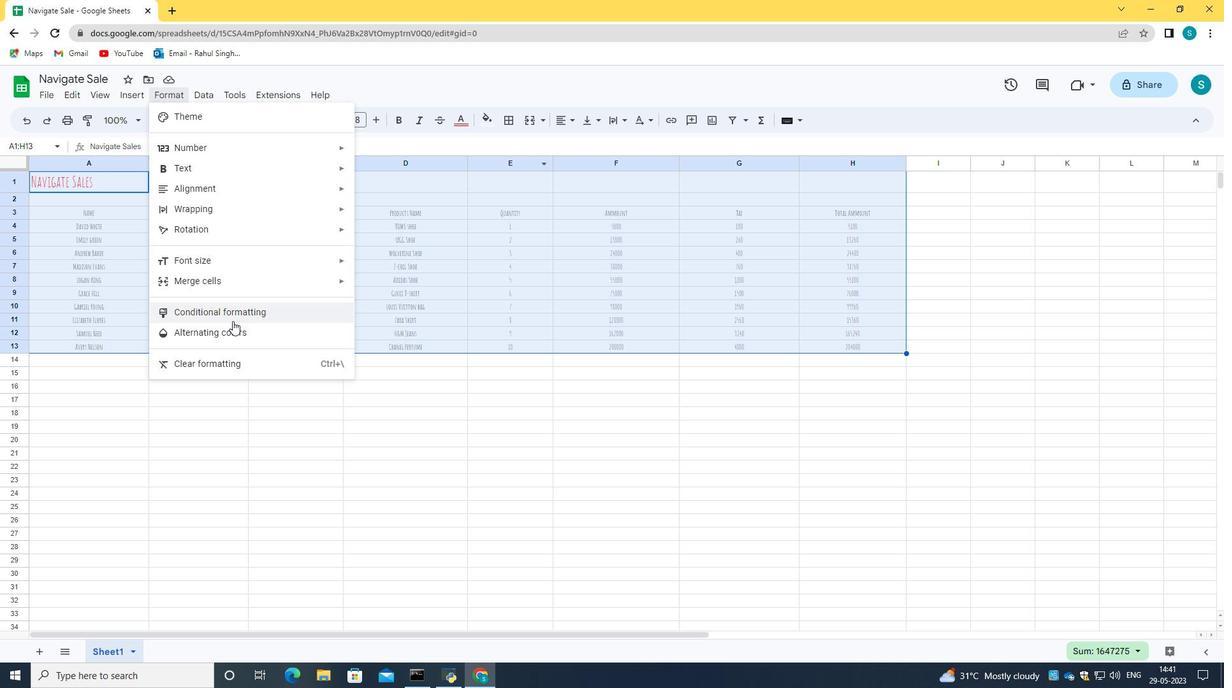 
Action: Mouse pressed left at (241, 323)
Screenshot: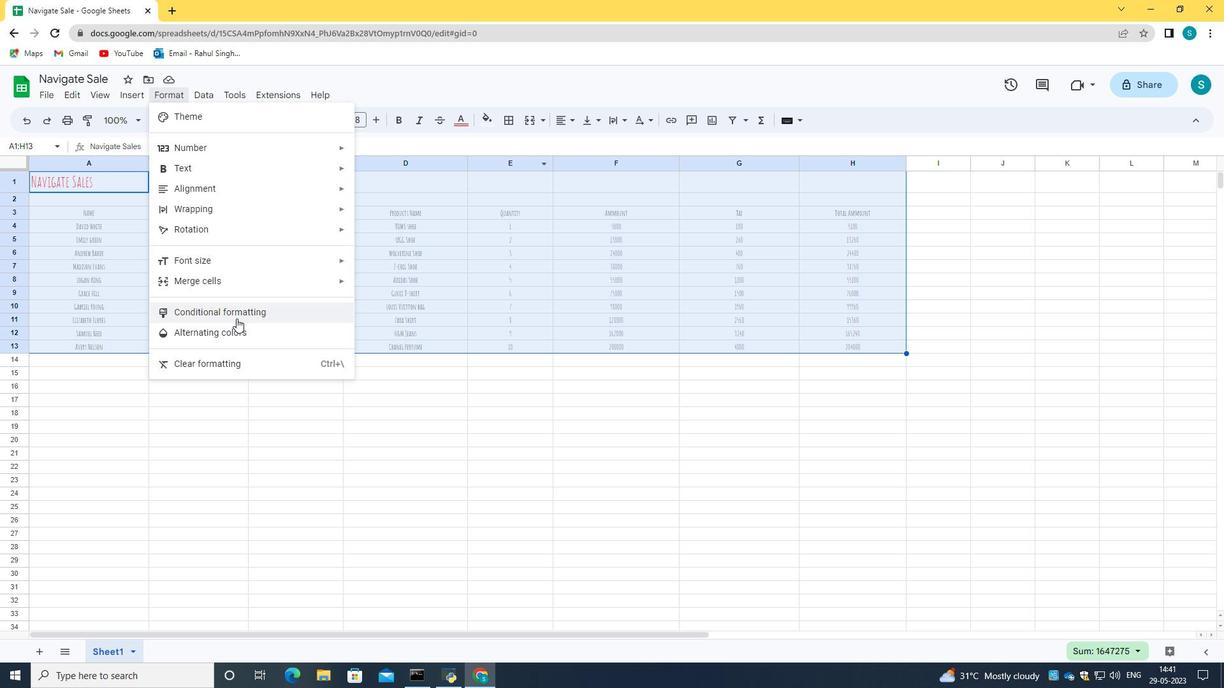 
Action: Mouse moved to (1087, 174)
Screenshot: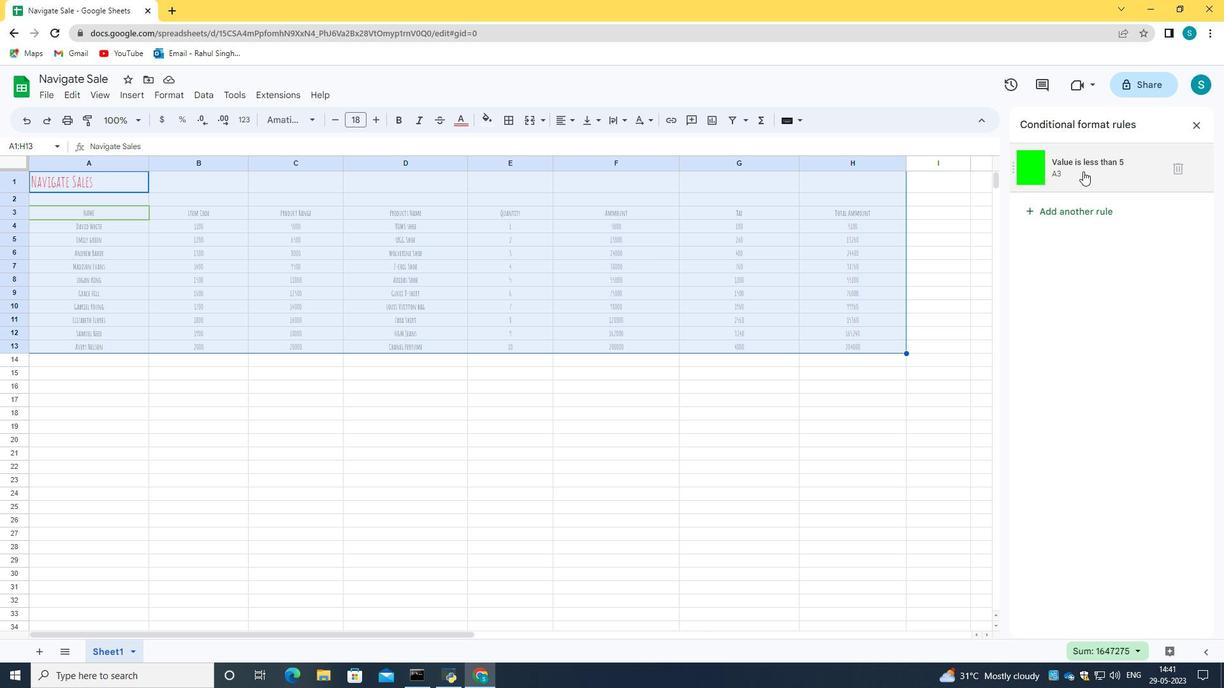 
Action: Mouse pressed left at (1087, 174)
Screenshot: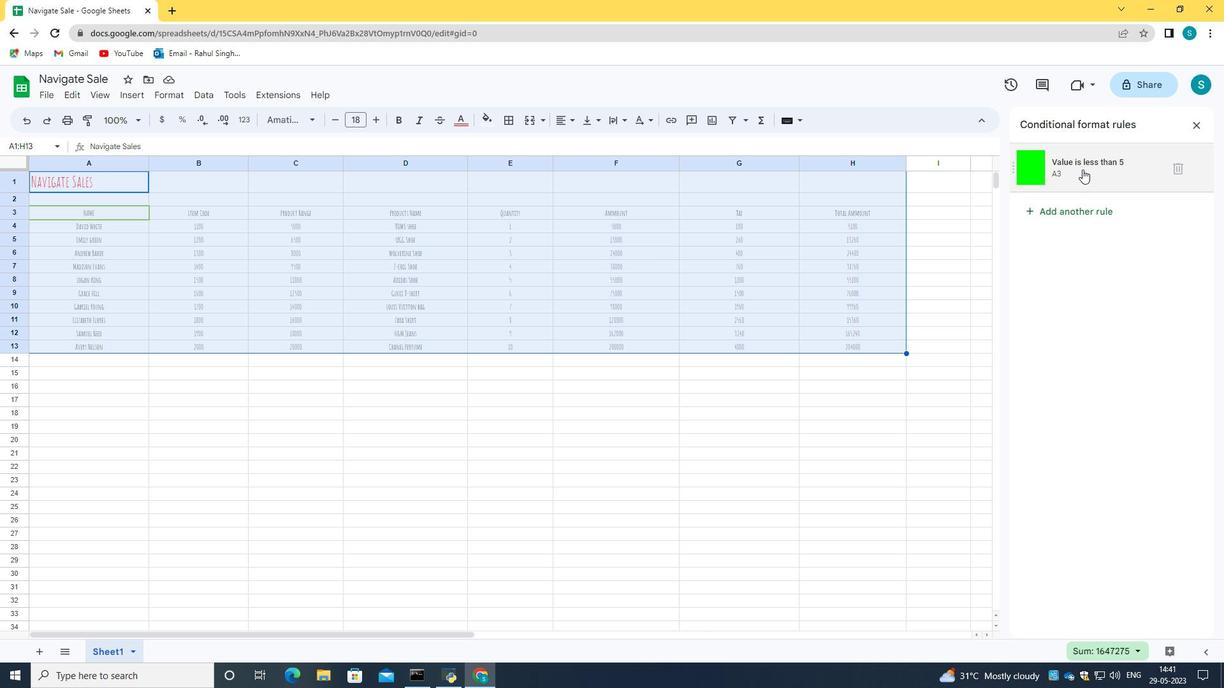 
Action: Mouse moved to (1201, 130)
Screenshot: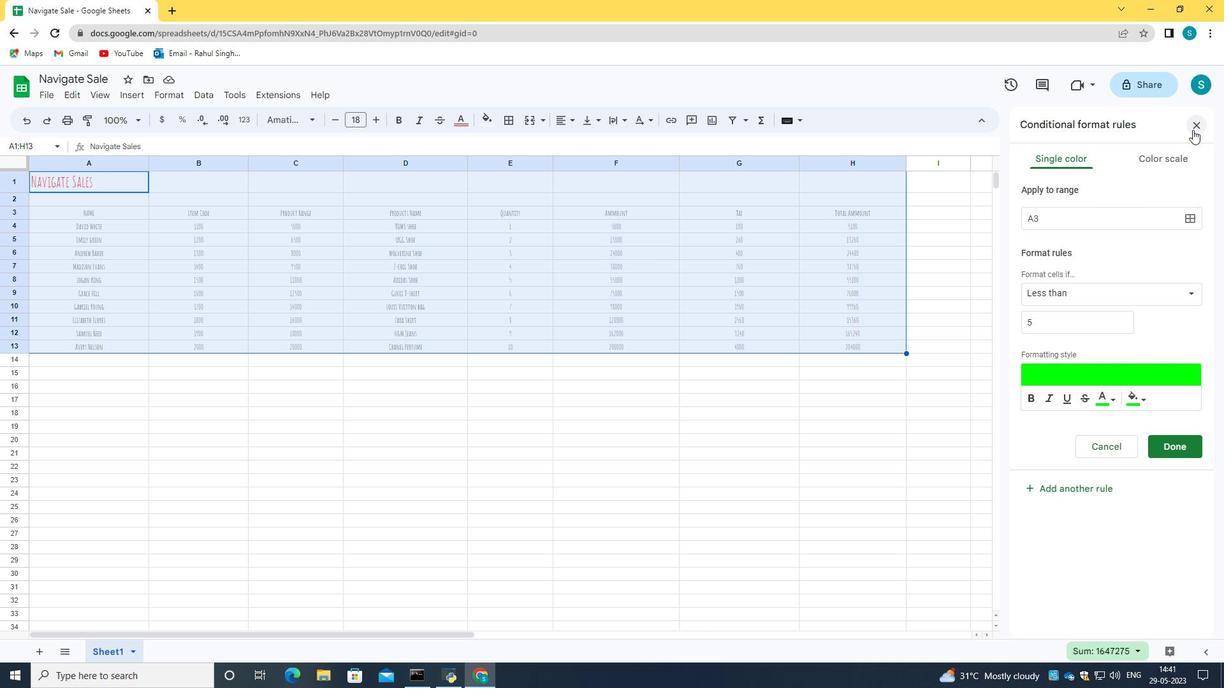 
Action: Mouse pressed left at (1201, 130)
Screenshot: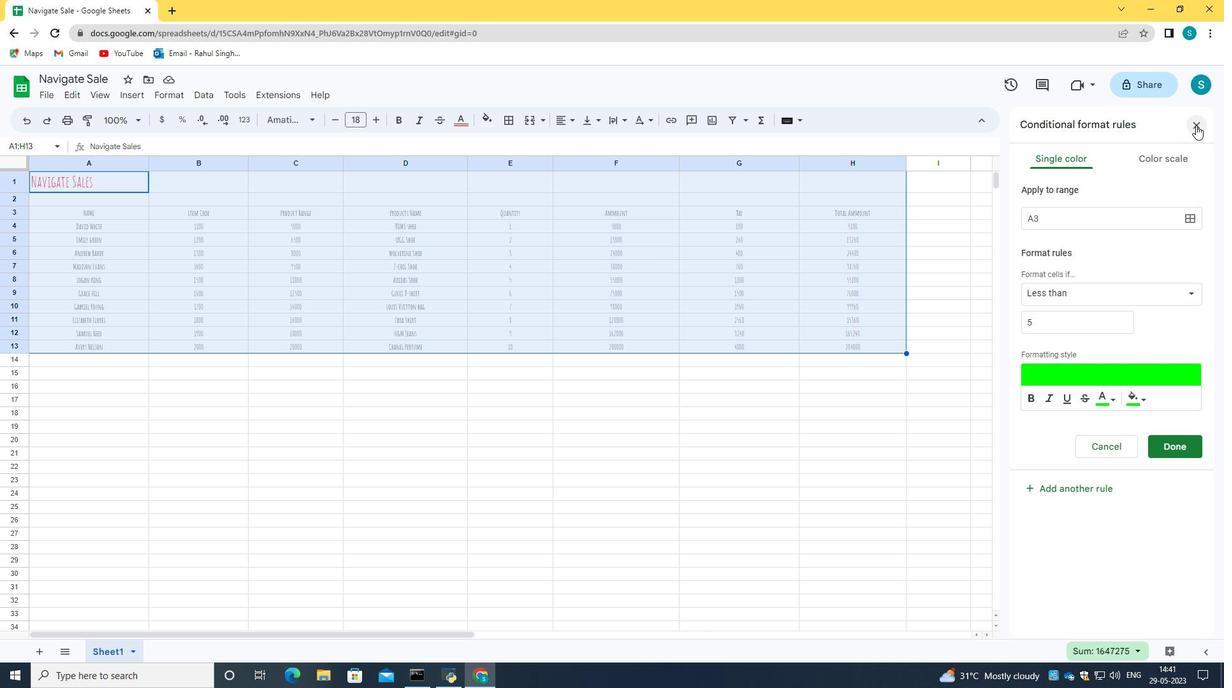 
Action: Mouse moved to (159, 98)
Screenshot: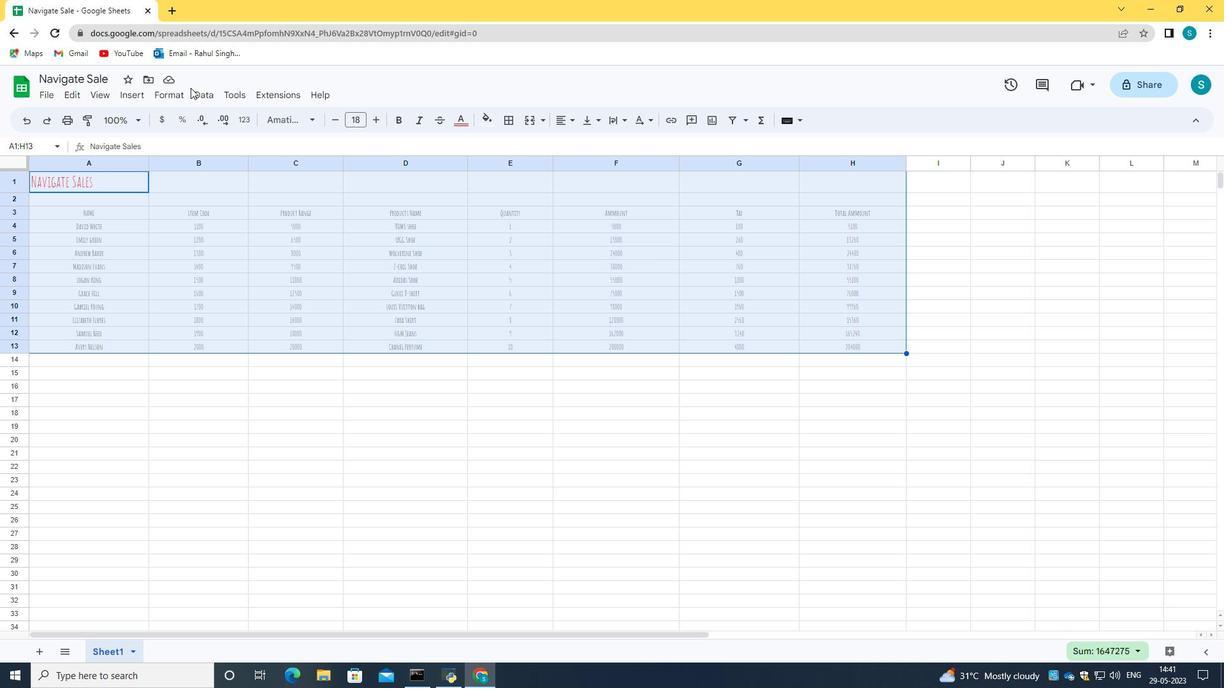 
Action: Mouse pressed left at (159, 98)
Screenshot: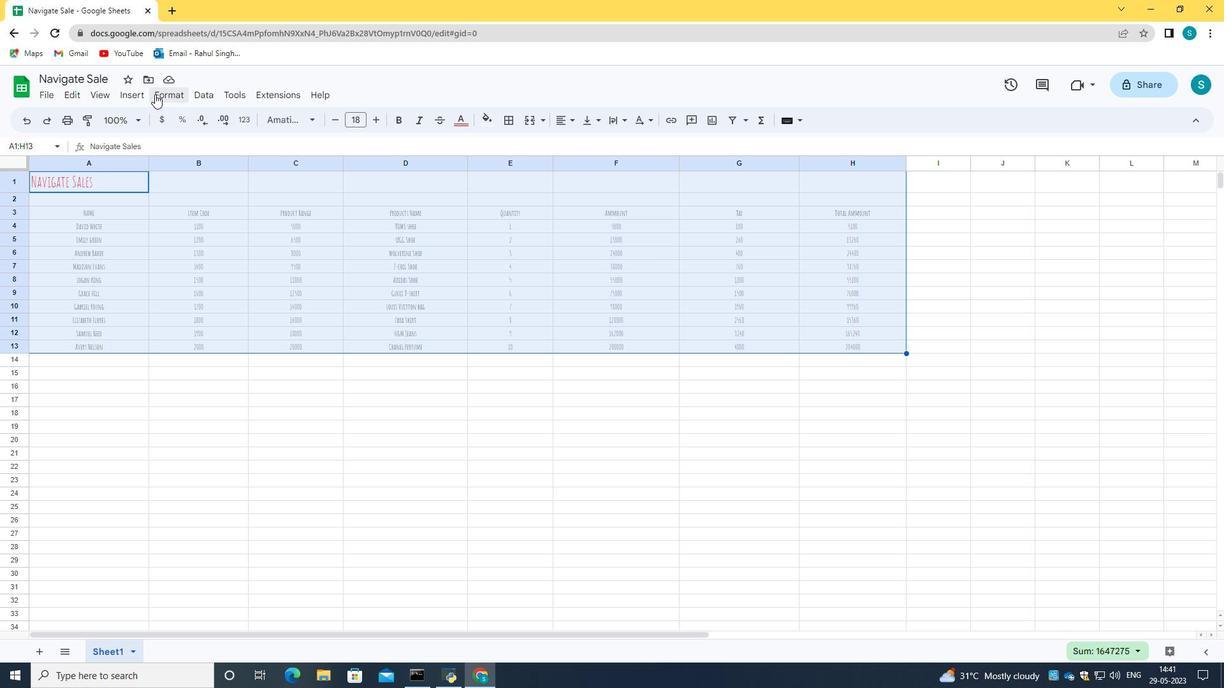 
Action: Mouse moved to (274, 311)
Screenshot: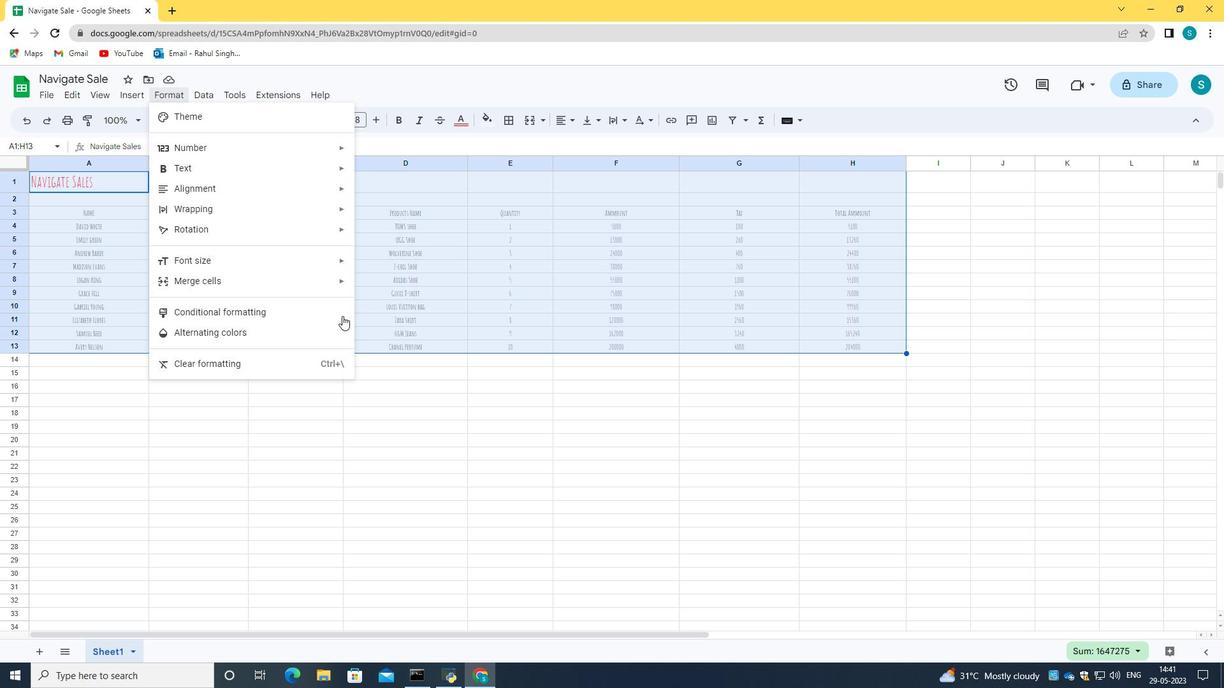 
Action: Mouse pressed left at (274, 311)
Screenshot: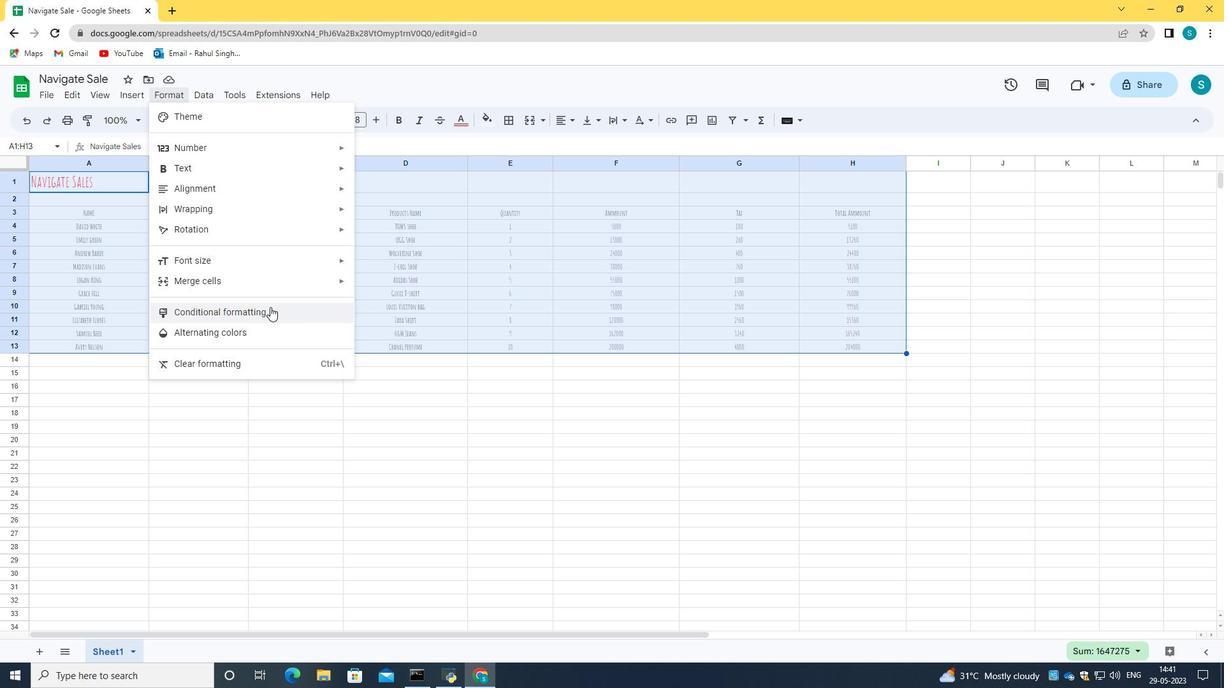 
Action: Mouse moved to (1184, 173)
Screenshot: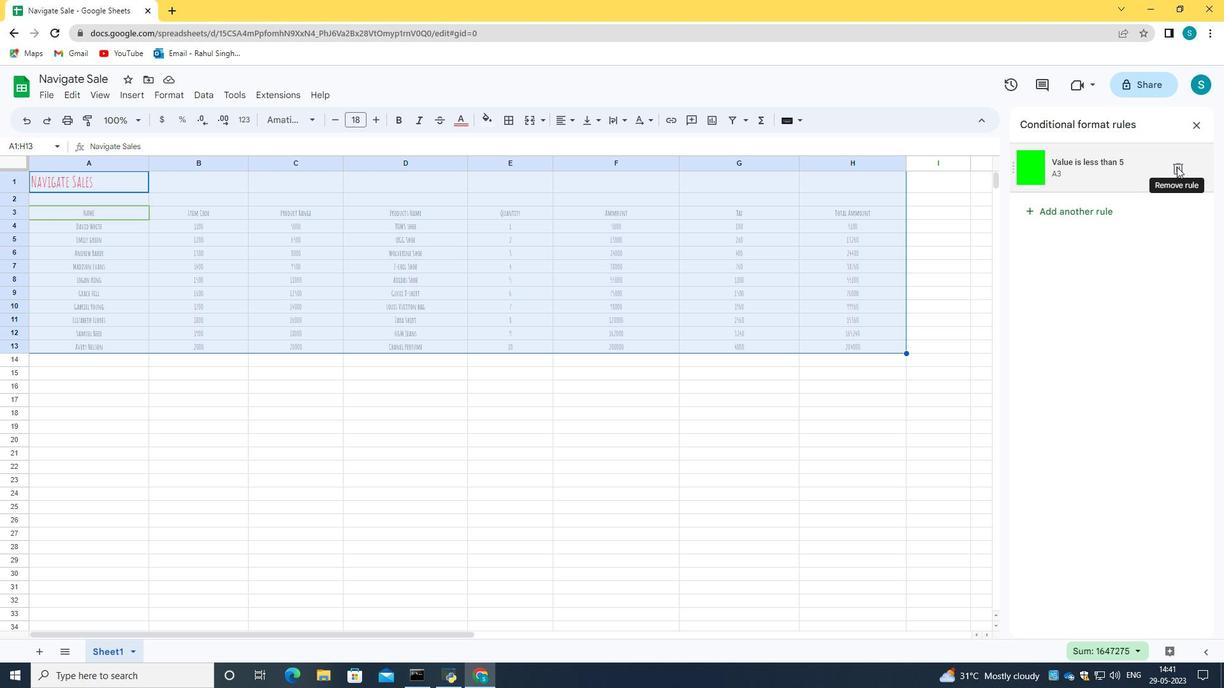 
Action: Mouse pressed left at (1184, 173)
Screenshot: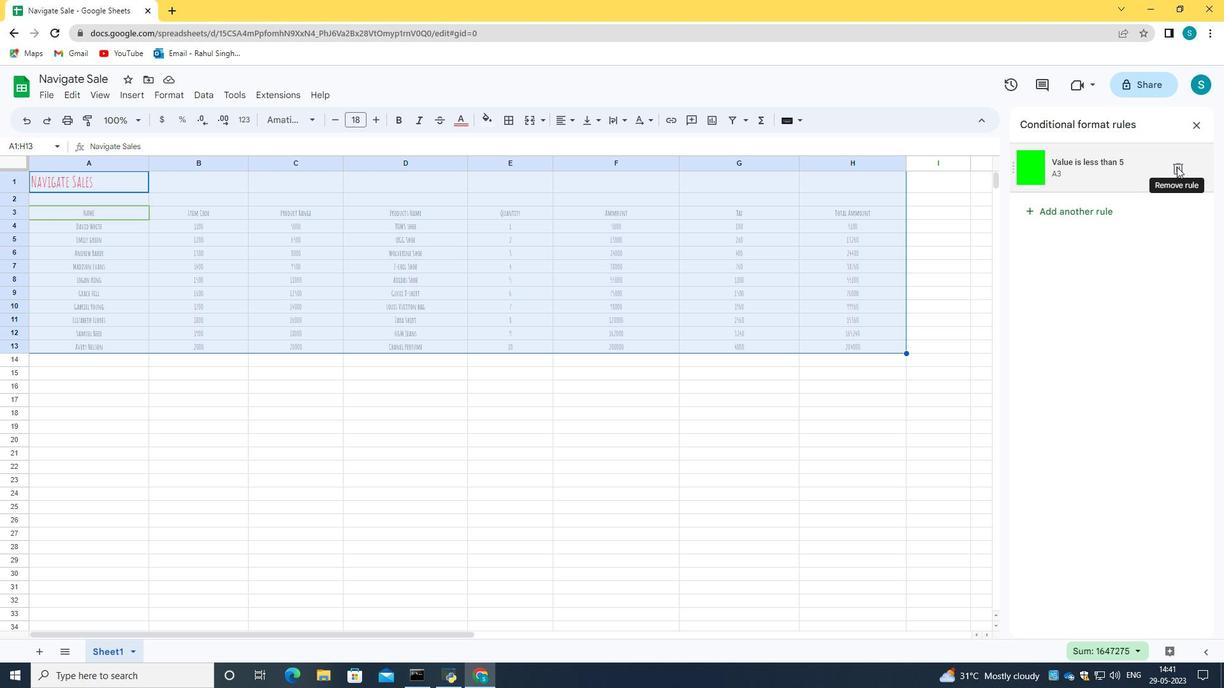 
Action: Mouse moved to (1091, 169)
Screenshot: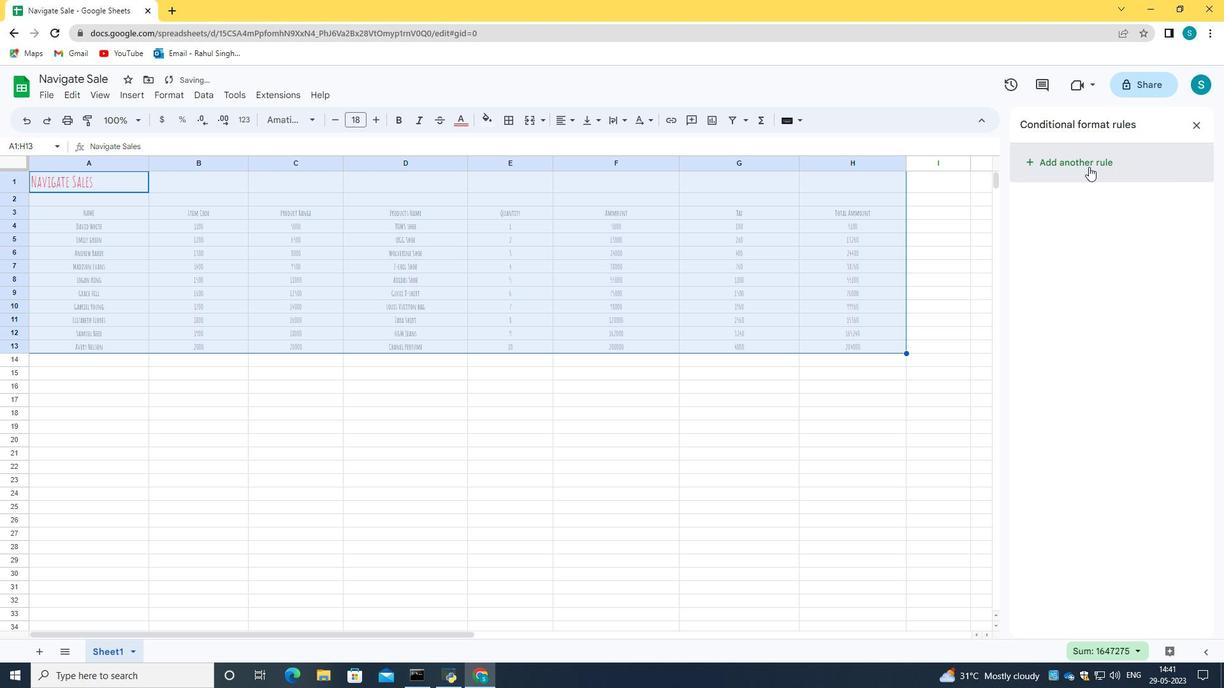 
Action: Mouse pressed left at (1091, 169)
Screenshot: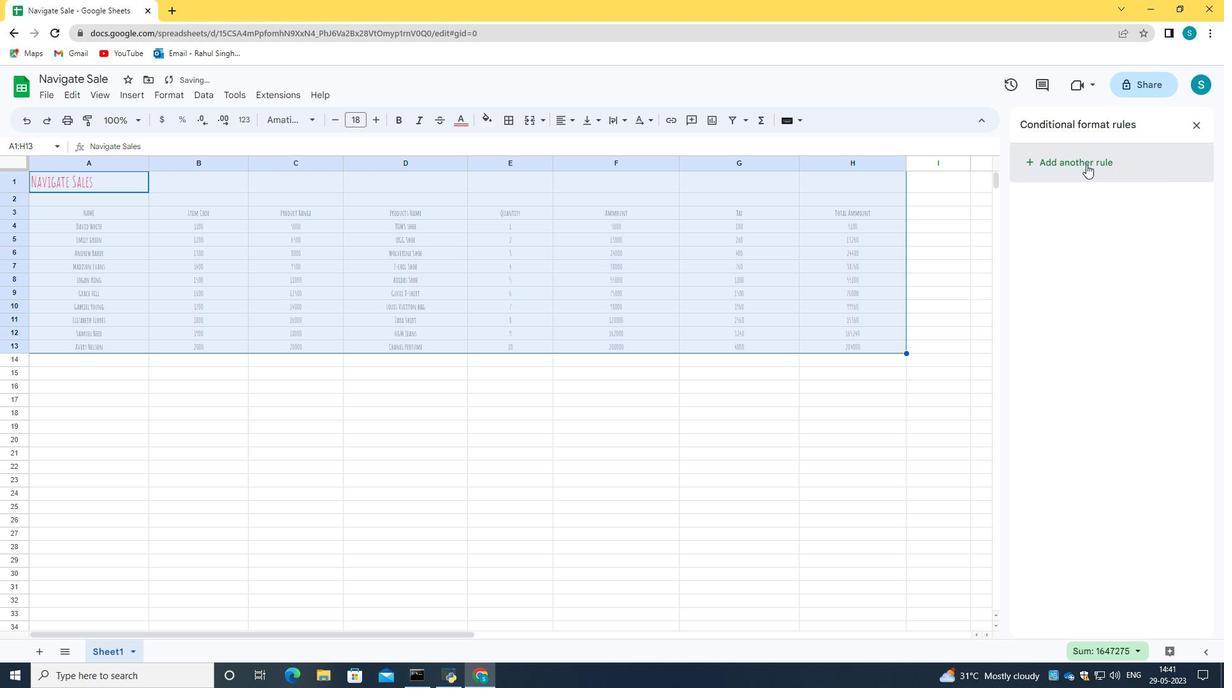 
Action: Mouse moved to (1149, 372)
Screenshot: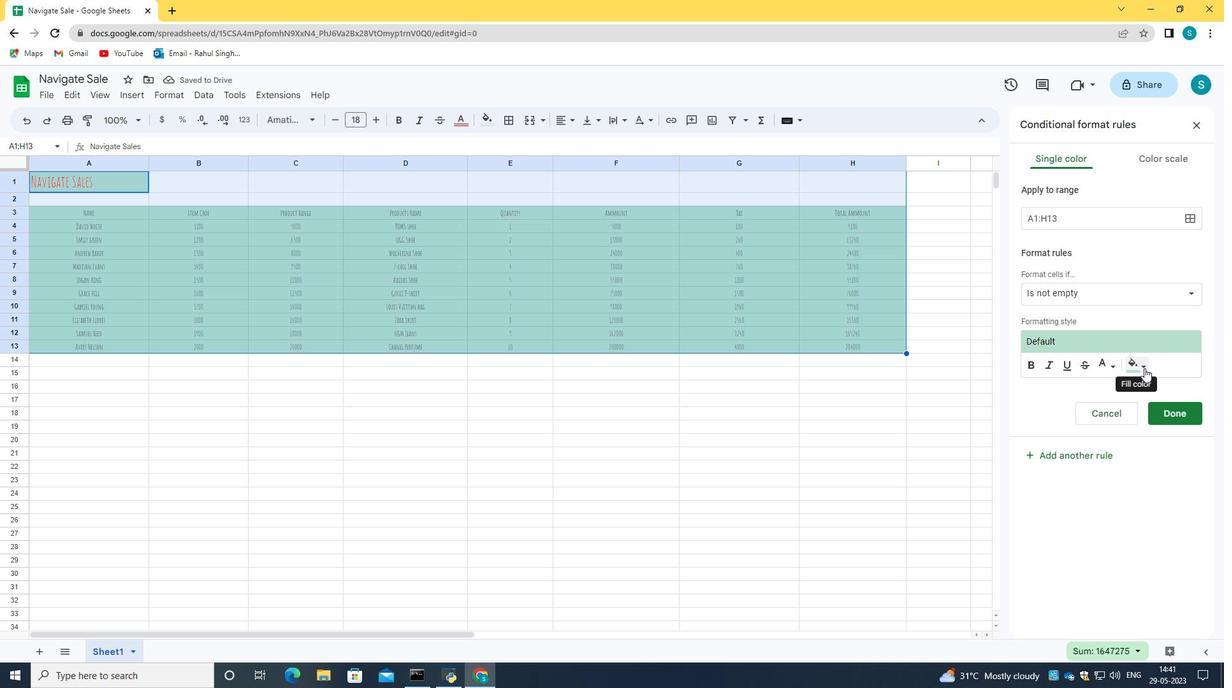 
Action: Mouse pressed left at (1149, 372)
Screenshot: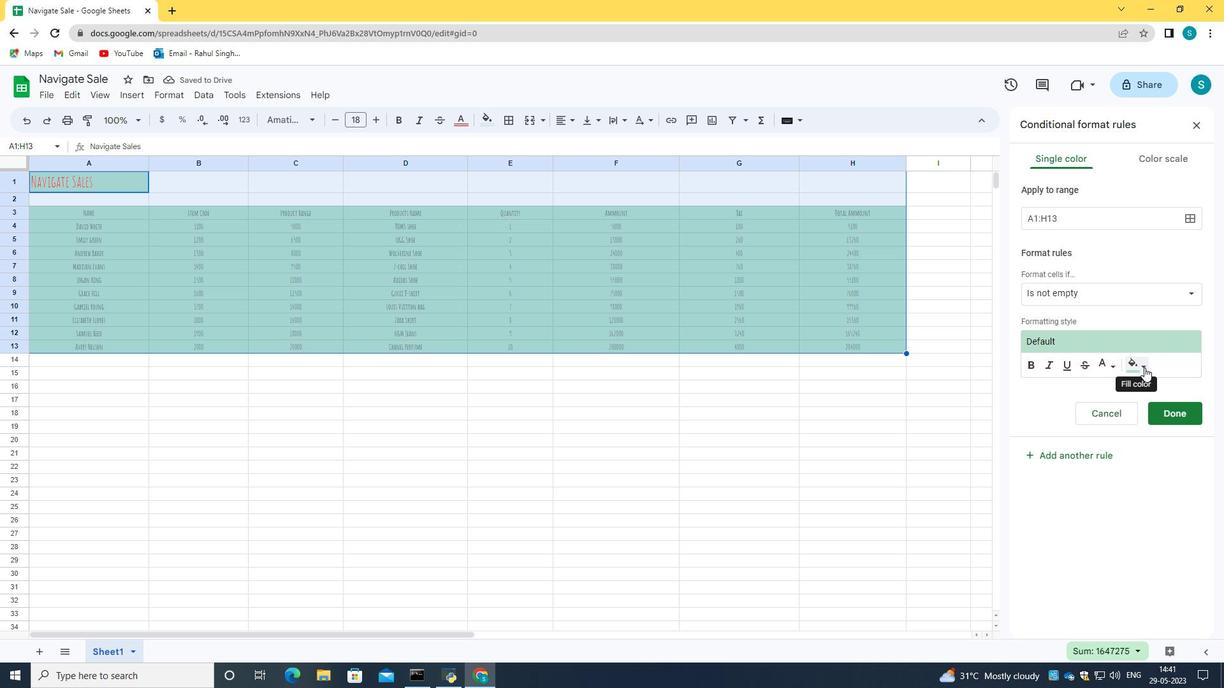 
Action: Mouse moved to (1069, 497)
Screenshot: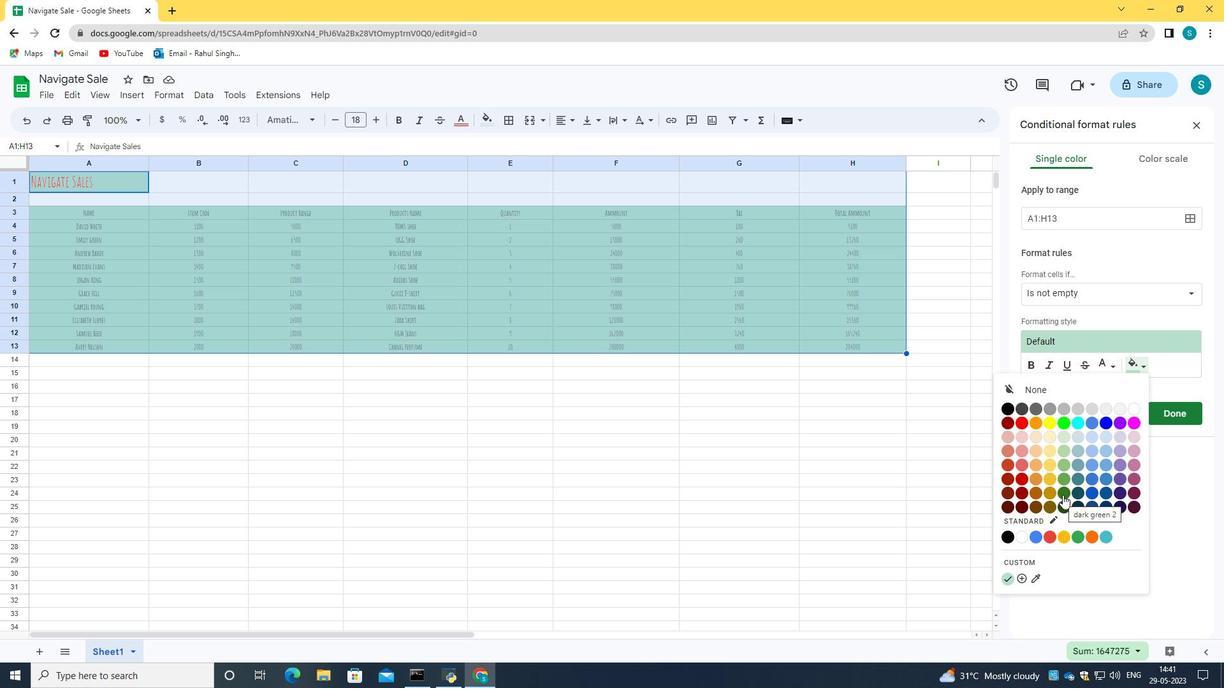 
Action: Mouse pressed left at (1069, 497)
Screenshot: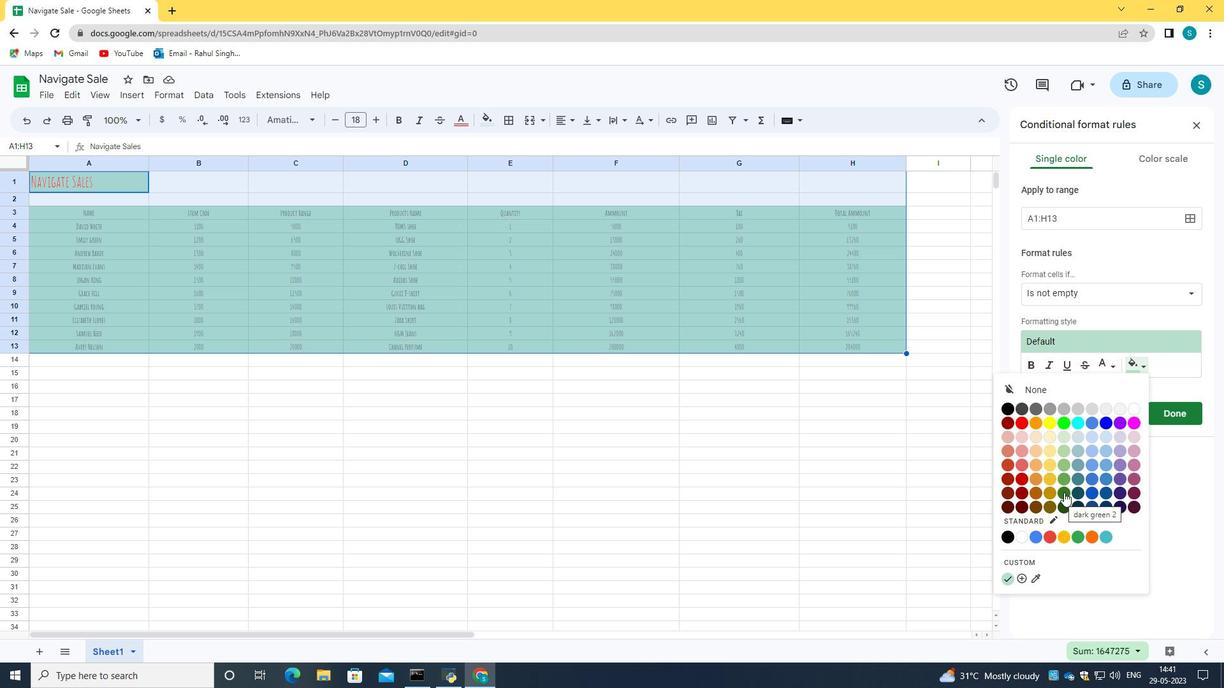 
Action: Mouse moved to (1107, 370)
Screenshot: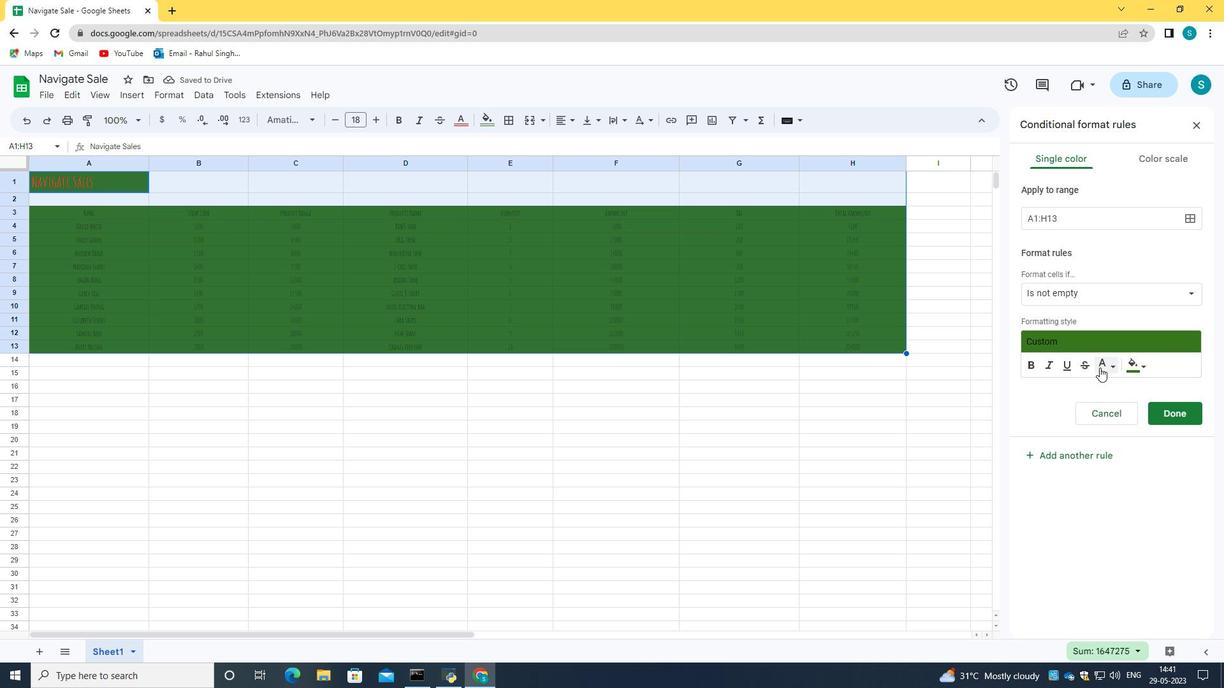 
Action: Mouse pressed left at (1107, 370)
Screenshot: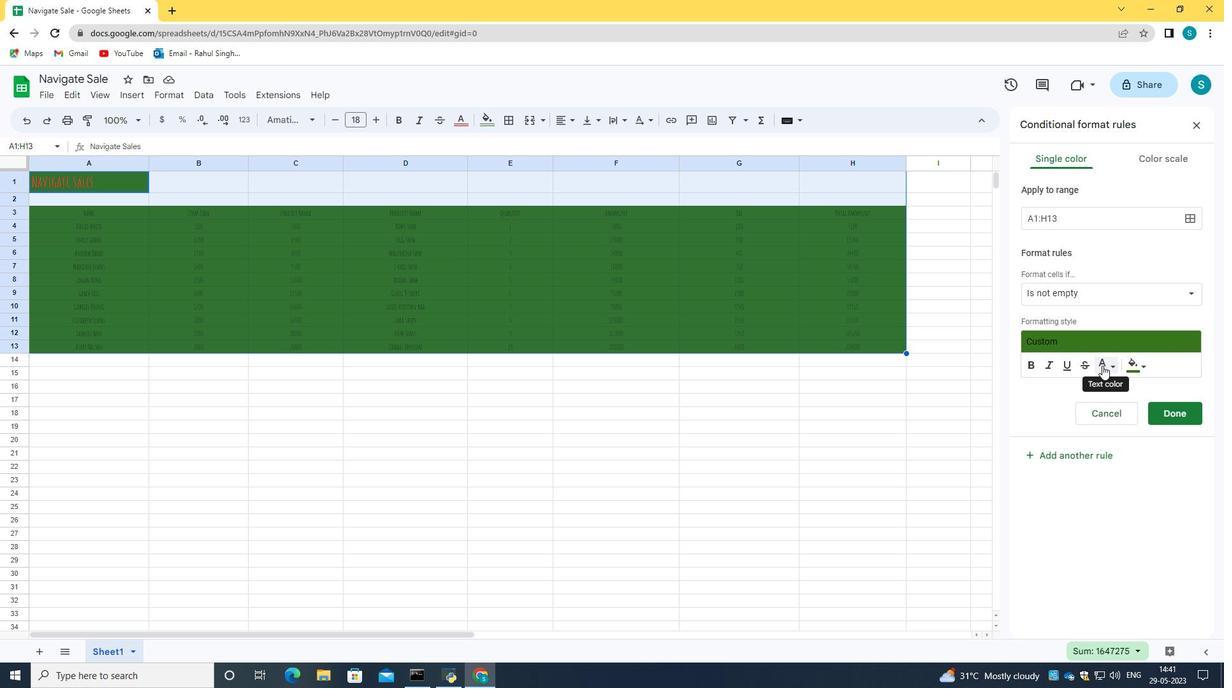 
Action: Mouse moved to (1040, 428)
Screenshot: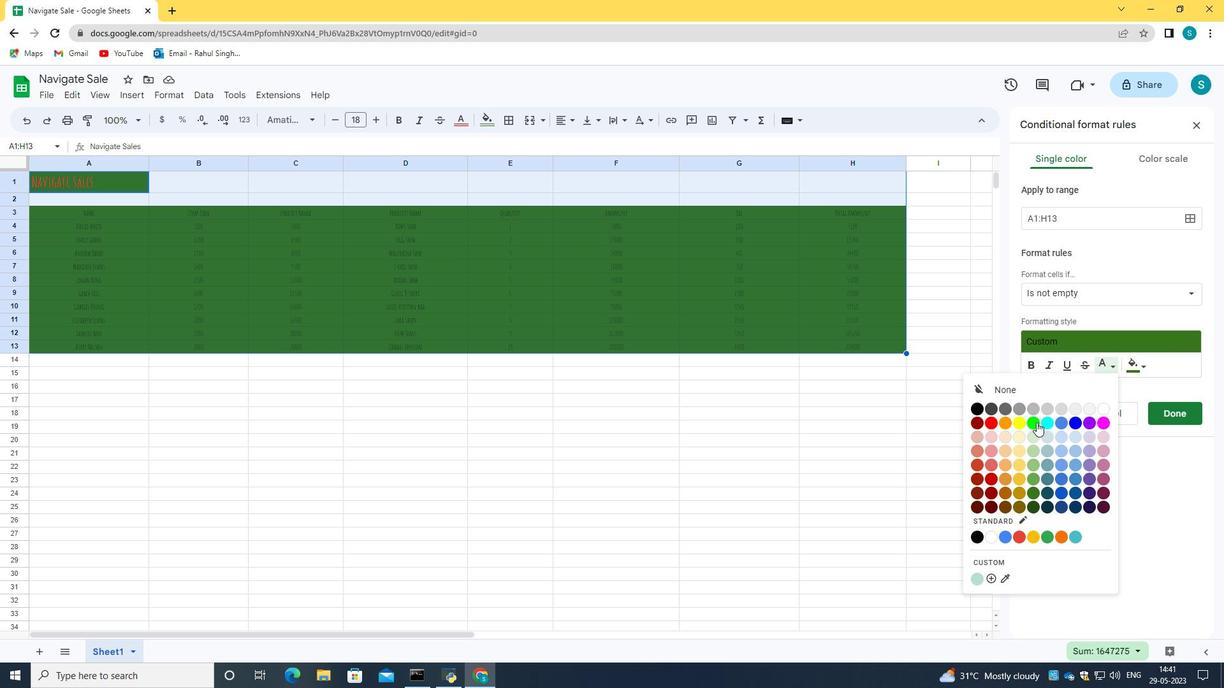 
Action: Mouse pressed left at (1040, 428)
Screenshot: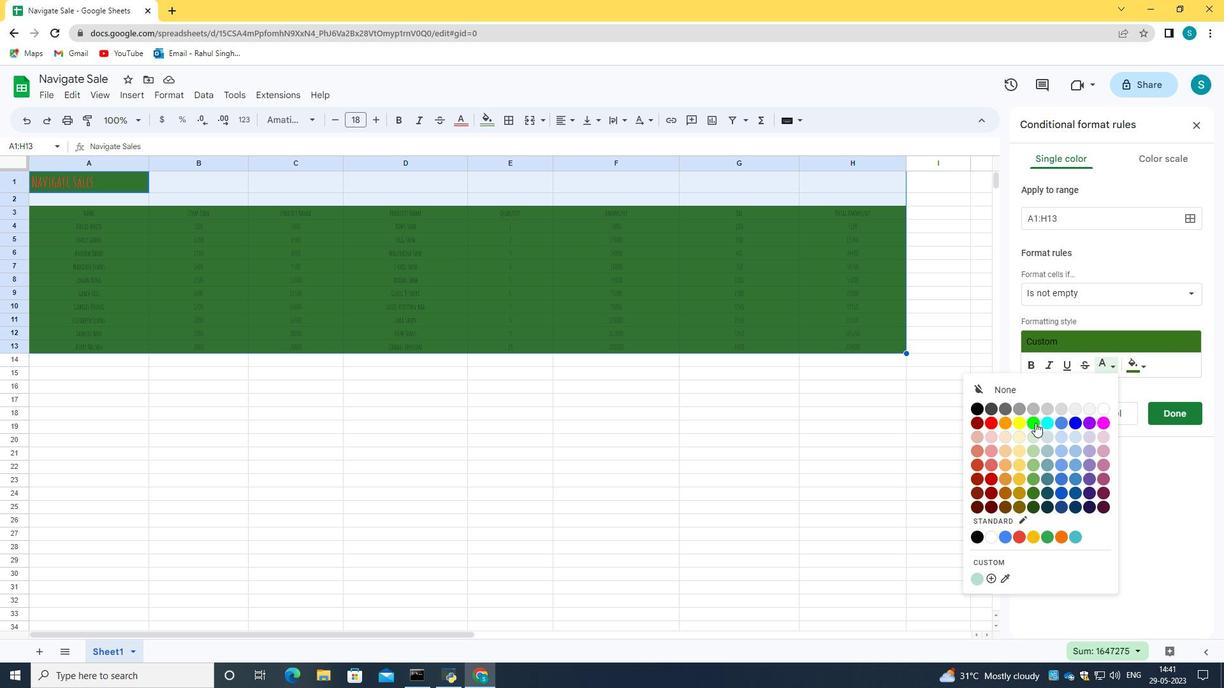 
Action: Mouse moved to (764, 410)
Screenshot: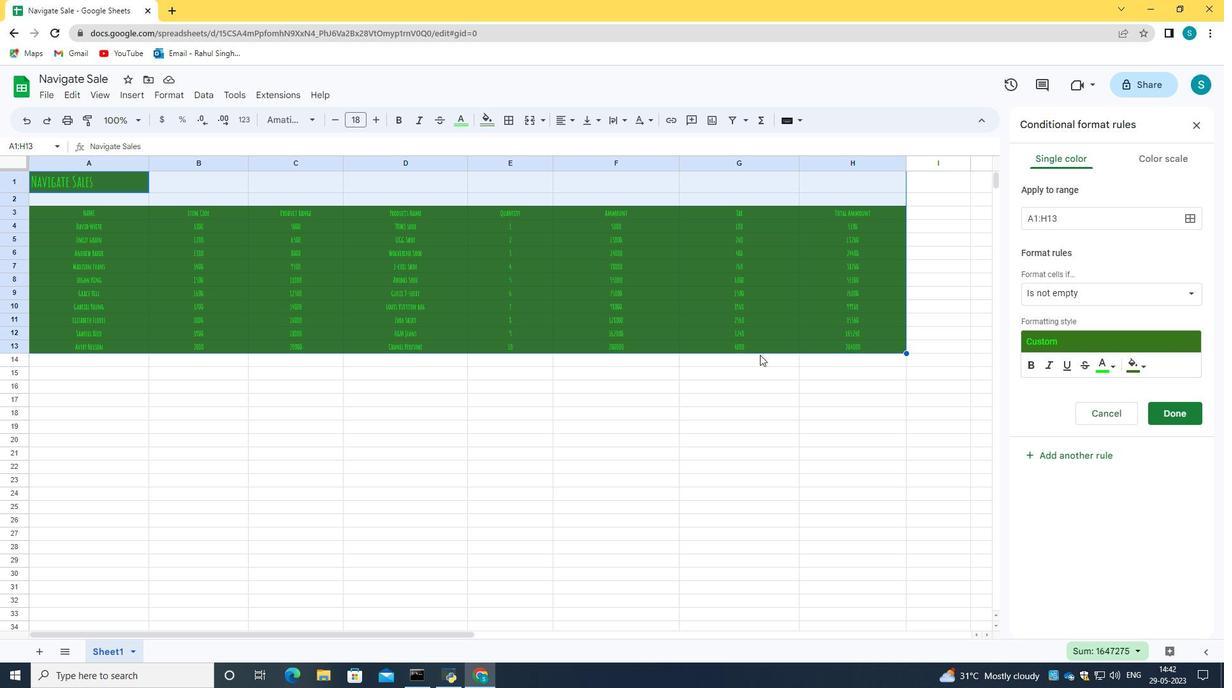 
Action: Mouse pressed left at (764, 410)
Screenshot: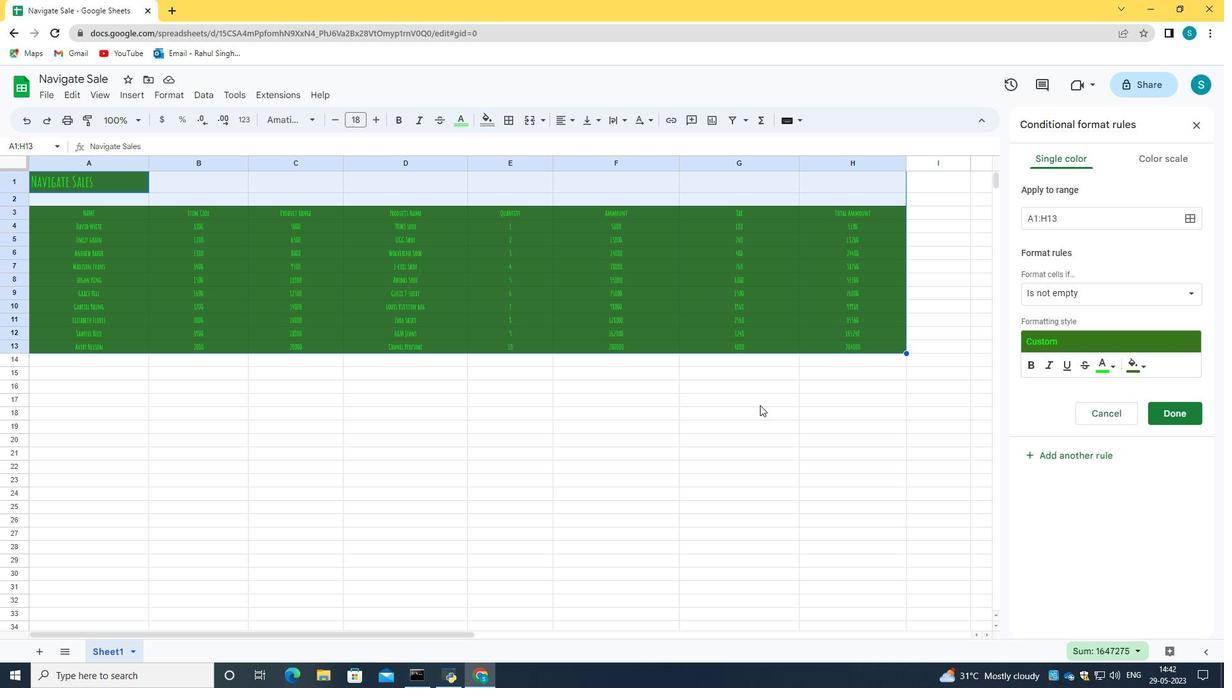 
Action: Mouse moved to (748, 385)
Screenshot: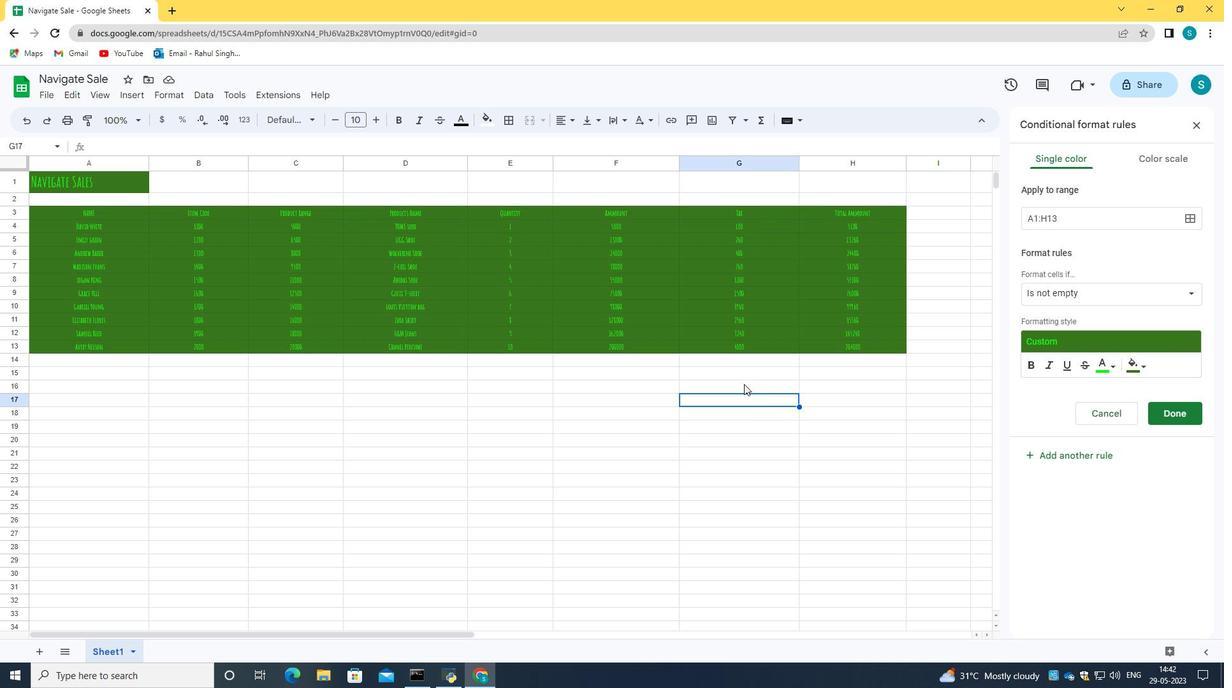 
Action: Mouse pressed left at (748, 385)
Screenshot: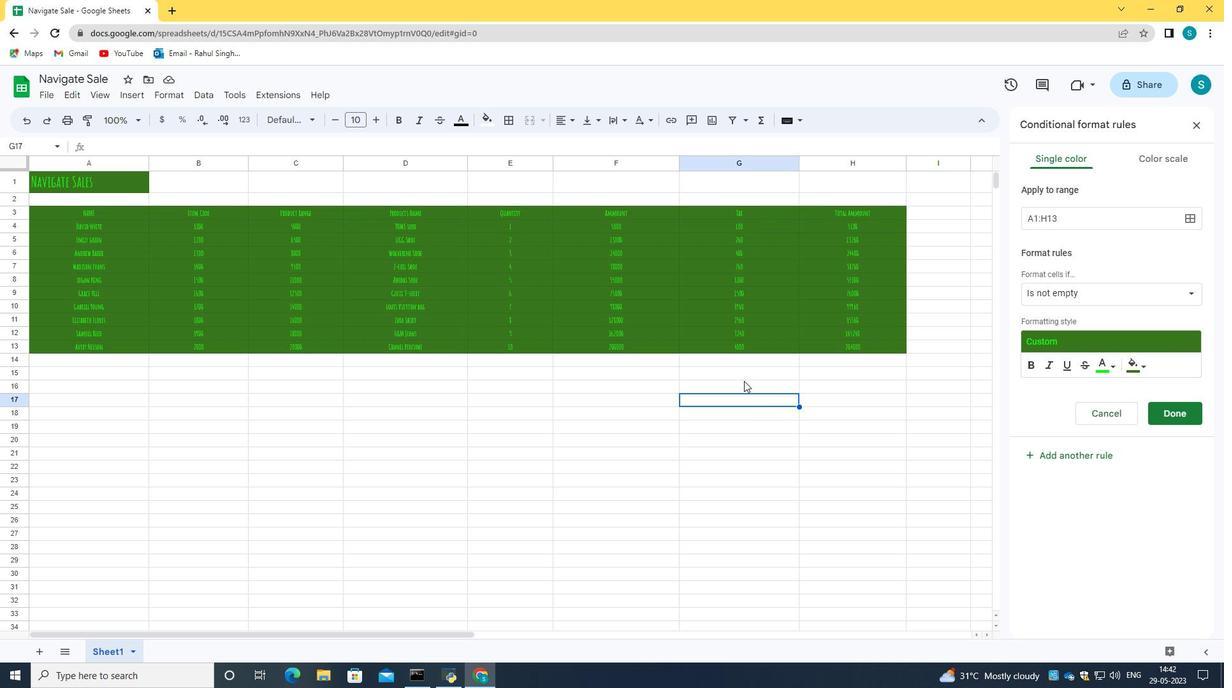 
Action: Mouse moved to (1176, 420)
Screenshot: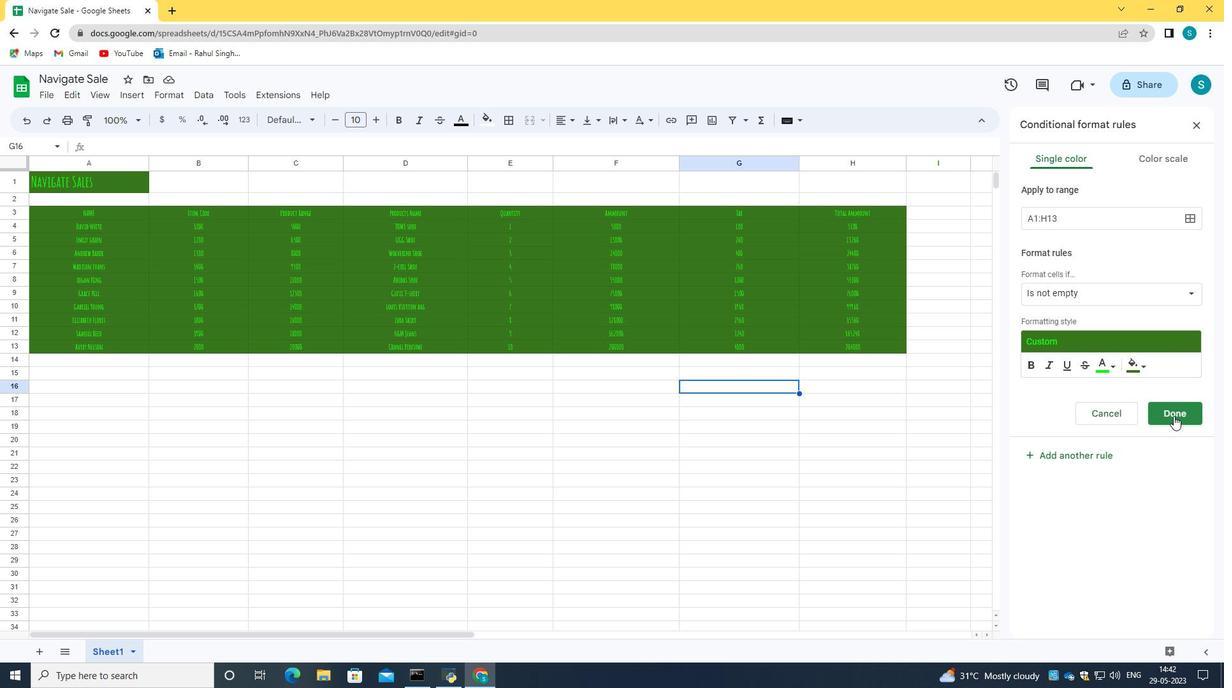 
Action: Mouse pressed left at (1176, 420)
Screenshot: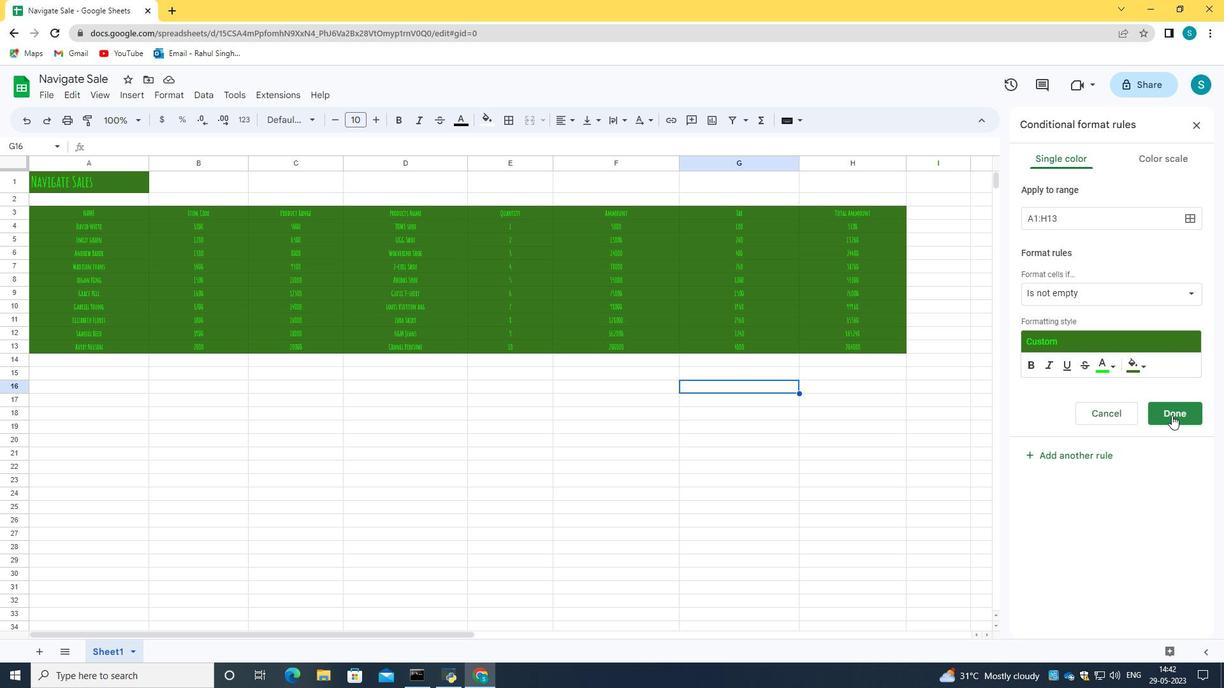 
Action: Mouse moved to (519, 376)
Screenshot: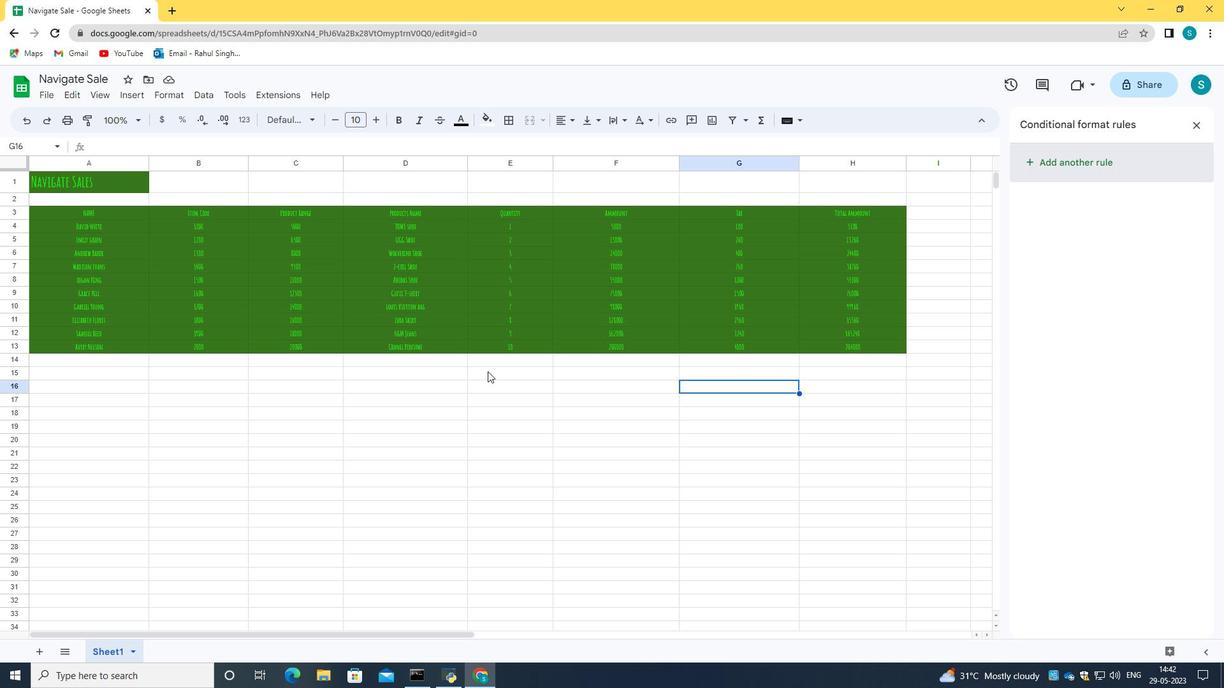 
